Task: Look for space in Glendora, United States from 12th August, 2023 to 16th August, 2023 for 8 adults in price range Rs.10000 to Rs.16000. Place can be private room with 8 bedrooms having 8 beds and 8 bathrooms. Property type can be house, flat, guest house, hotel. Amenities needed are: wifi, TV, free parkinig on premises, gym, breakfast. Booking option can be shelf check-in. Required host language is English.
Action: Mouse moved to (439, 127)
Screenshot: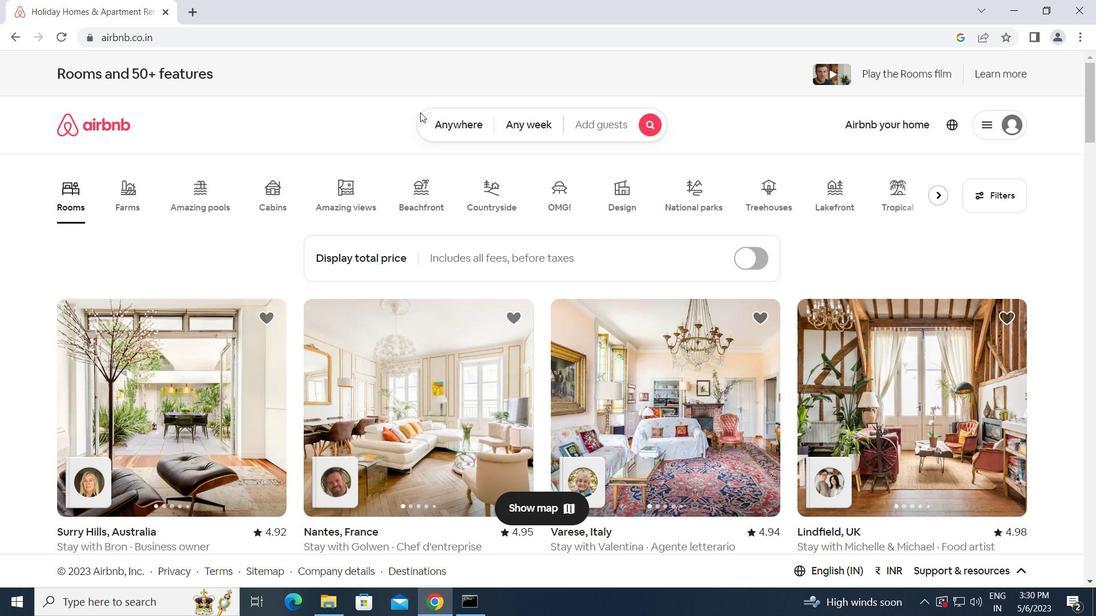 
Action: Mouse pressed left at (439, 127)
Screenshot: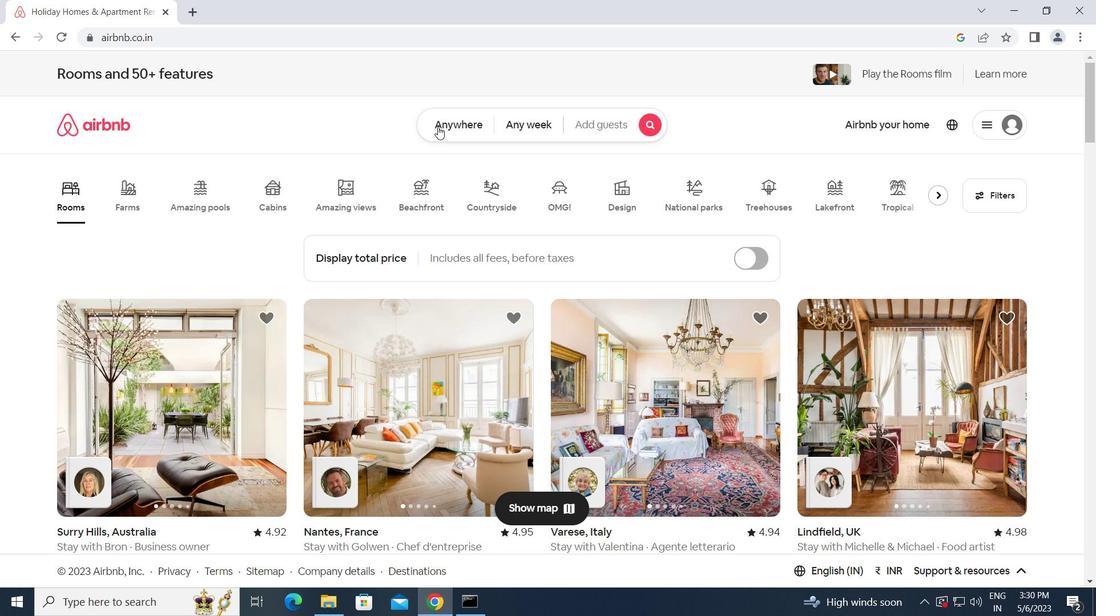 
Action: Mouse moved to (319, 172)
Screenshot: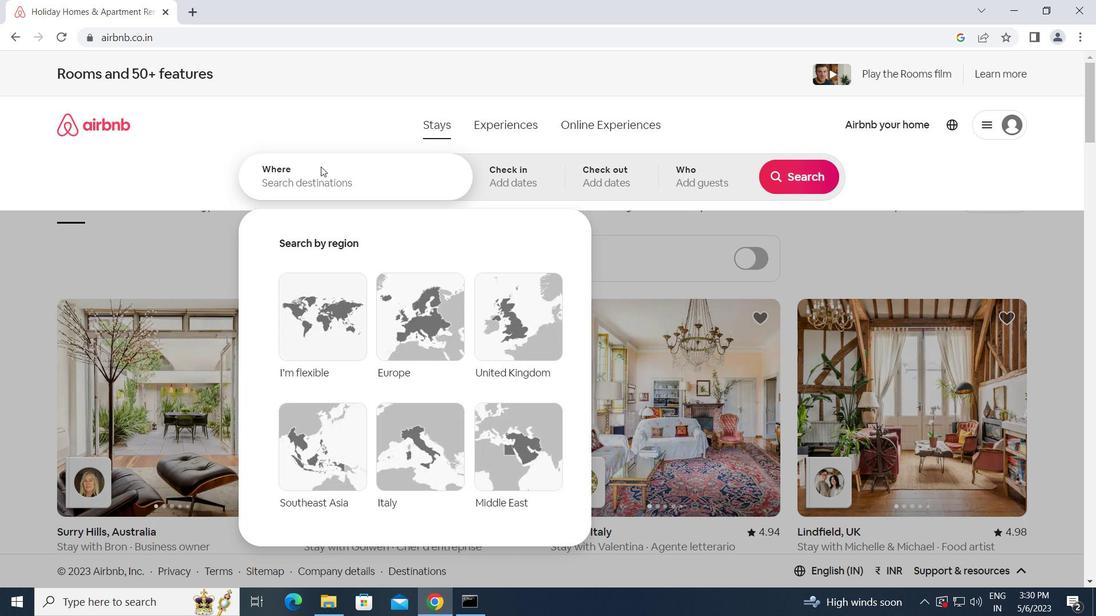 
Action: Mouse pressed left at (319, 172)
Screenshot: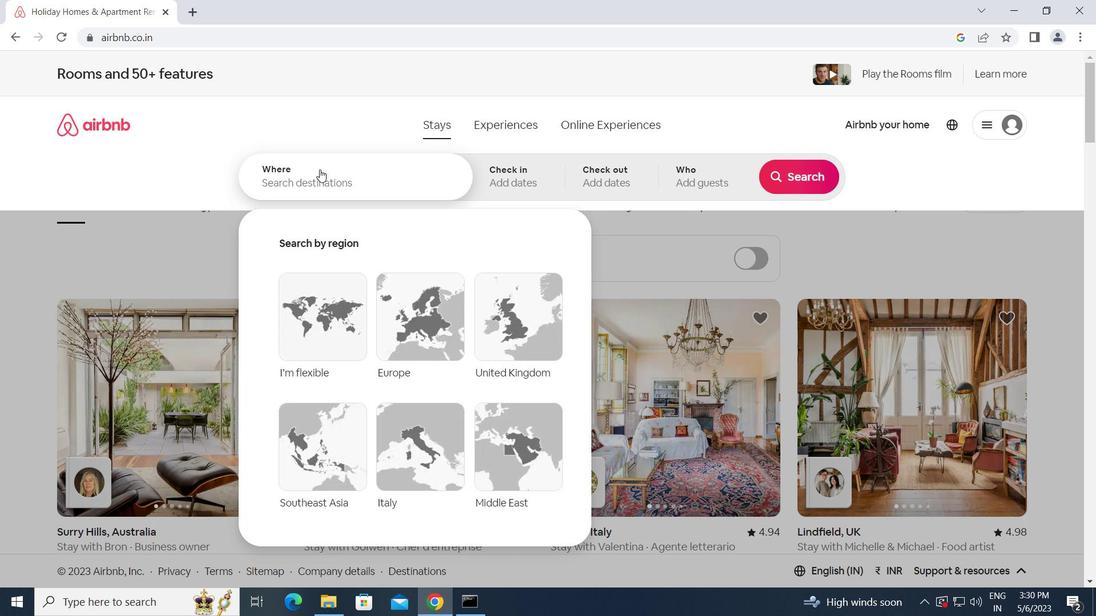 
Action: Key pressed <Key.caps_lock>g<Key.caps_lock>lendora,<Key.space><Key.caps_lock>u<Key.caps_lock>
Screenshot: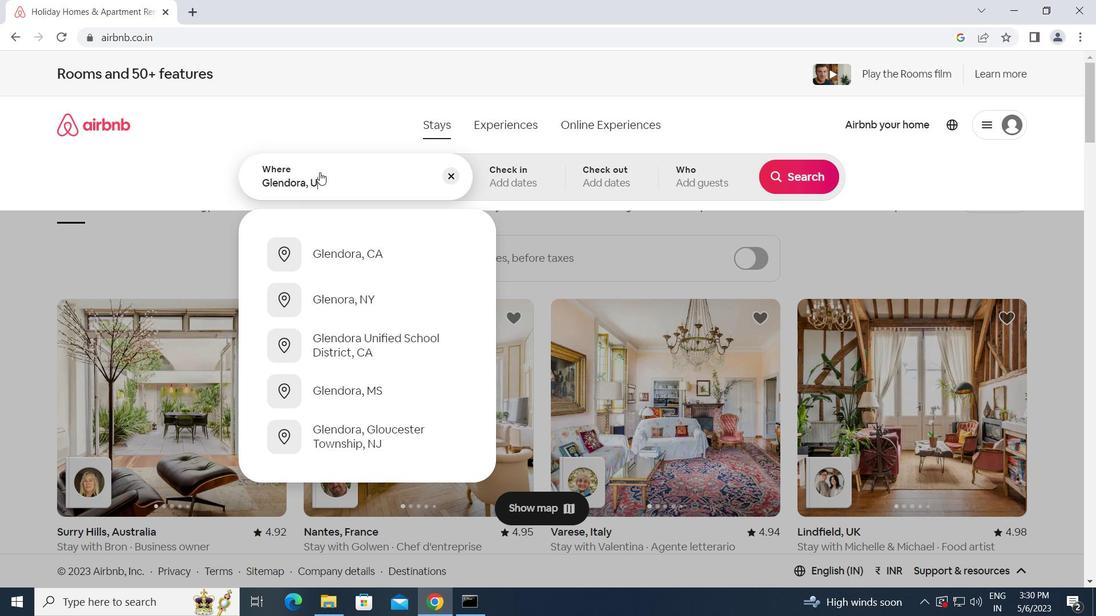 
Action: Mouse moved to (571, 0)
Screenshot: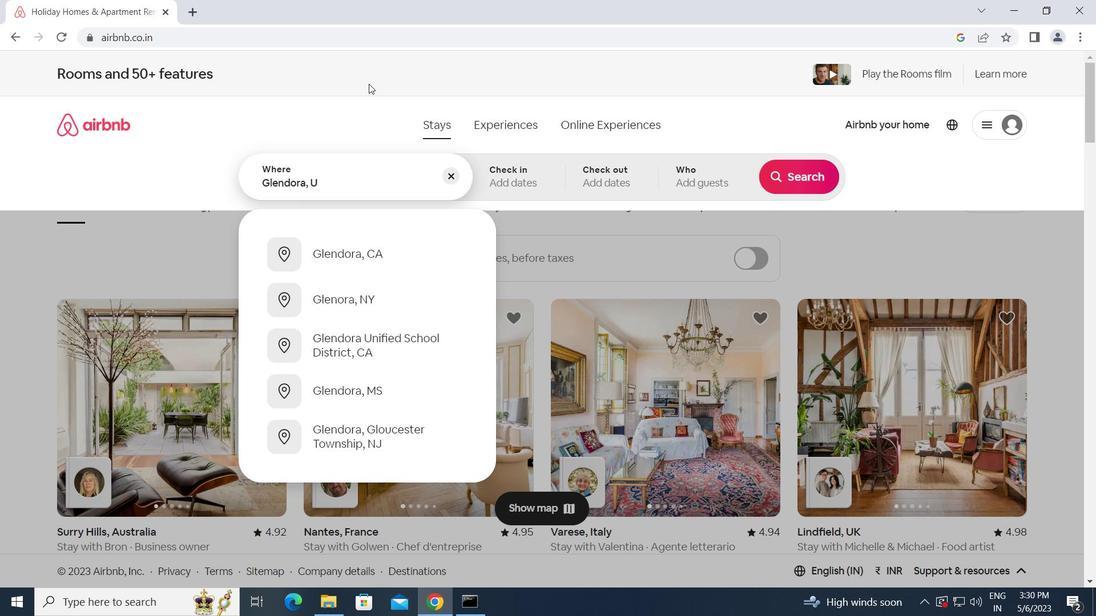 
Action: Key pressed nited<Key.space><Key.caps_lock>s<Key.caps_lock>tates<Key.enter>
Screenshot: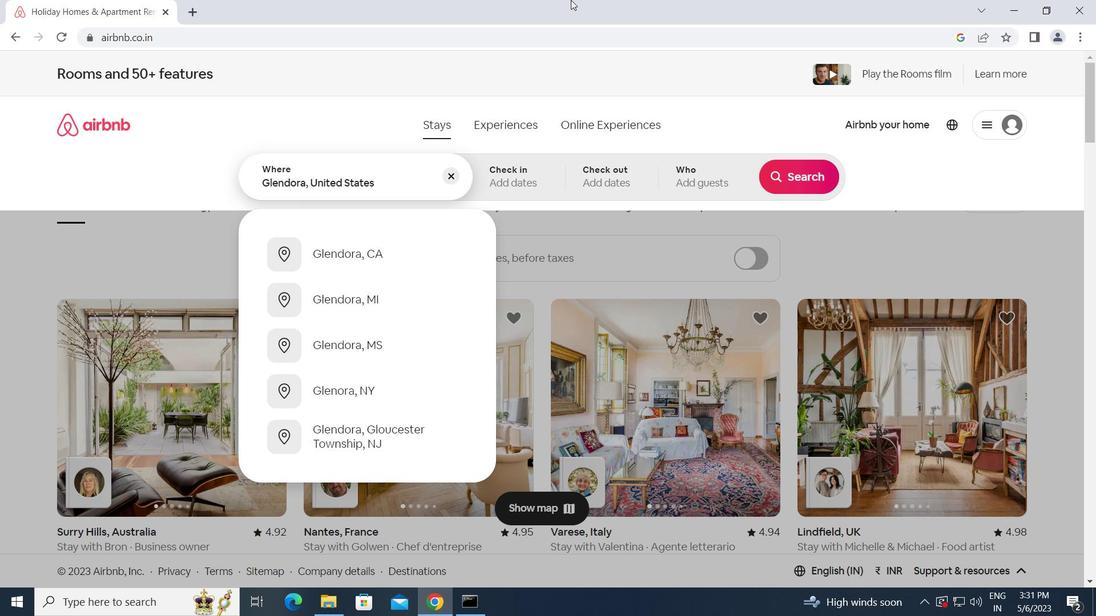
Action: Mouse moved to (796, 295)
Screenshot: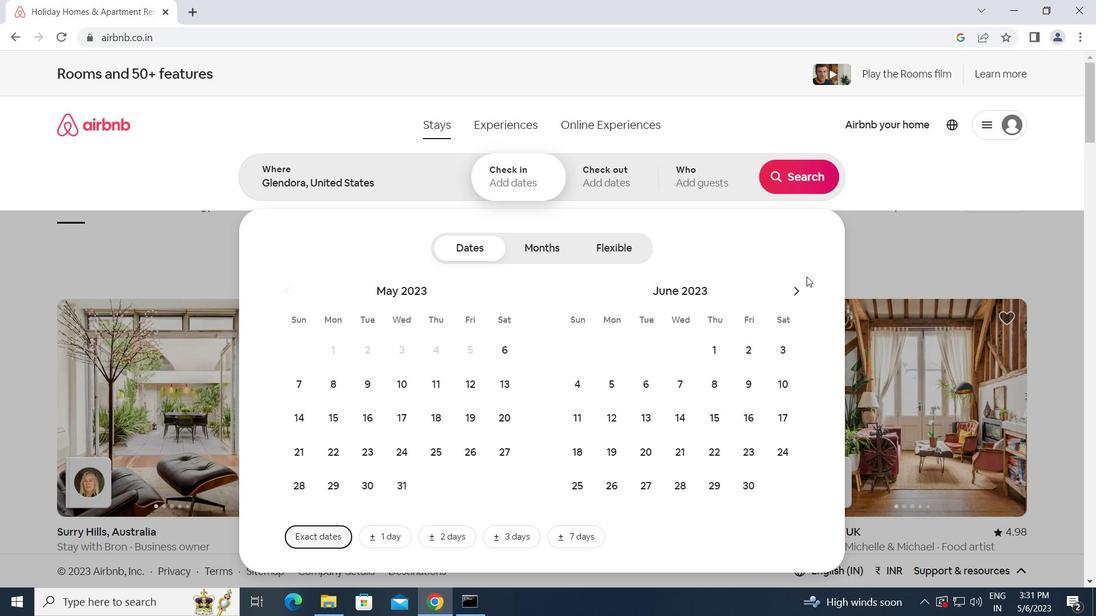 
Action: Mouse pressed left at (796, 295)
Screenshot: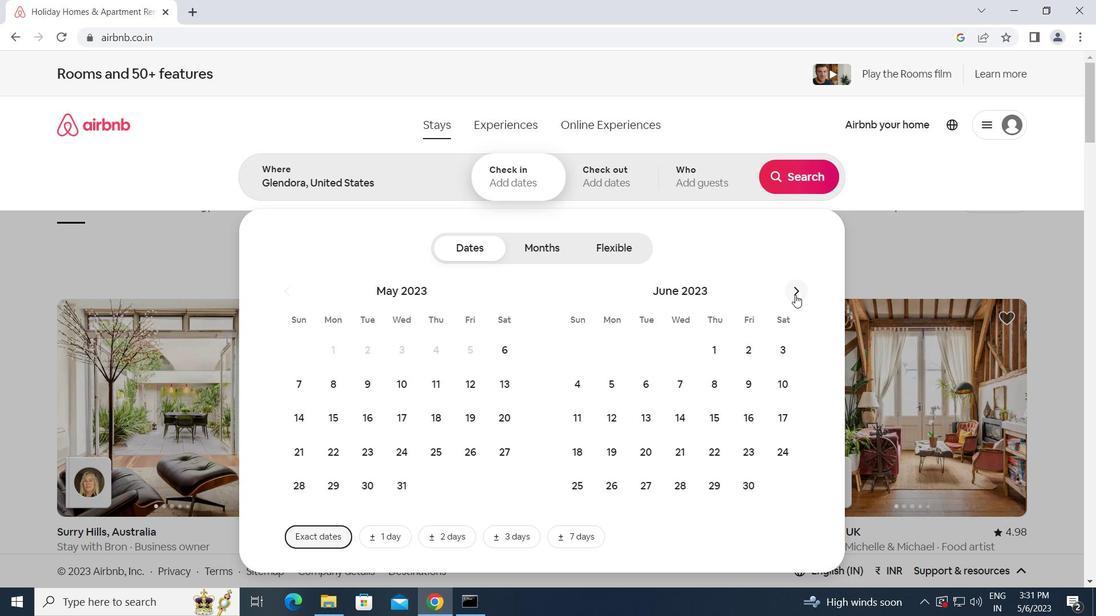 
Action: Mouse pressed left at (796, 295)
Screenshot: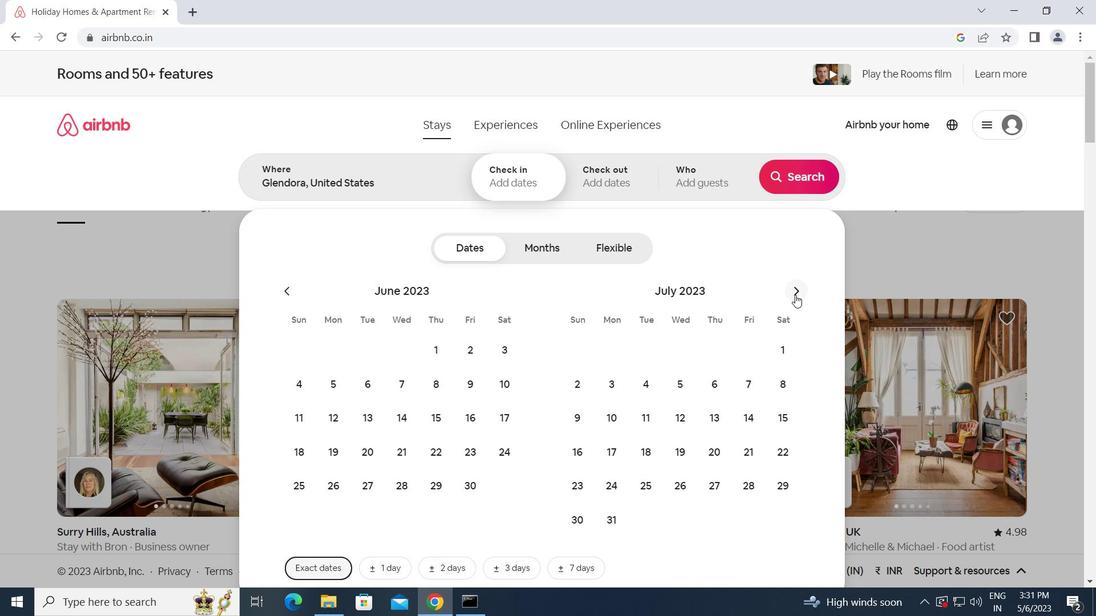 
Action: Mouse moved to (776, 388)
Screenshot: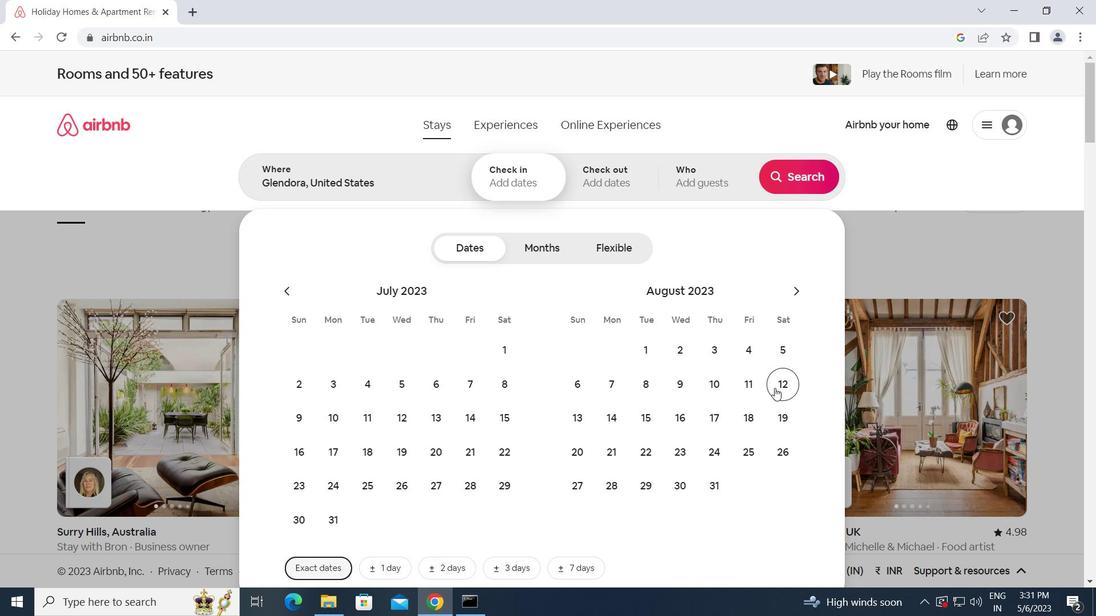 
Action: Mouse pressed left at (776, 388)
Screenshot: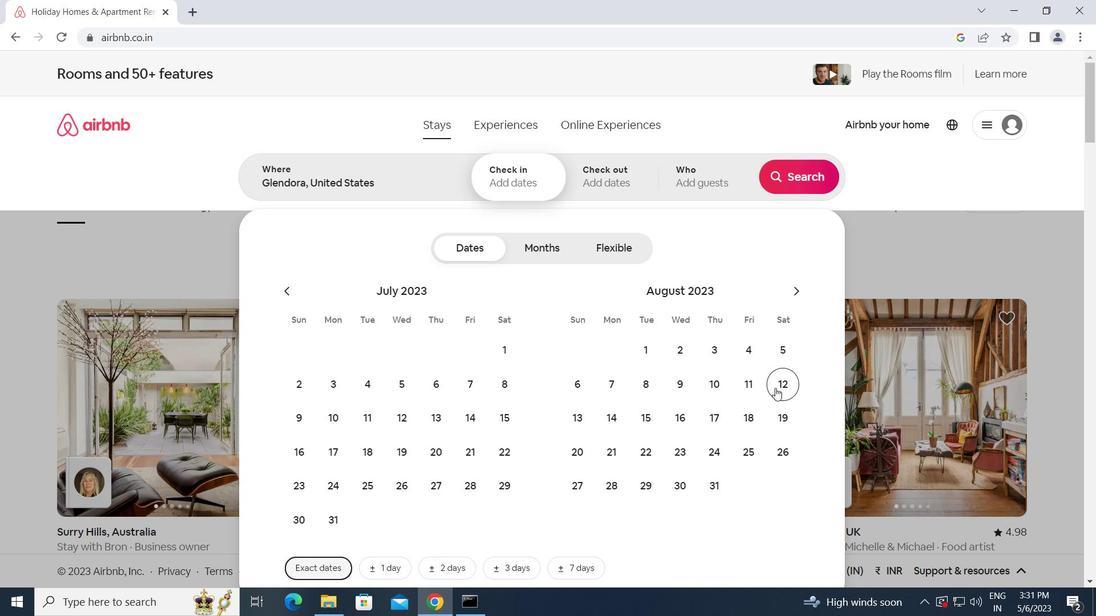 
Action: Mouse moved to (688, 415)
Screenshot: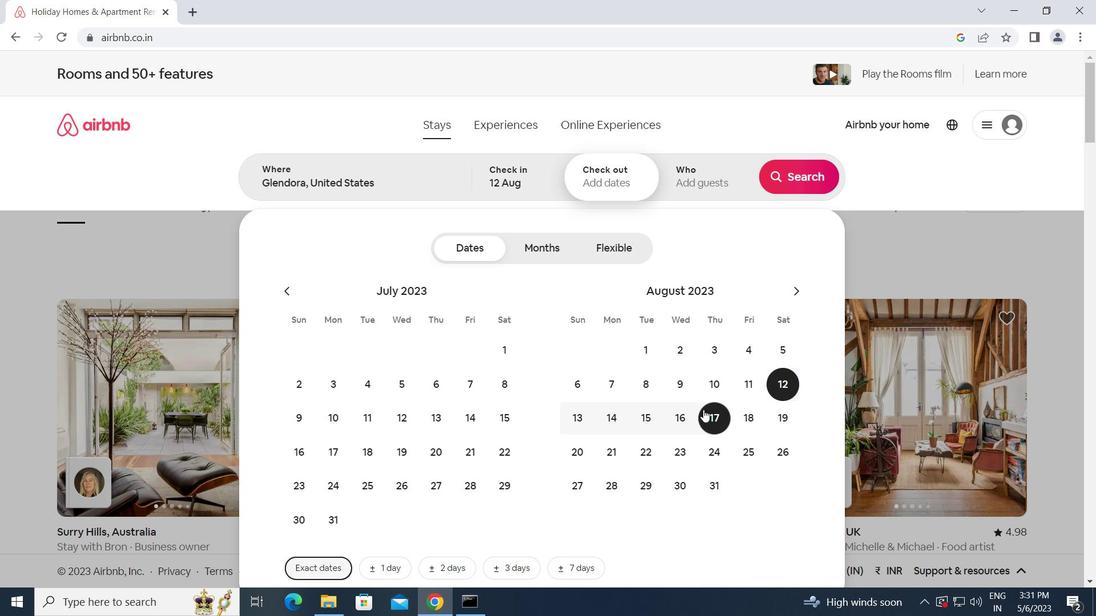 
Action: Mouse pressed left at (688, 415)
Screenshot: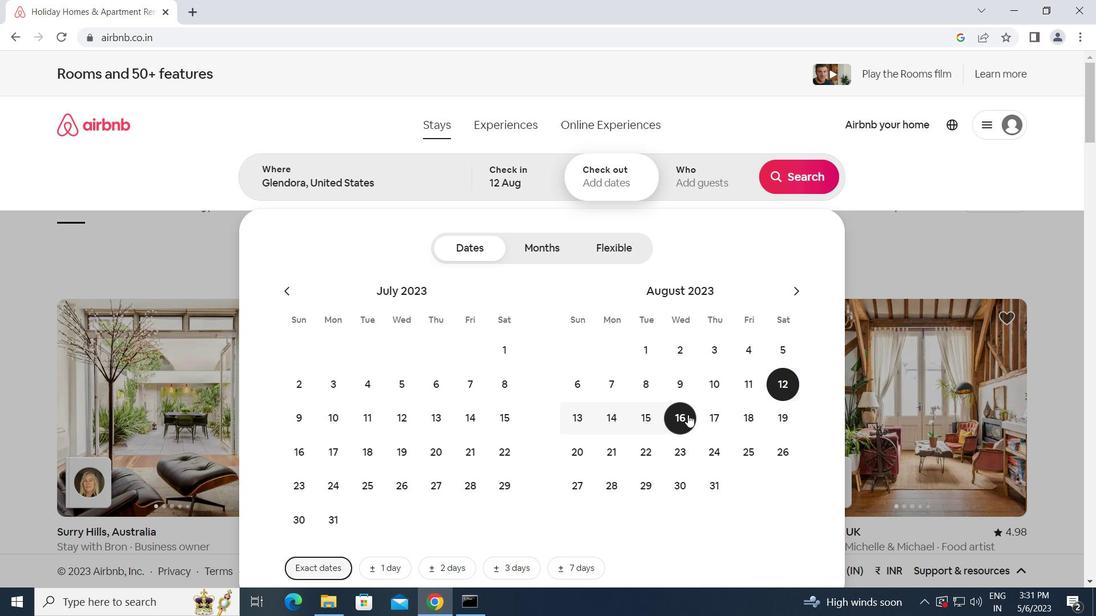 
Action: Mouse moved to (713, 177)
Screenshot: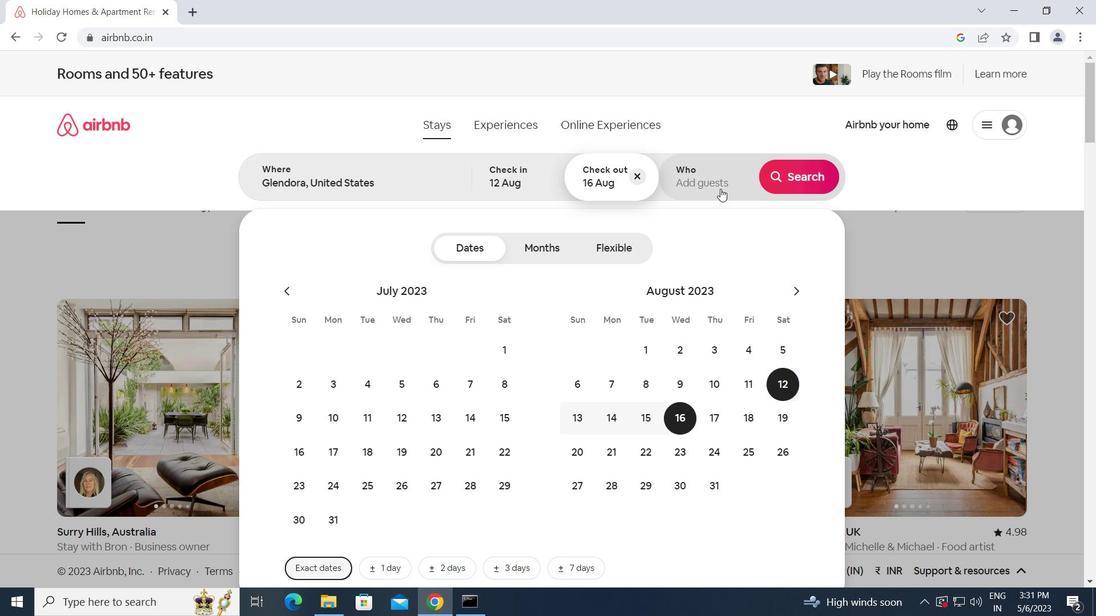 
Action: Mouse pressed left at (713, 177)
Screenshot: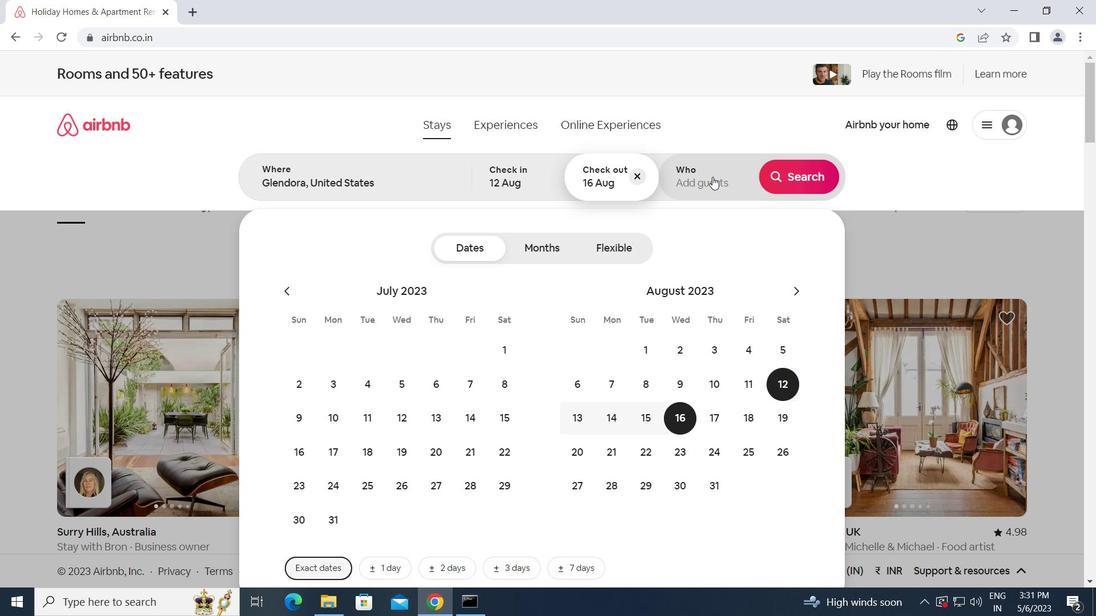 
Action: Mouse moved to (804, 243)
Screenshot: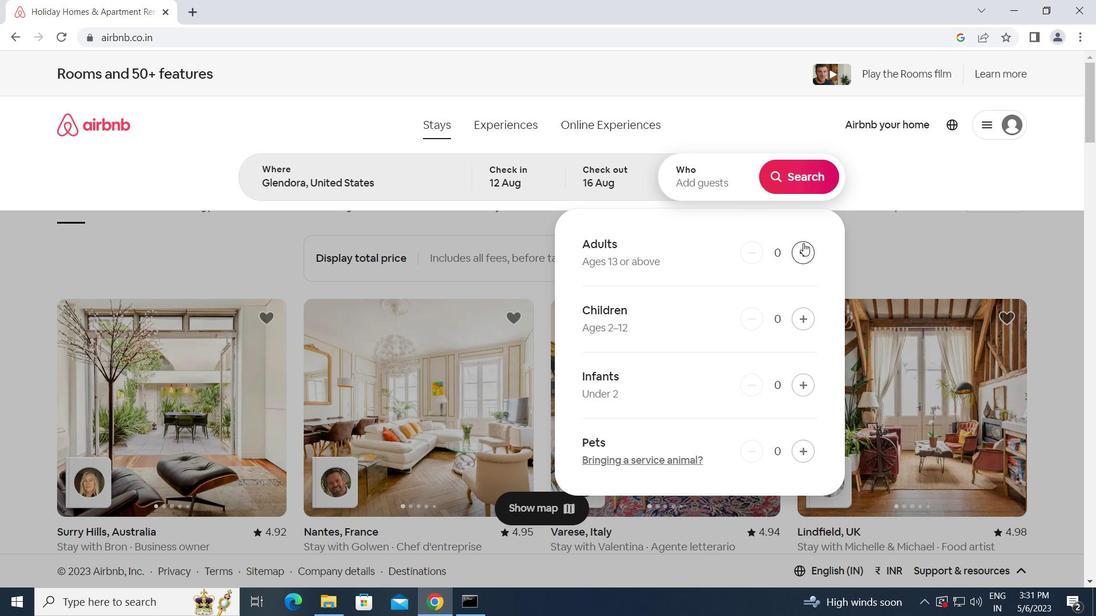 
Action: Mouse pressed left at (804, 243)
Screenshot: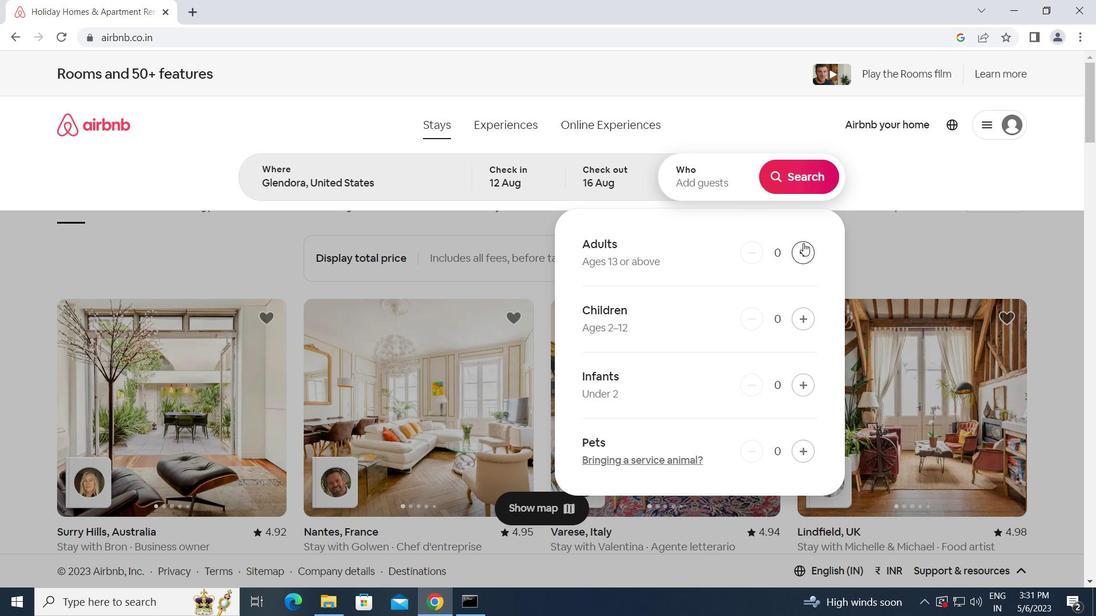 
Action: Mouse pressed left at (804, 243)
Screenshot: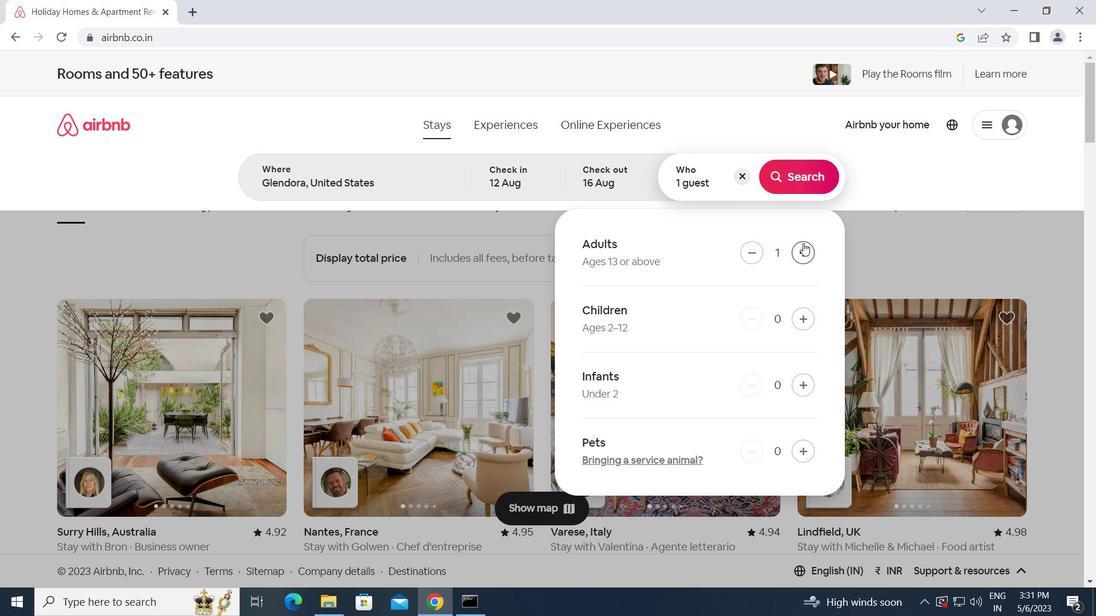 
Action: Mouse pressed left at (804, 243)
Screenshot: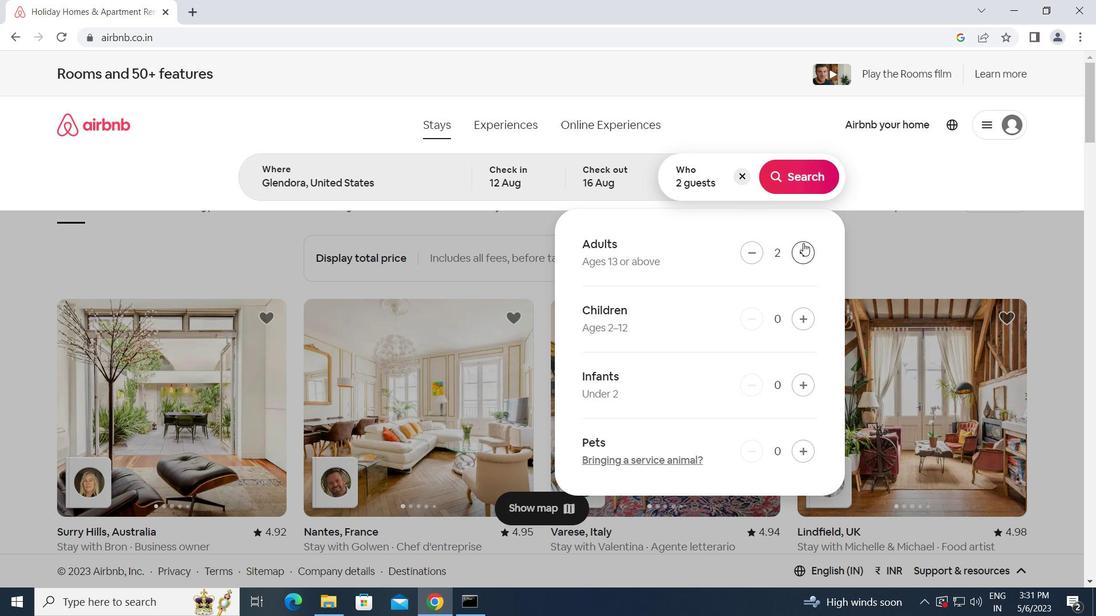 
Action: Mouse pressed left at (804, 243)
Screenshot: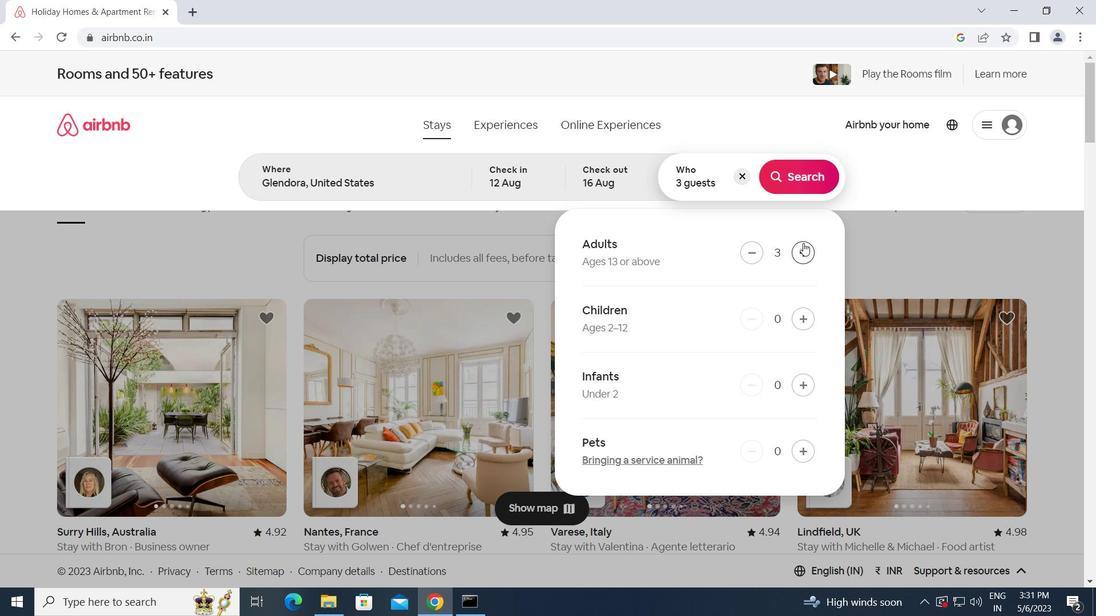 
Action: Mouse moved to (804, 251)
Screenshot: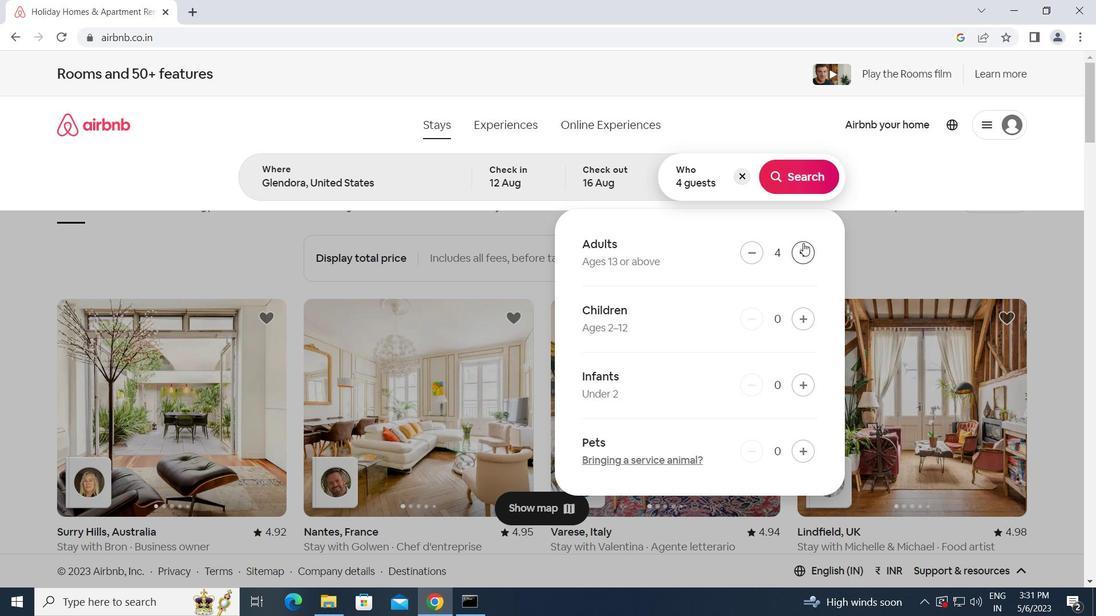 
Action: Mouse pressed left at (804, 251)
Screenshot: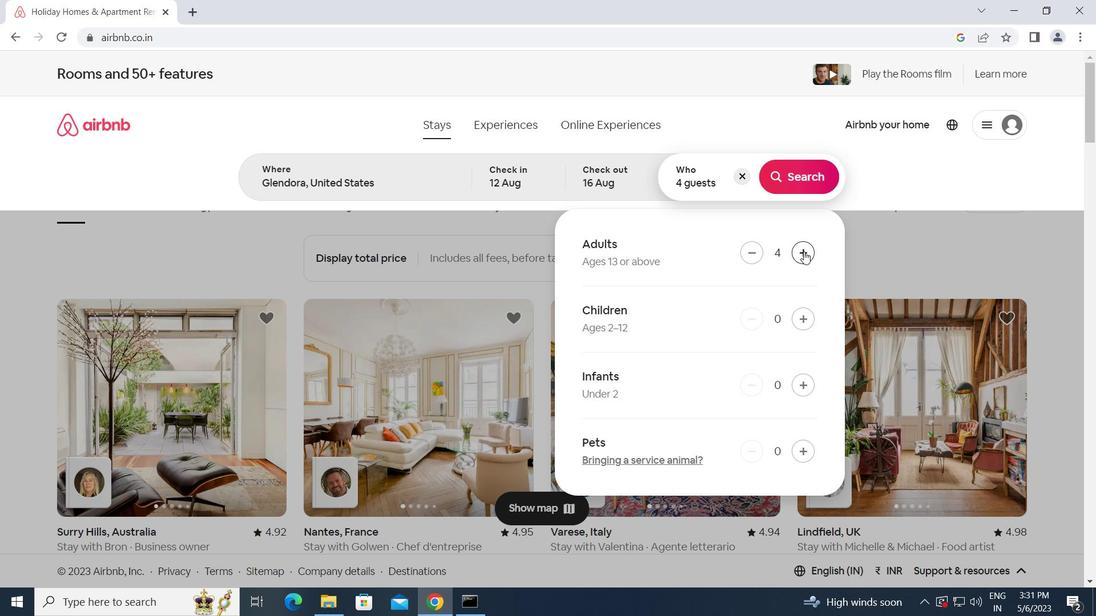 
Action: Mouse pressed left at (804, 251)
Screenshot: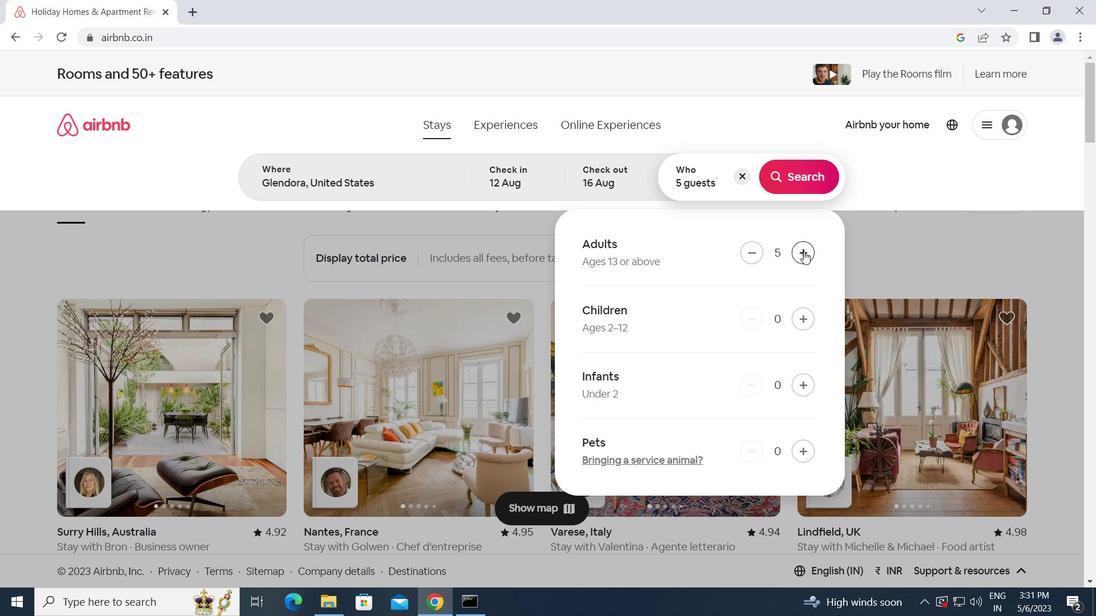 
Action: Mouse pressed left at (804, 251)
Screenshot: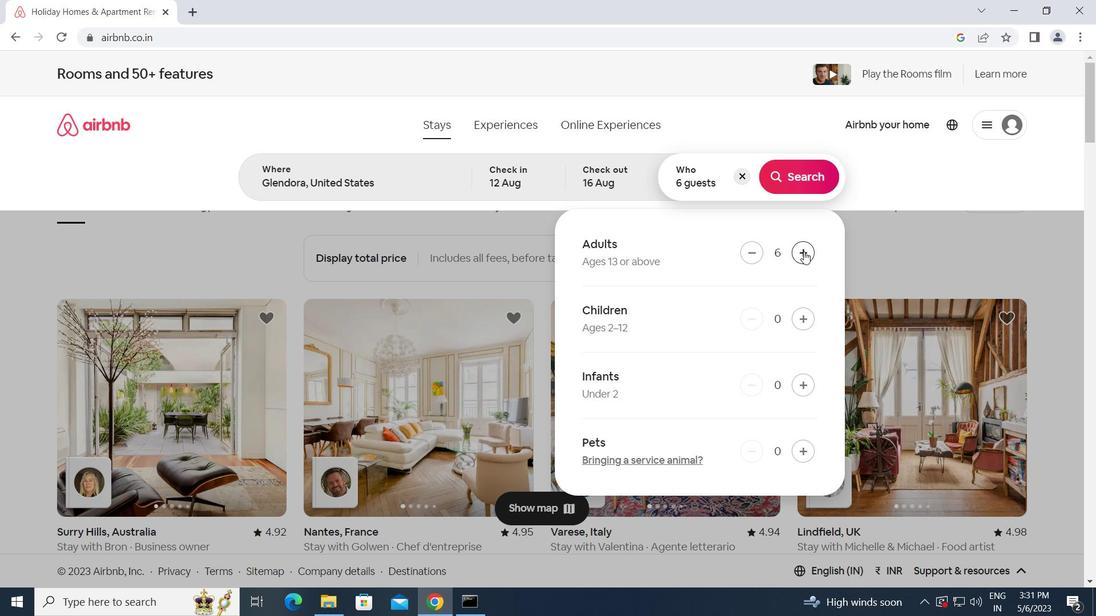 
Action: Mouse pressed left at (804, 251)
Screenshot: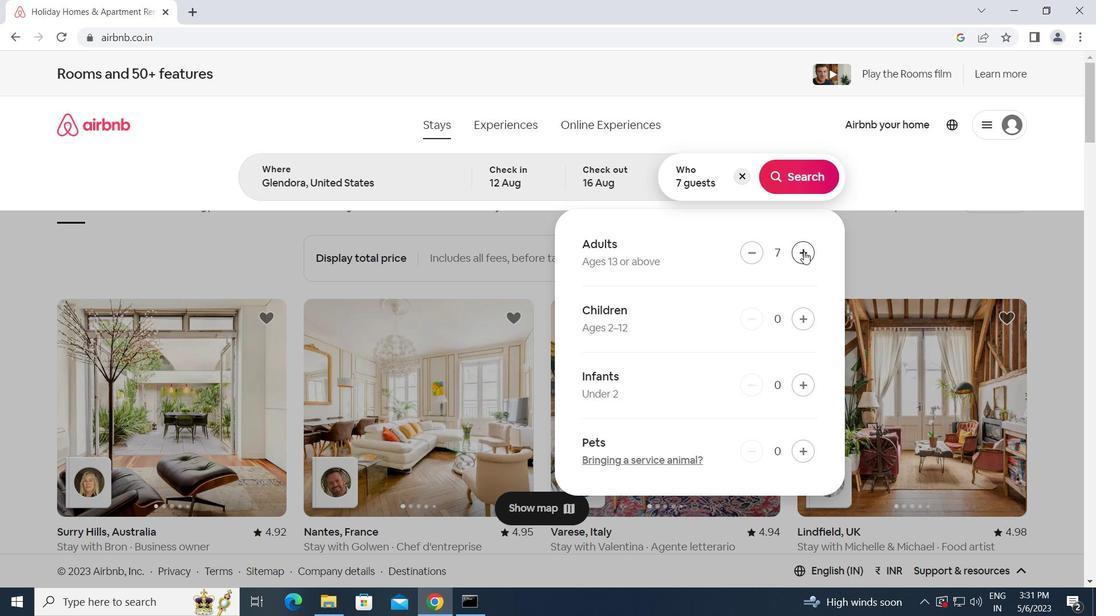 
Action: Mouse moved to (802, 171)
Screenshot: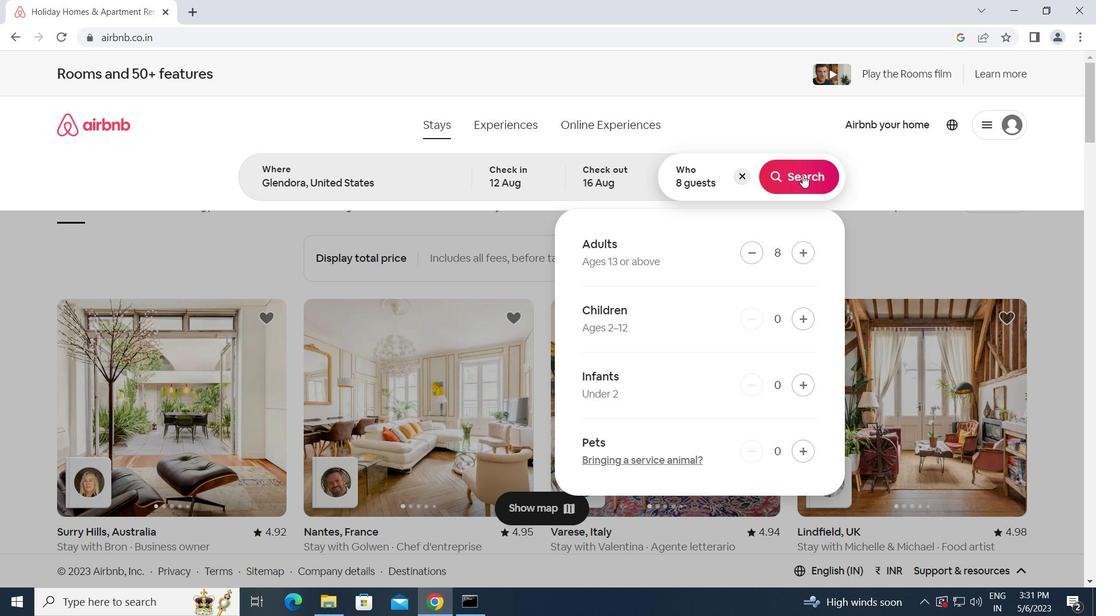 
Action: Mouse pressed left at (802, 171)
Screenshot: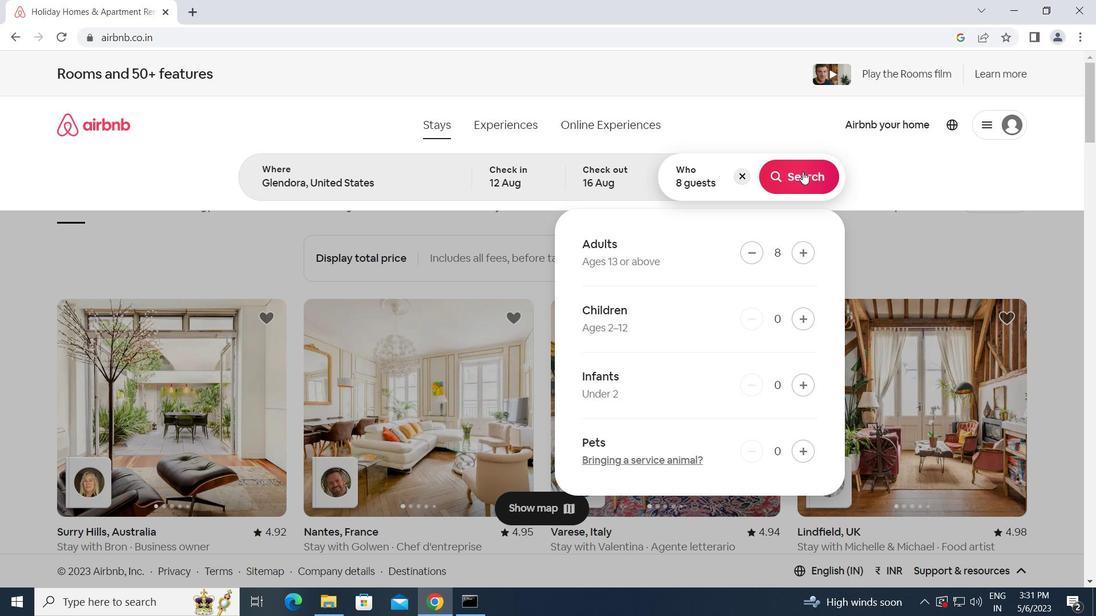 
Action: Mouse moved to (1024, 133)
Screenshot: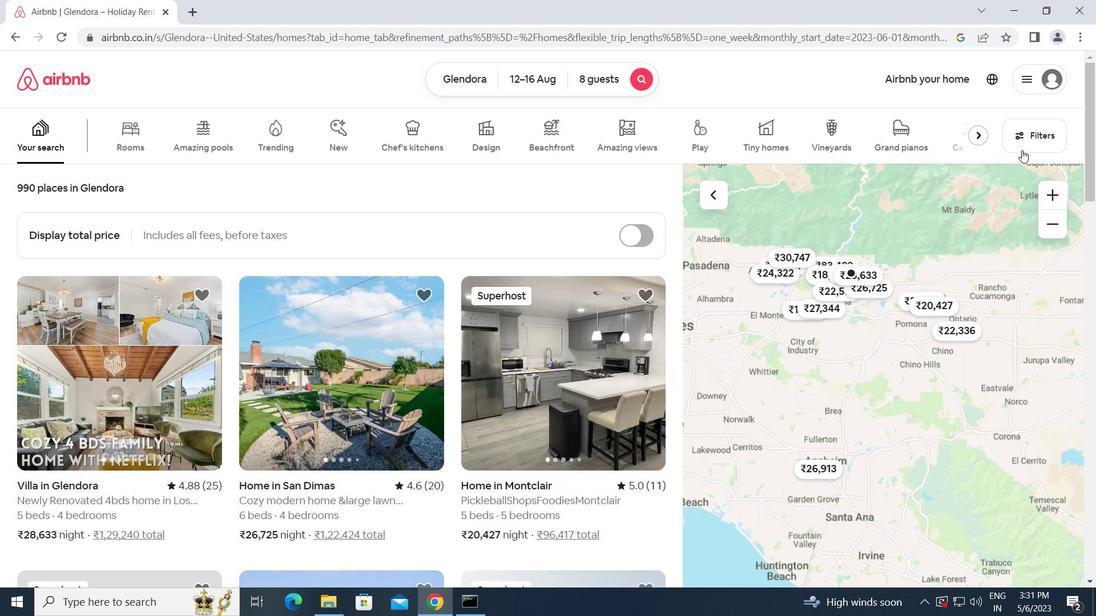 
Action: Mouse pressed left at (1024, 133)
Screenshot: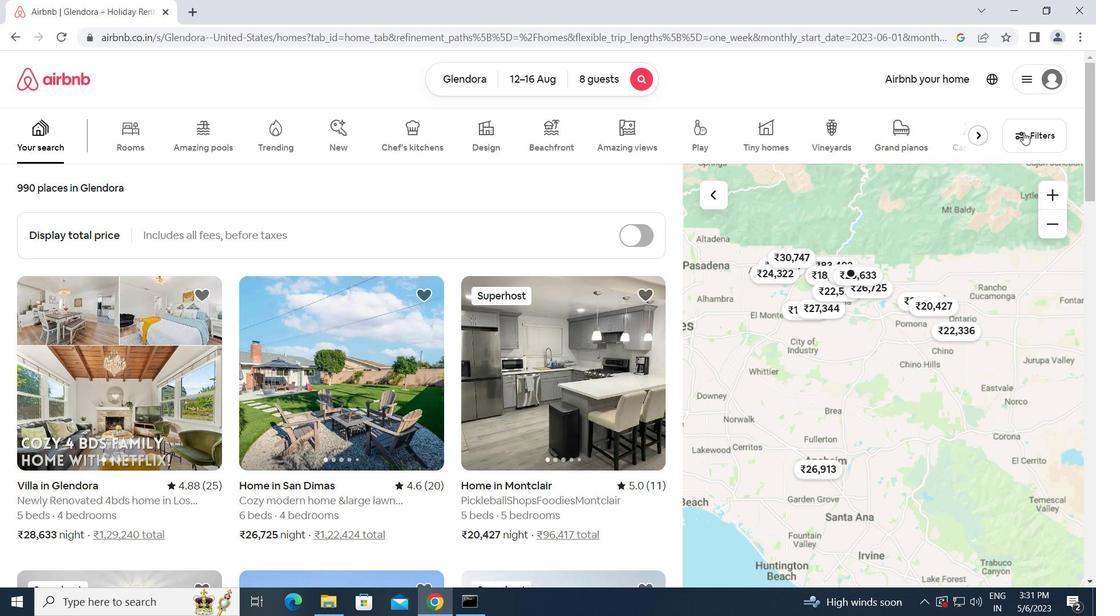 
Action: Mouse moved to (360, 486)
Screenshot: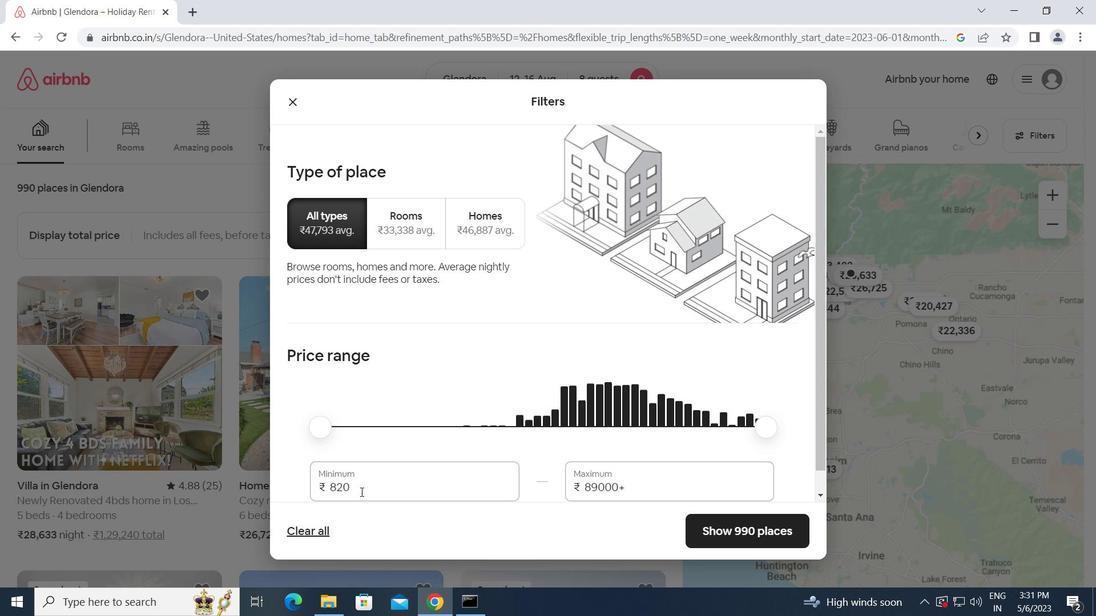 
Action: Mouse pressed left at (360, 486)
Screenshot: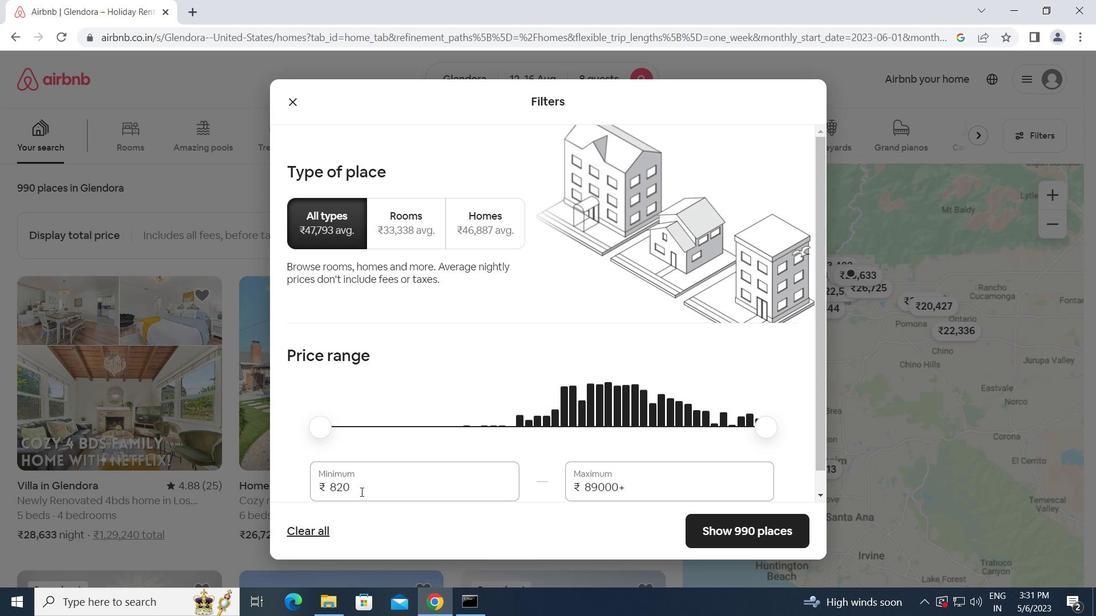 
Action: Mouse moved to (306, 488)
Screenshot: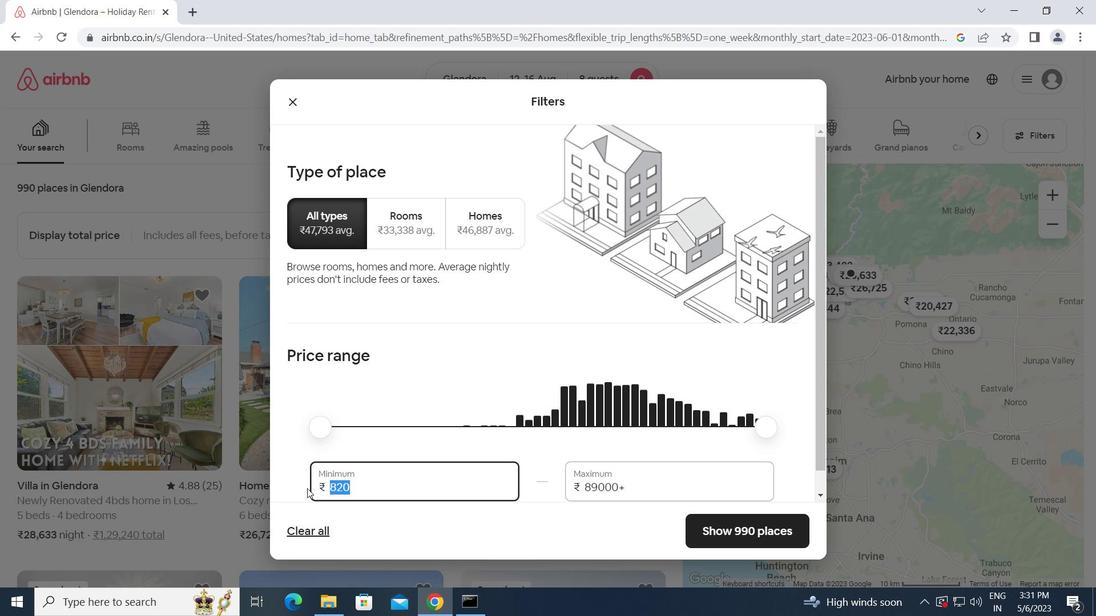 
Action: Key pressed 10000<Key.tab>16000
Screenshot: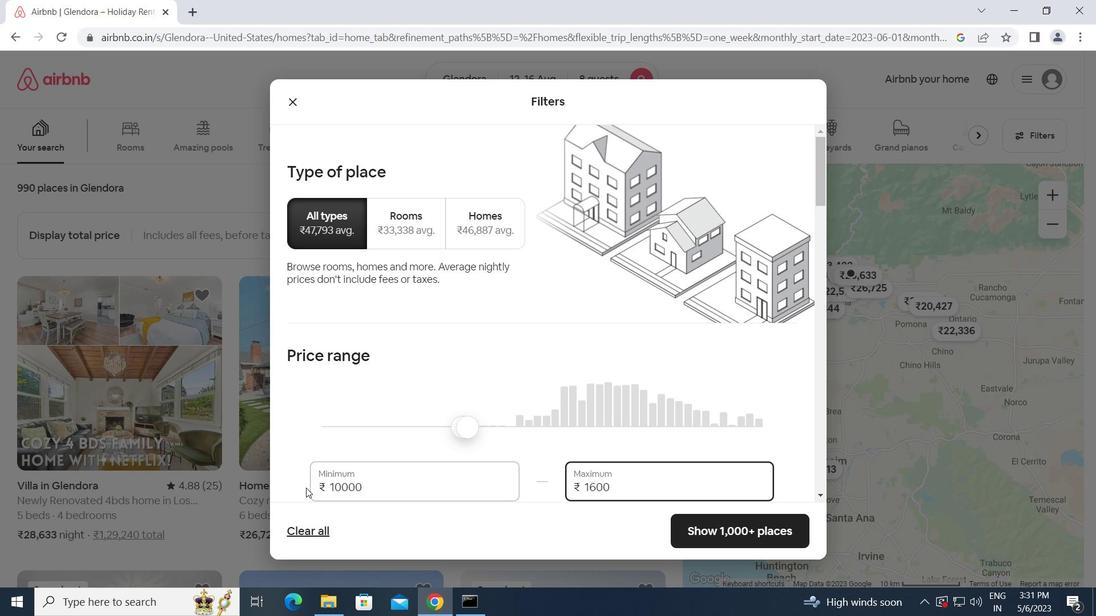 
Action: Mouse moved to (356, 472)
Screenshot: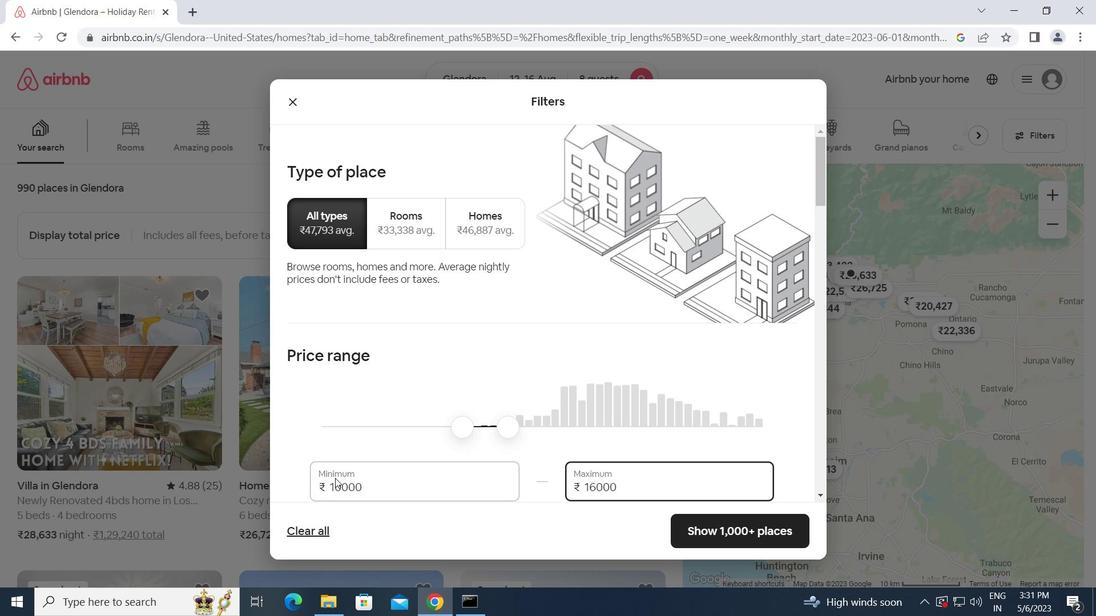 
Action: Mouse scrolled (356, 472) with delta (0, 0)
Screenshot: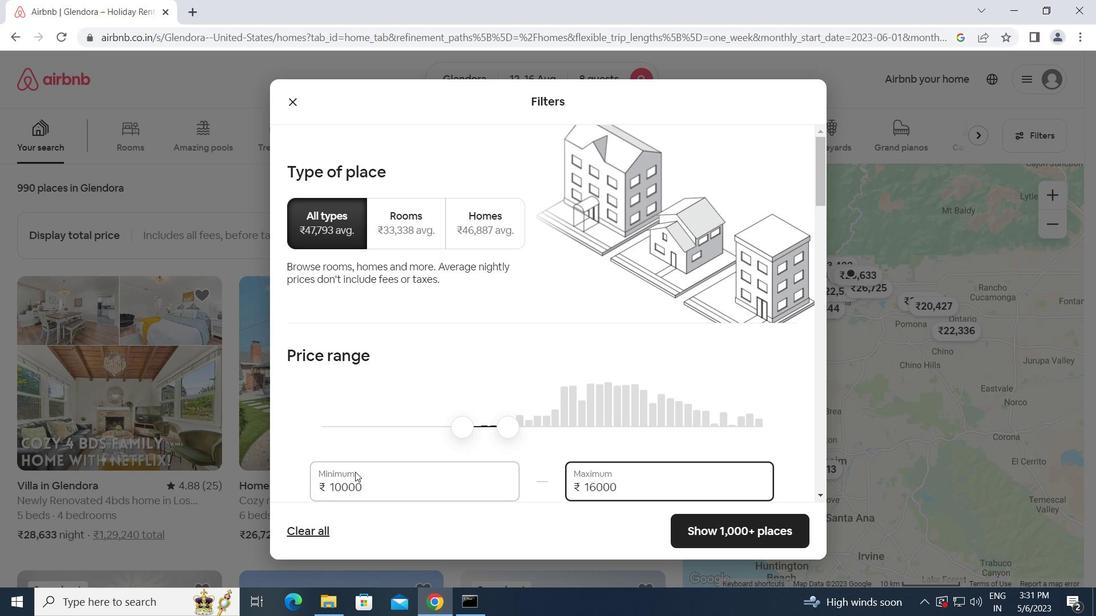 
Action: Mouse moved to (358, 471)
Screenshot: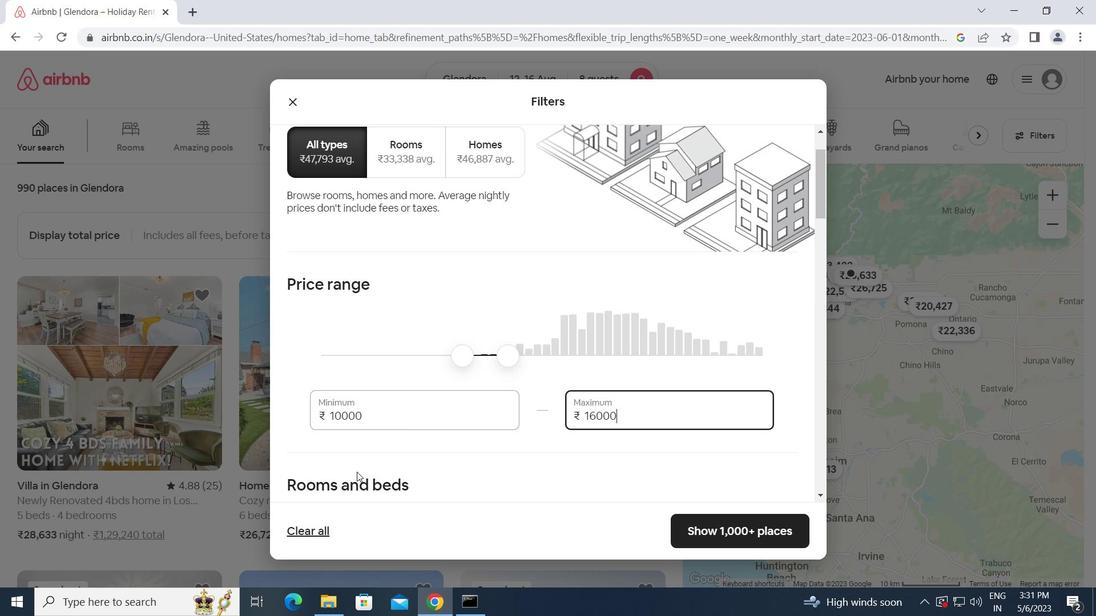 
Action: Mouse scrolled (358, 471) with delta (0, 0)
Screenshot: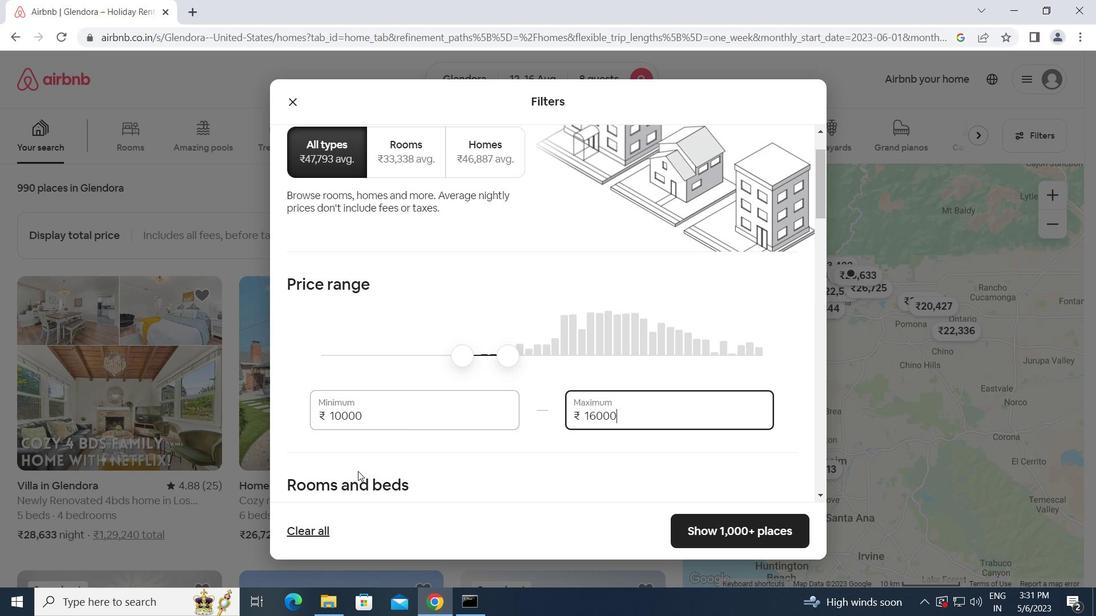 
Action: Mouse scrolled (358, 471) with delta (0, 0)
Screenshot: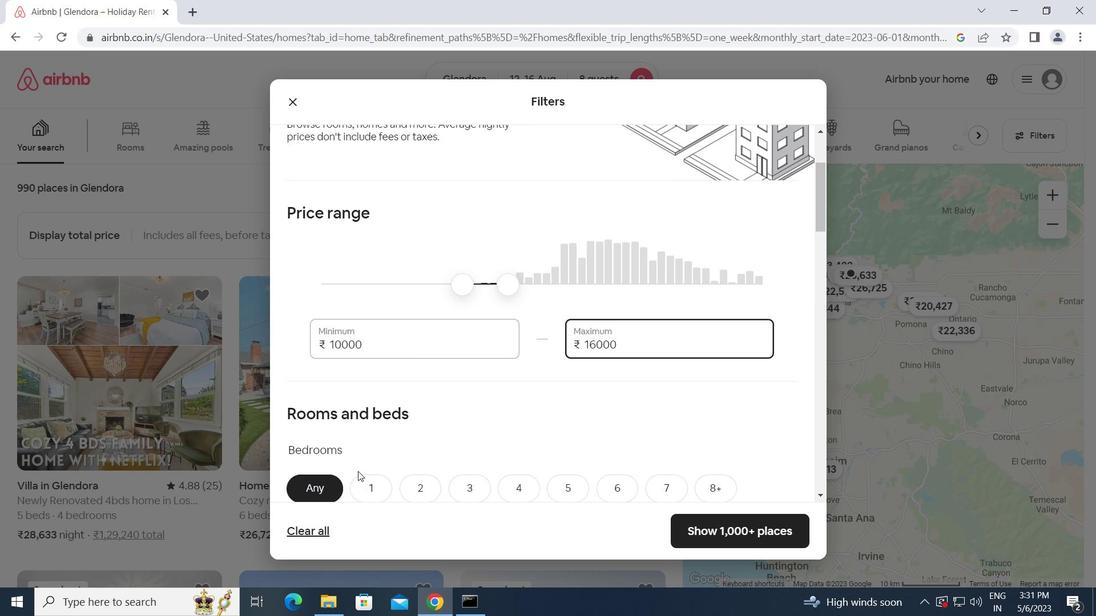 
Action: Mouse scrolled (358, 471) with delta (0, 0)
Screenshot: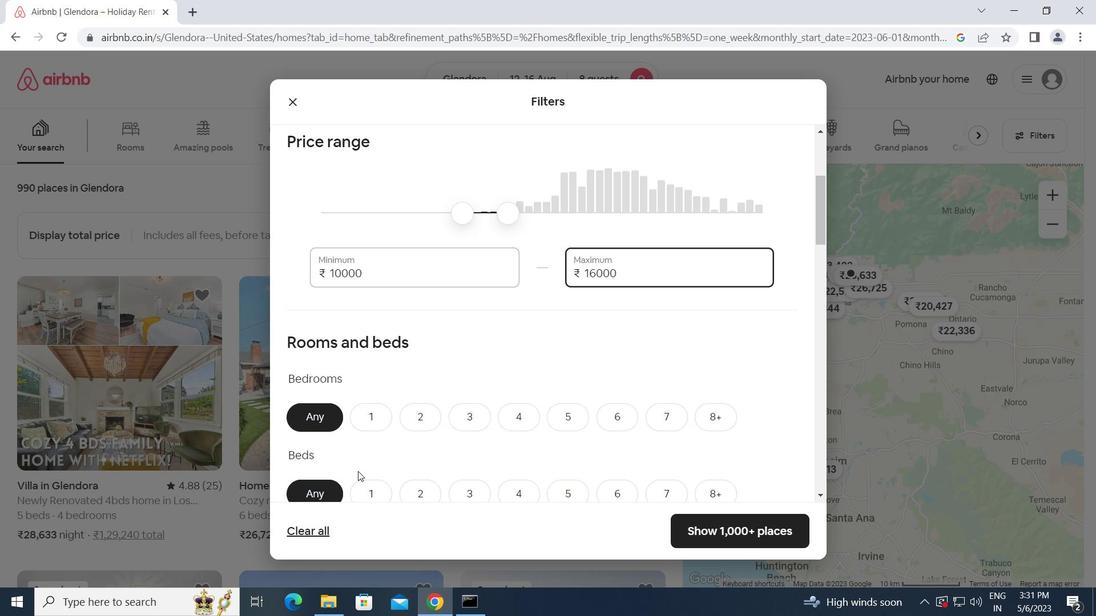 
Action: Mouse moved to (720, 346)
Screenshot: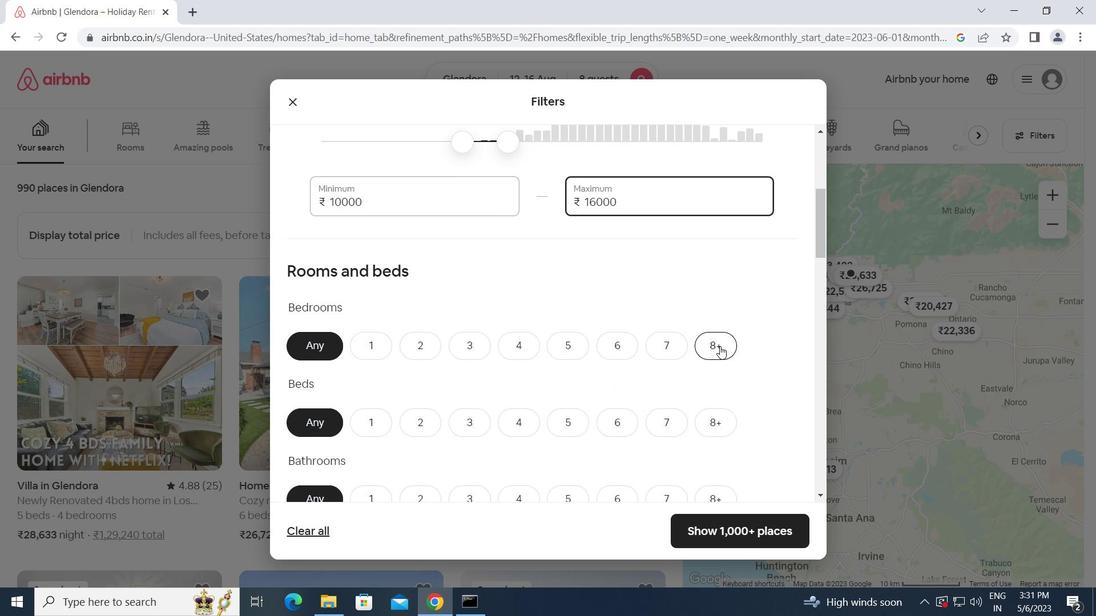 
Action: Mouse pressed left at (720, 346)
Screenshot: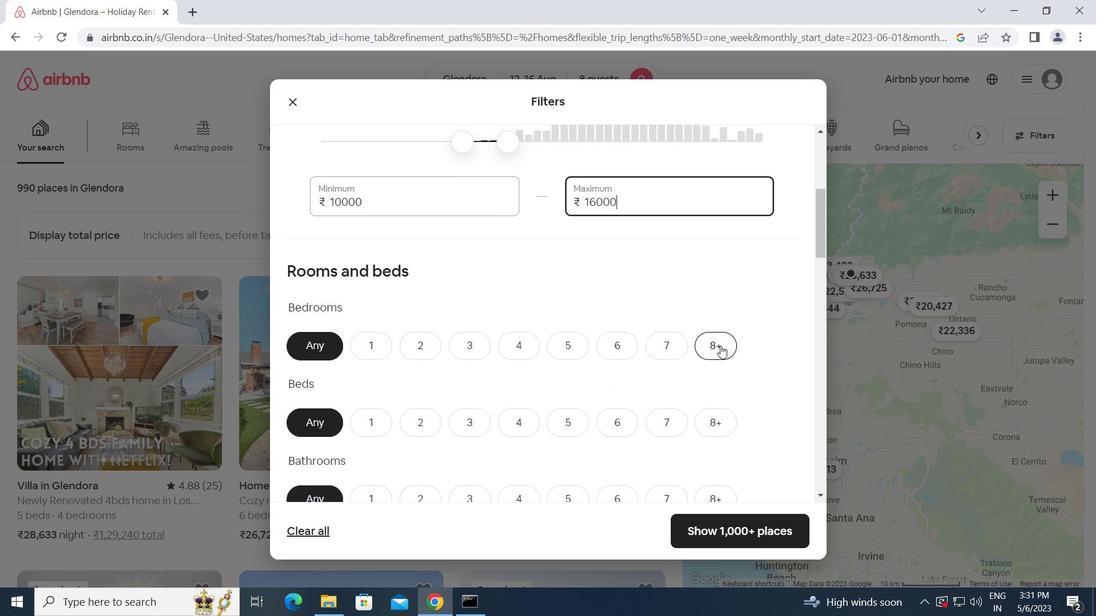
Action: Mouse moved to (716, 410)
Screenshot: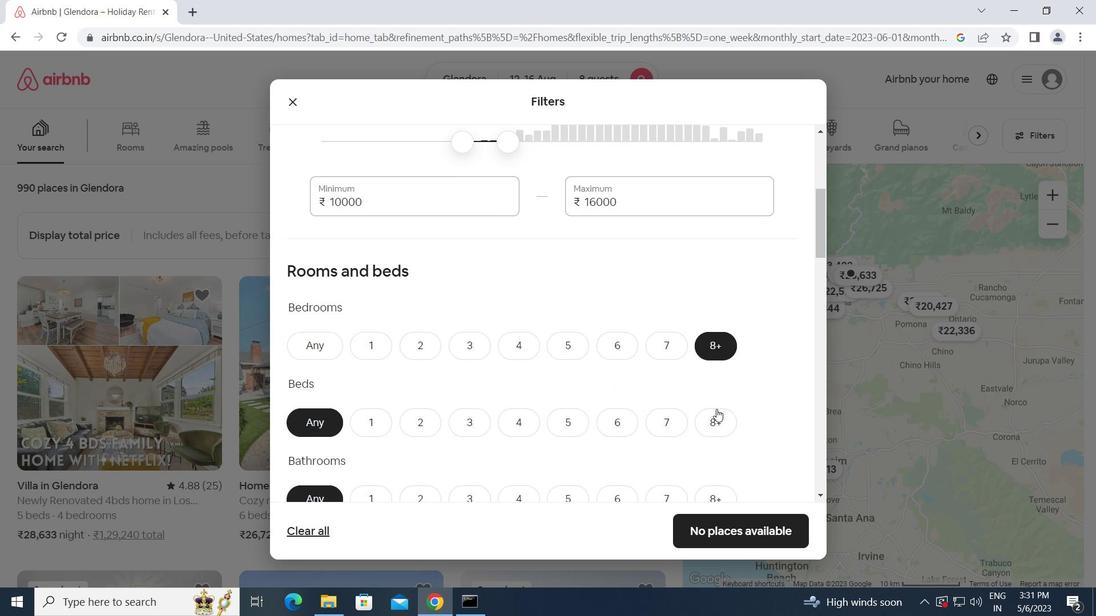 
Action: Mouse scrolled (716, 410) with delta (0, 0)
Screenshot: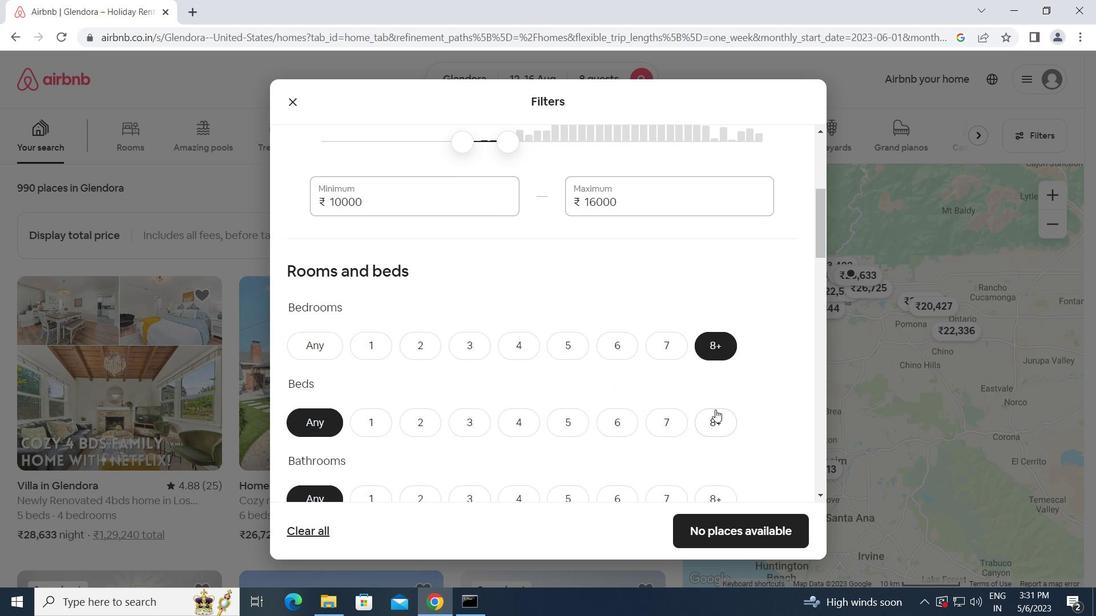 
Action: Mouse moved to (722, 347)
Screenshot: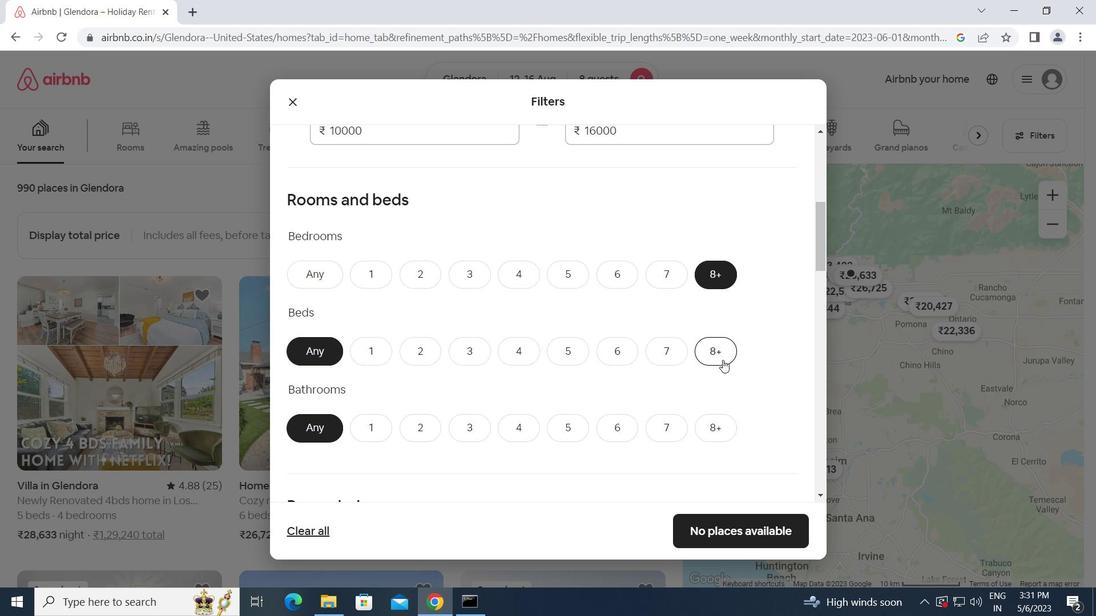
Action: Mouse pressed left at (722, 347)
Screenshot: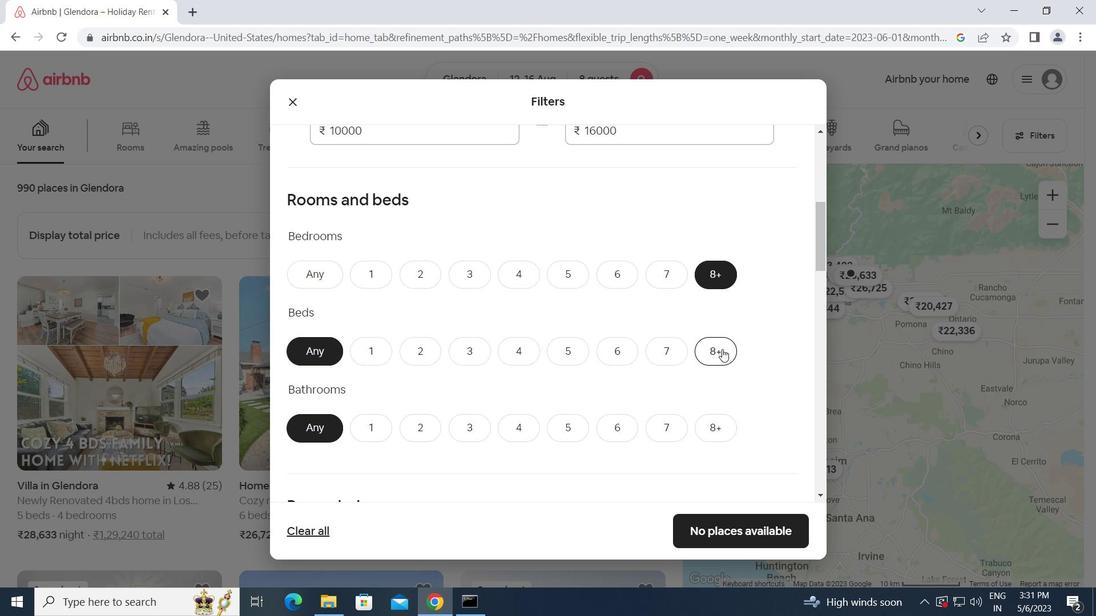 
Action: Mouse moved to (720, 422)
Screenshot: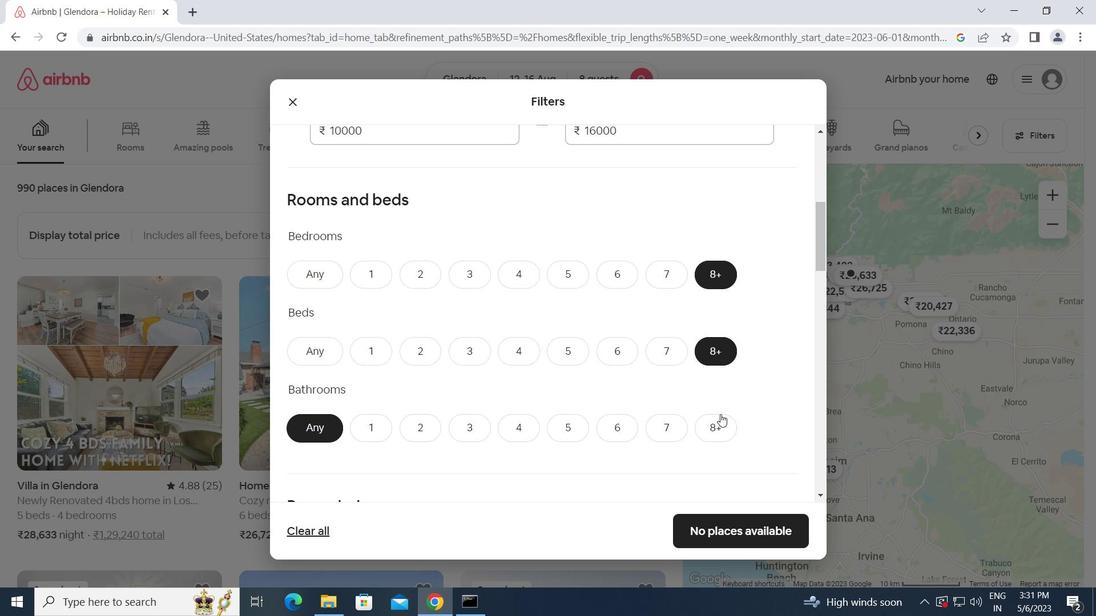 
Action: Mouse pressed left at (720, 422)
Screenshot: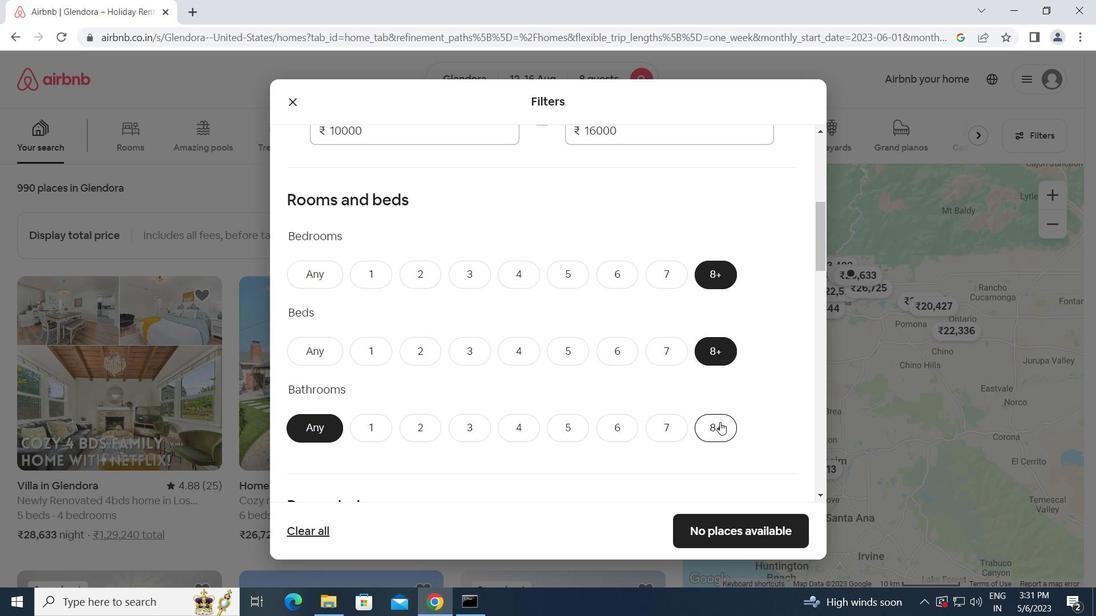 
Action: Mouse moved to (644, 430)
Screenshot: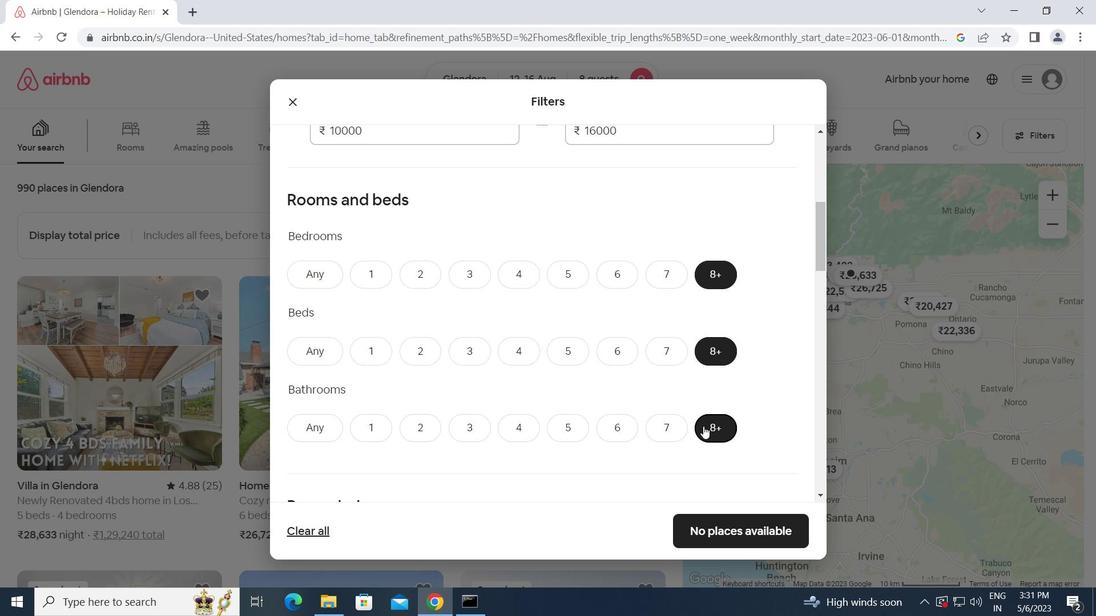 
Action: Mouse scrolled (644, 430) with delta (0, 0)
Screenshot: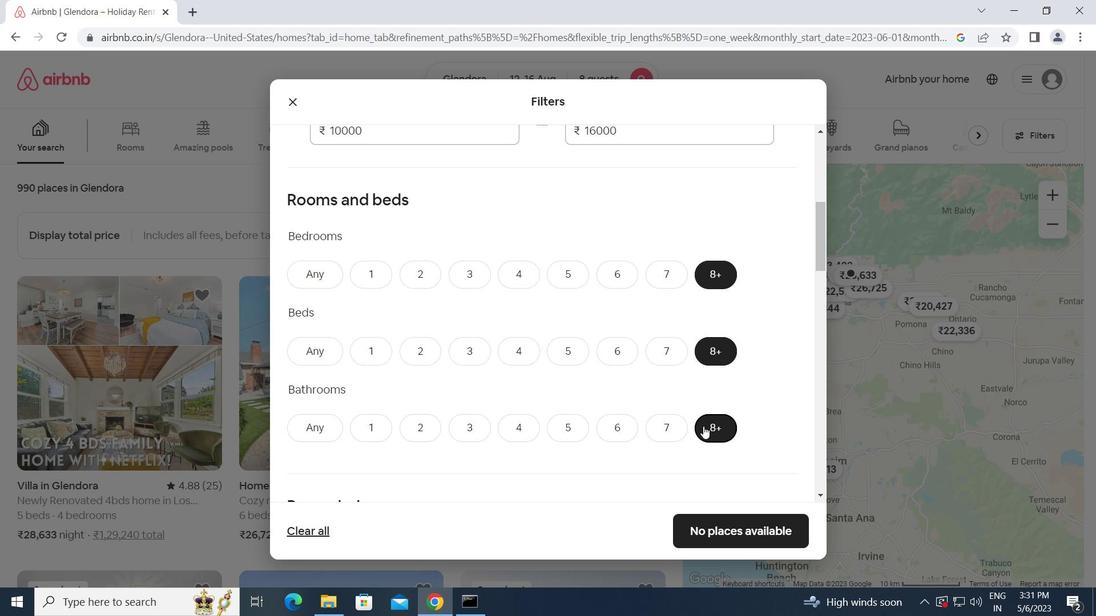 
Action: Mouse moved to (584, 422)
Screenshot: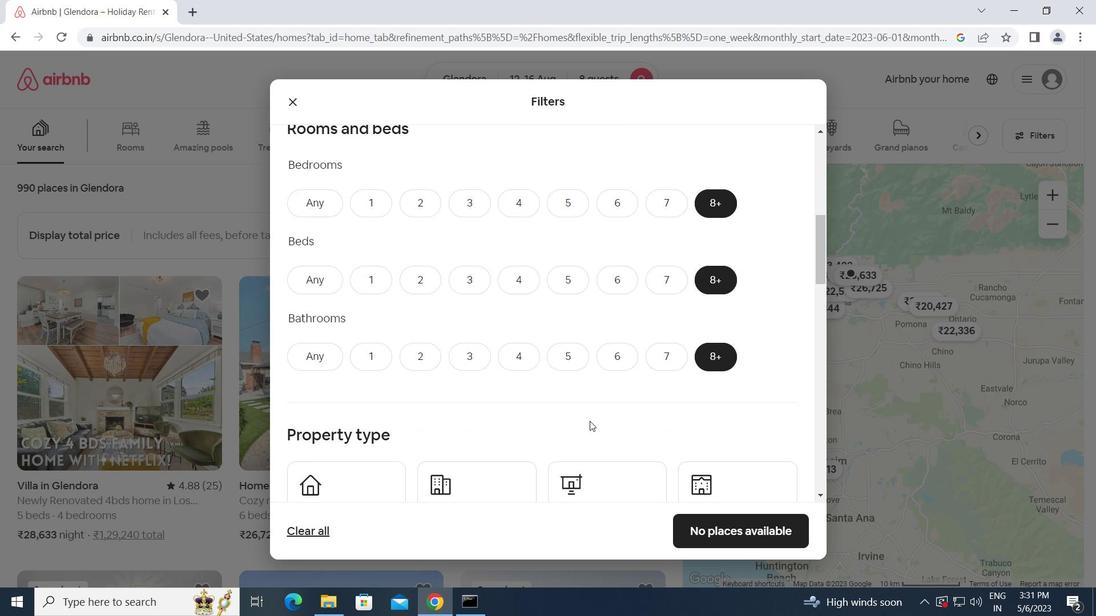 
Action: Mouse scrolled (584, 422) with delta (0, 0)
Screenshot: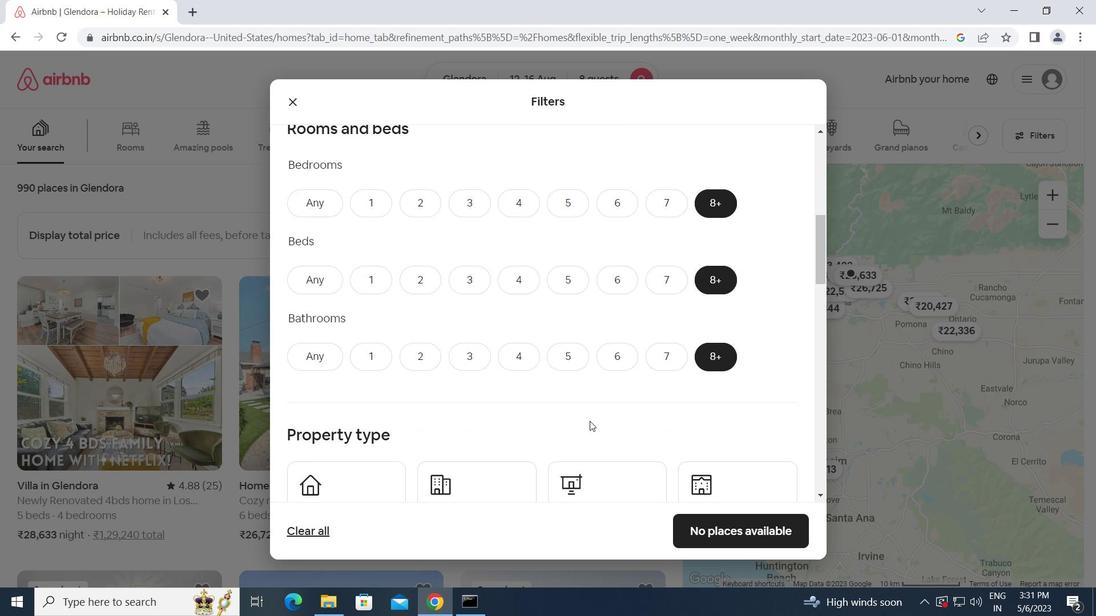 
Action: Mouse moved to (370, 430)
Screenshot: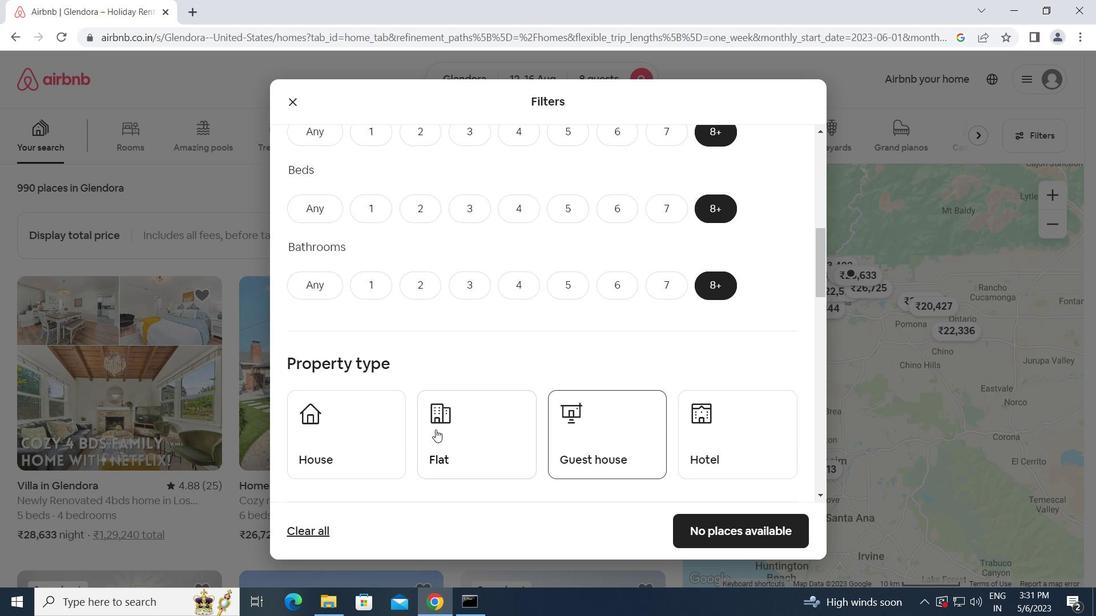 
Action: Mouse pressed left at (370, 430)
Screenshot: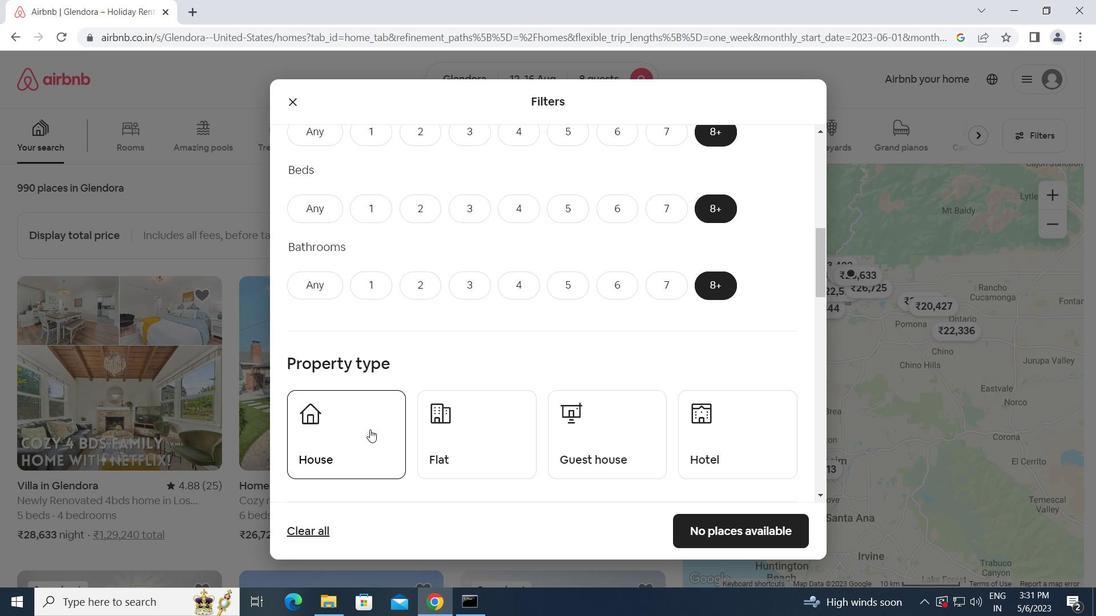 
Action: Mouse moved to (483, 435)
Screenshot: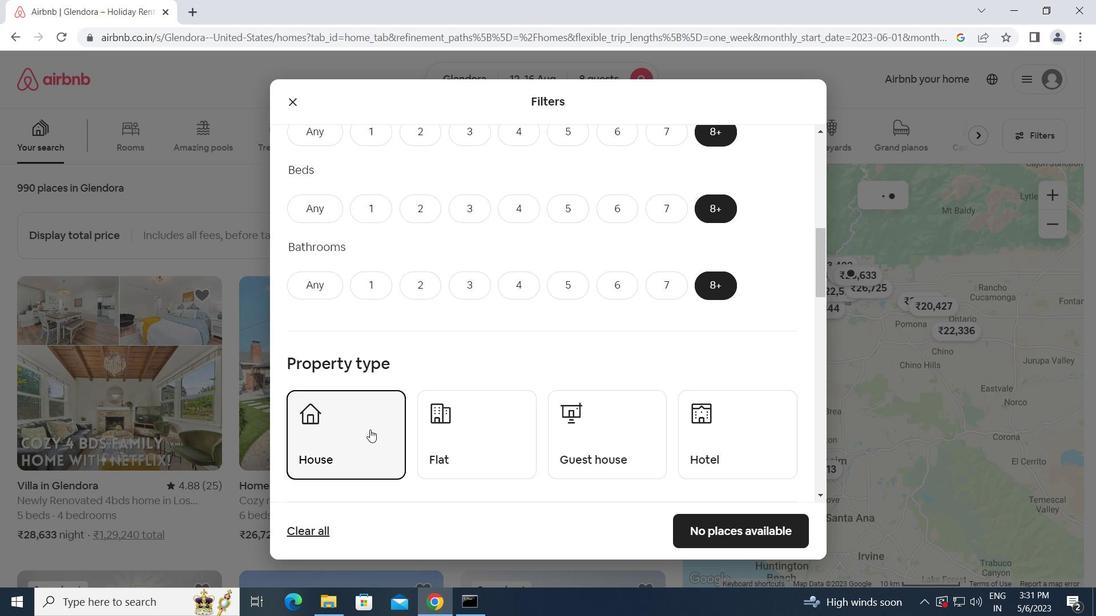 
Action: Mouse pressed left at (483, 435)
Screenshot: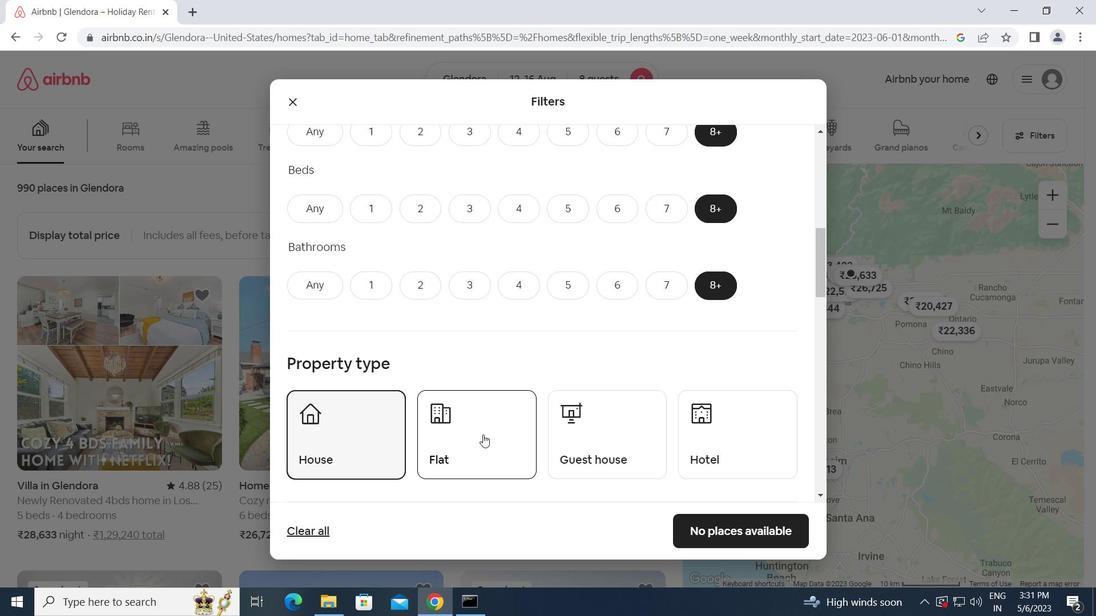 
Action: Mouse moved to (580, 435)
Screenshot: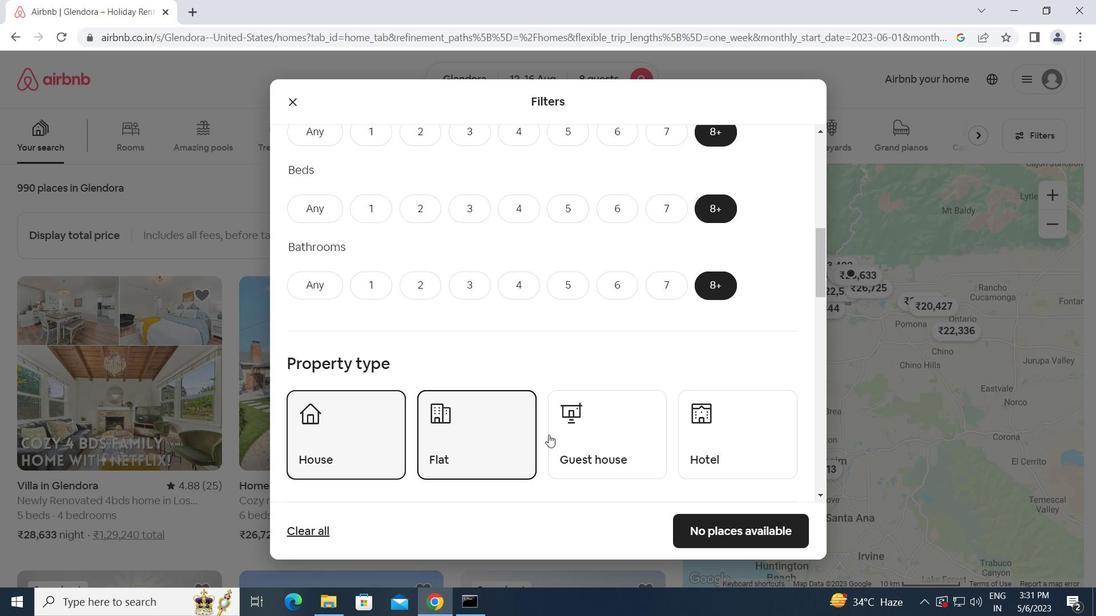 
Action: Mouse pressed left at (580, 435)
Screenshot: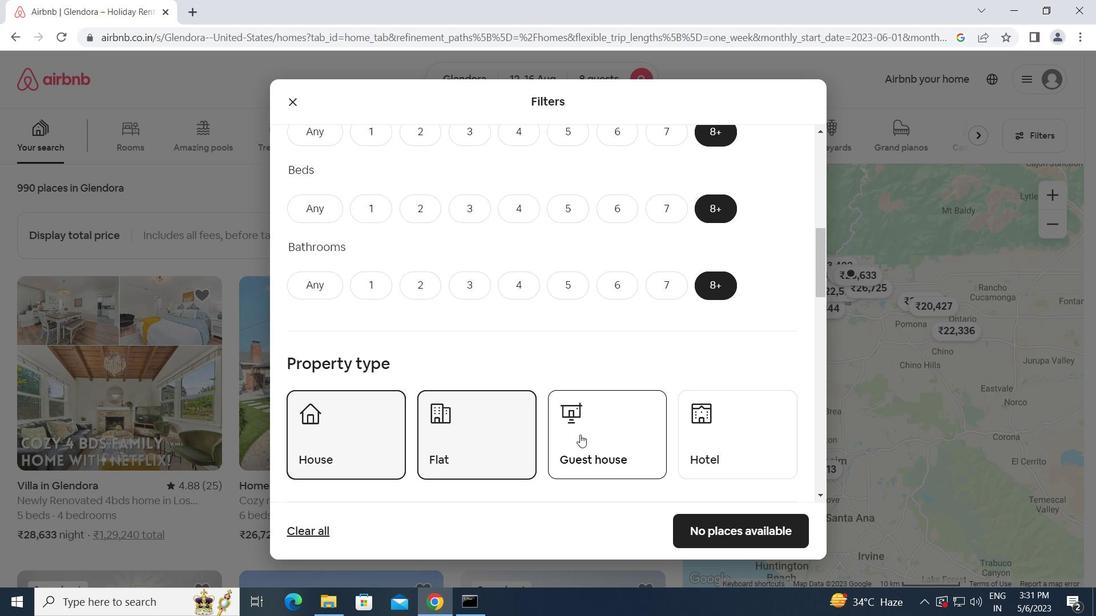 
Action: Mouse moved to (718, 435)
Screenshot: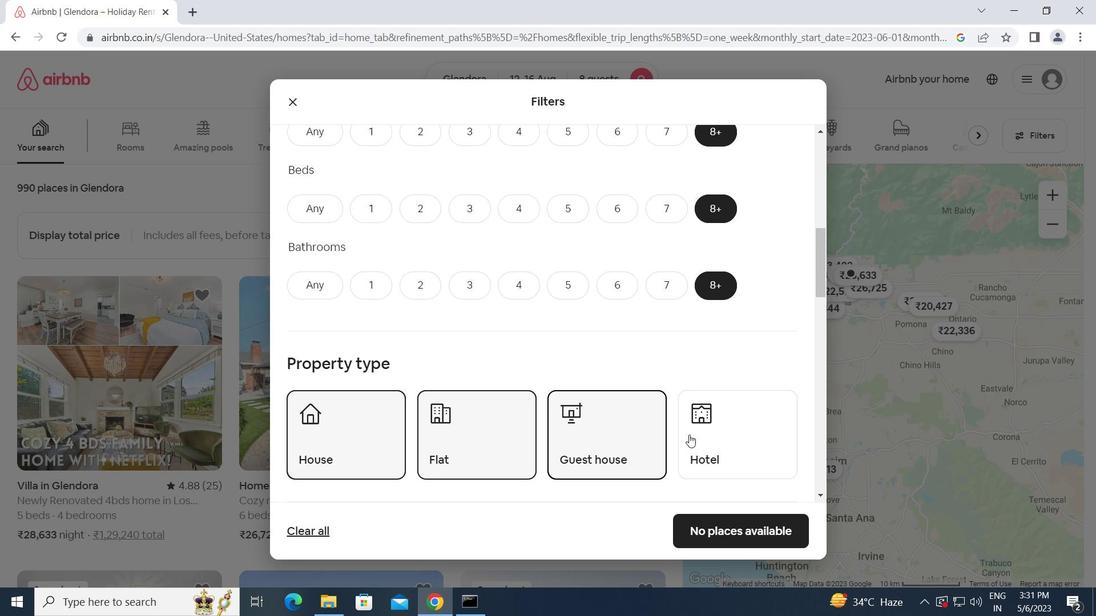 
Action: Mouse pressed left at (718, 435)
Screenshot: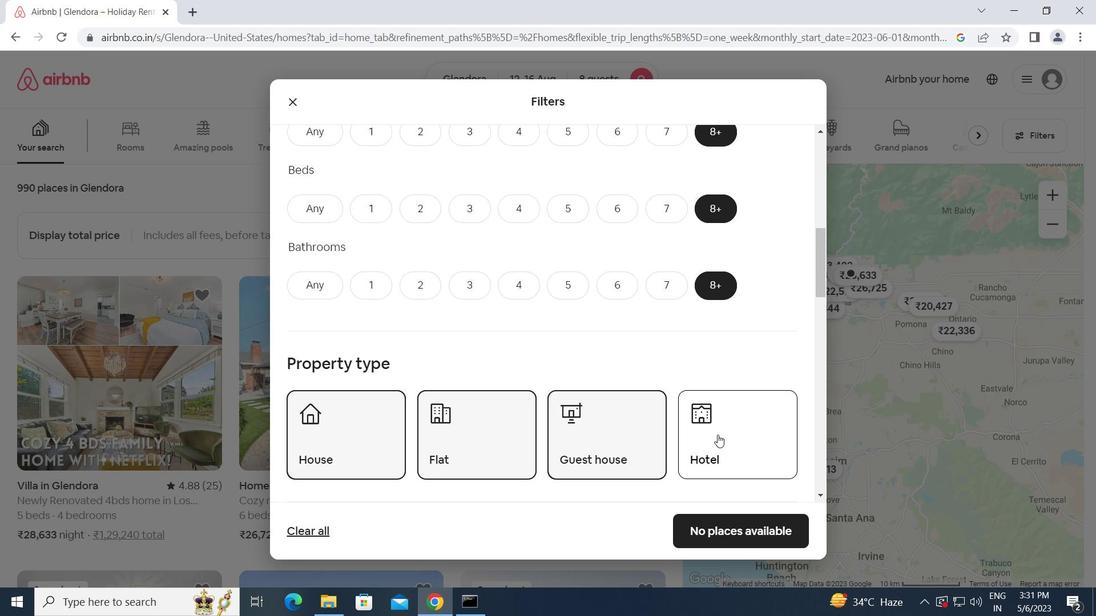 
Action: Mouse moved to (492, 458)
Screenshot: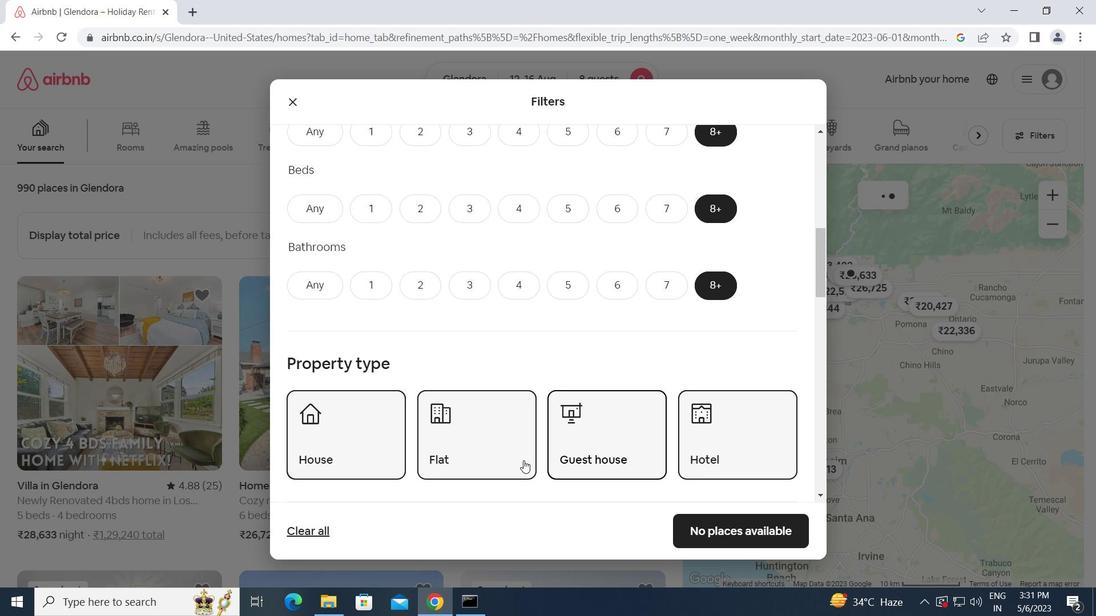 
Action: Mouse scrolled (492, 457) with delta (0, 0)
Screenshot: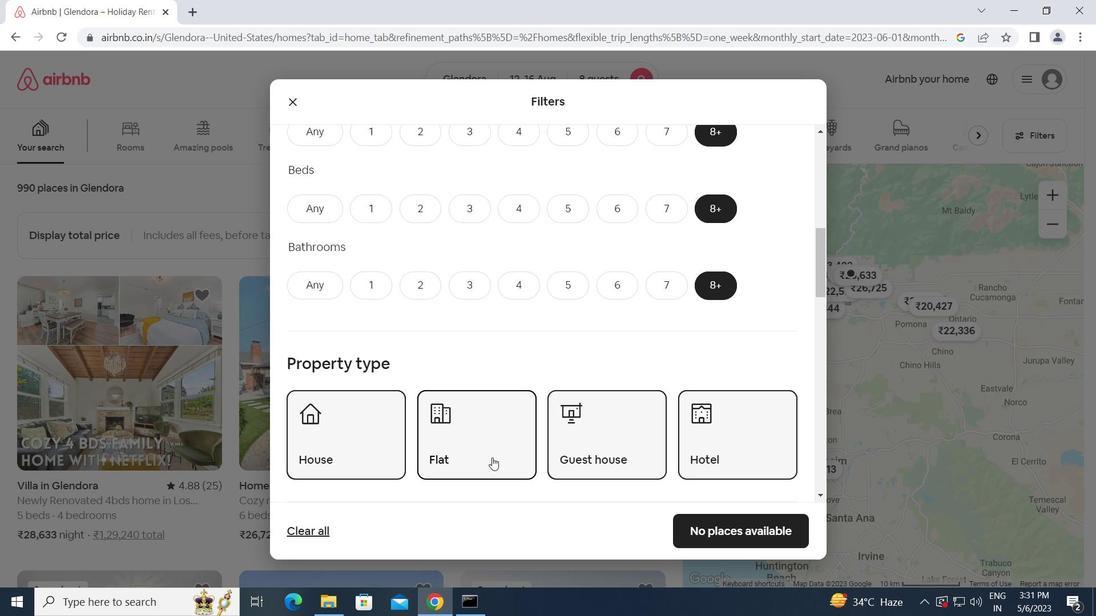 
Action: Mouse scrolled (492, 457) with delta (0, 0)
Screenshot: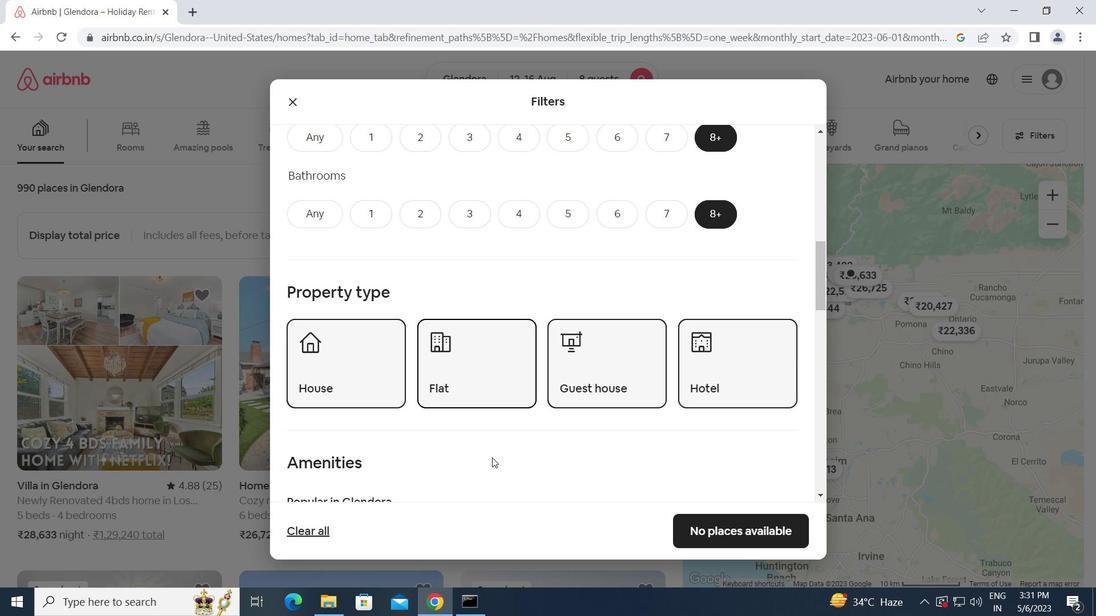 
Action: Mouse scrolled (492, 457) with delta (0, 0)
Screenshot: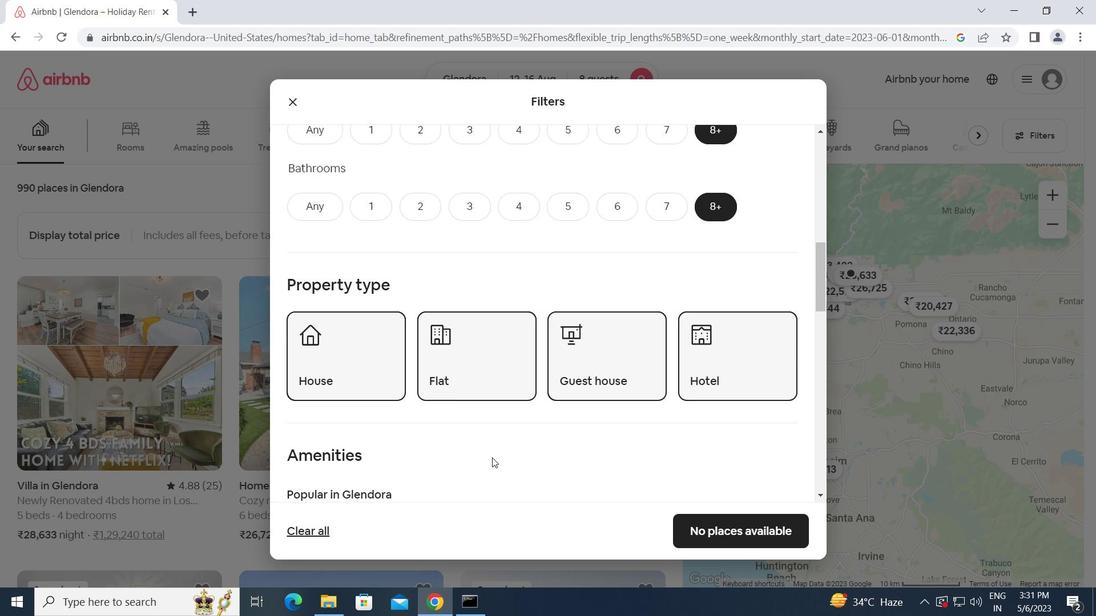 
Action: Mouse scrolled (492, 457) with delta (0, 0)
Screenshot: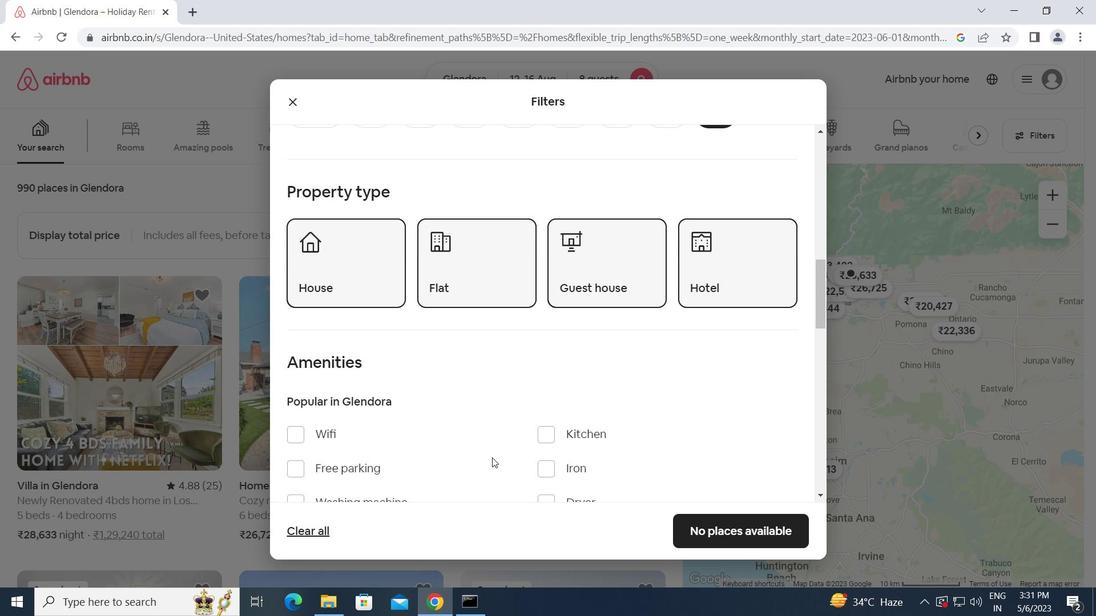 
Action: Mouse moved to (327, 419)
Screenshot: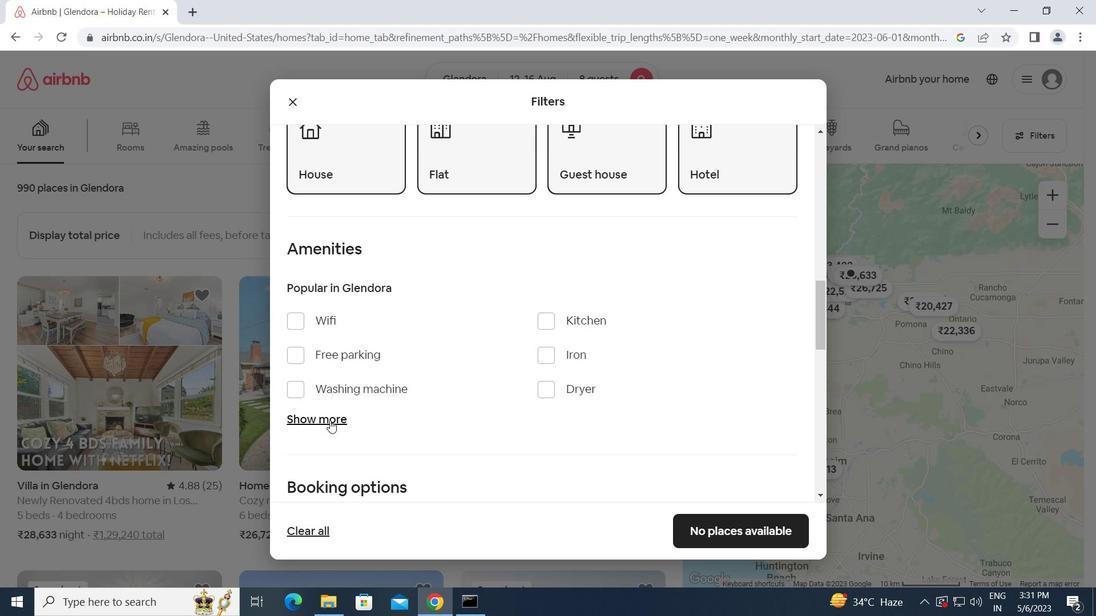 
Action: Mouse pressed left at (327, 419)
Screenshot: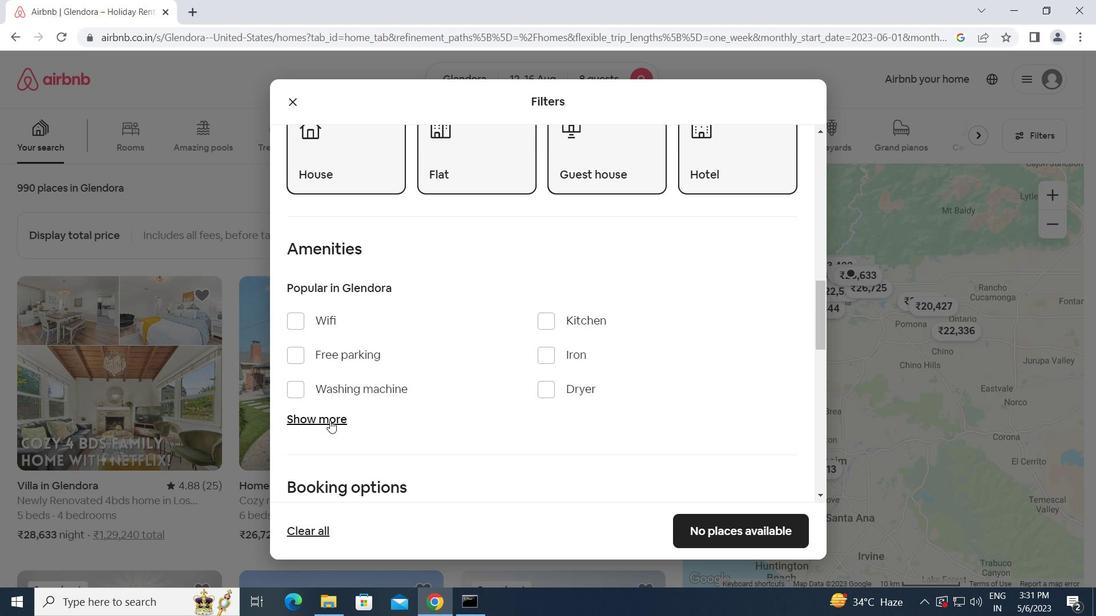 
Action: Mouse moved to (329, 419)
Screenshot: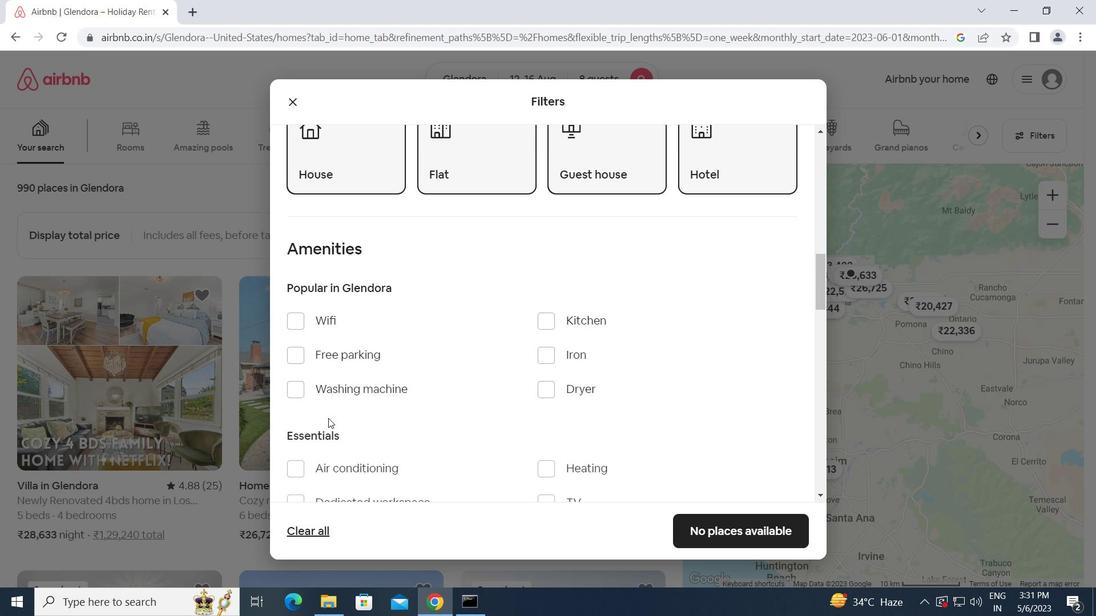 
Action: Mouse scrolled (329, 419) with delta (0, 0)
Screenshot: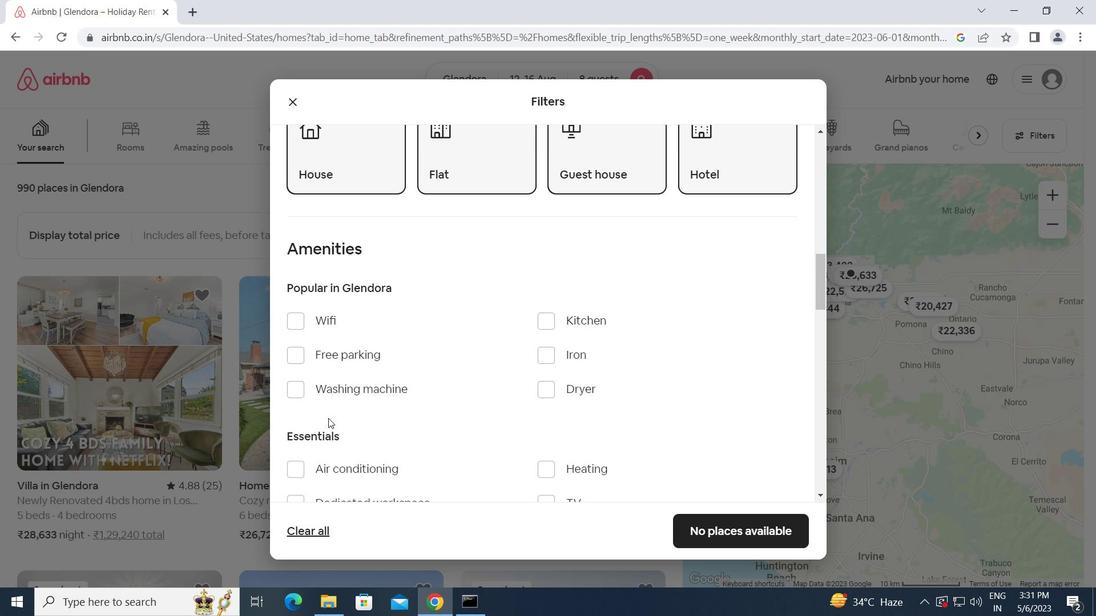 
Action: Mouse moved to (295, 246)
Screenshot: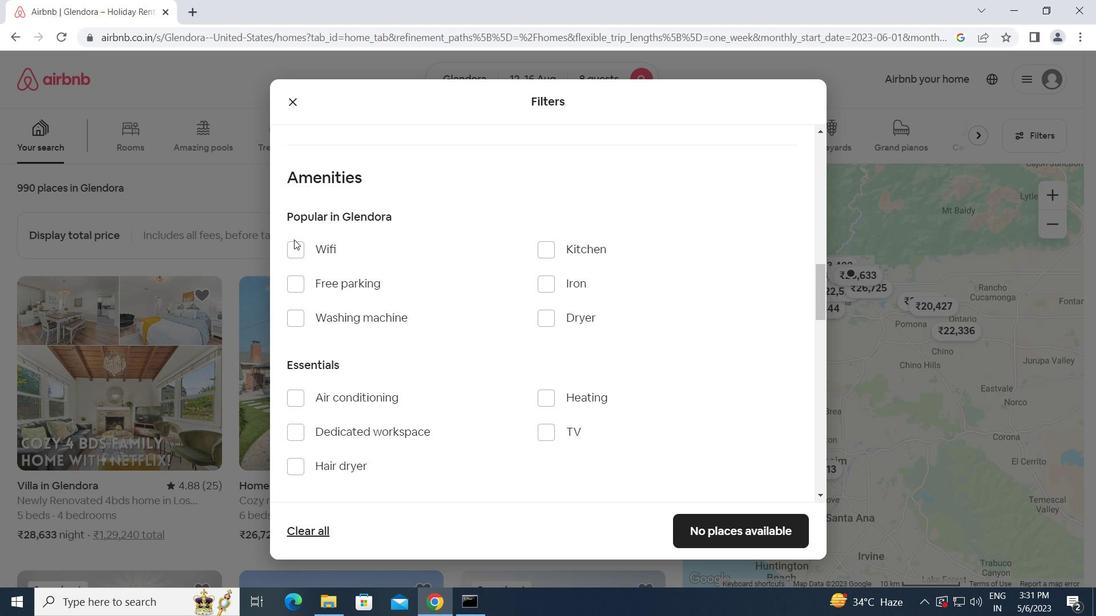 
Action: Mouse pressed left at (295, 246)
Screenshot: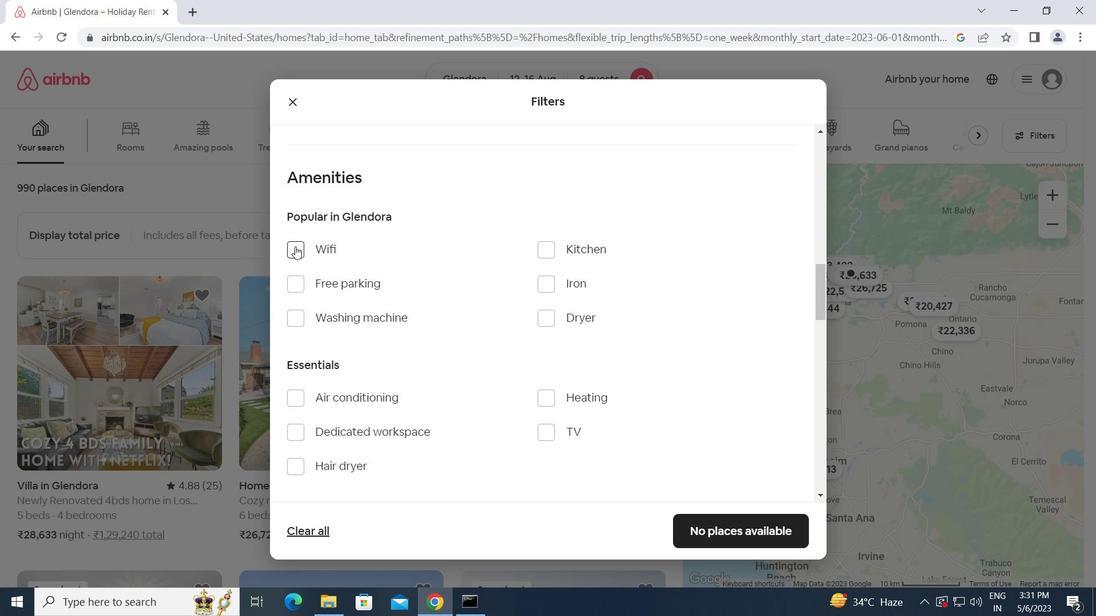 
Action: Mouse moved to (543, 432)
Screenshot: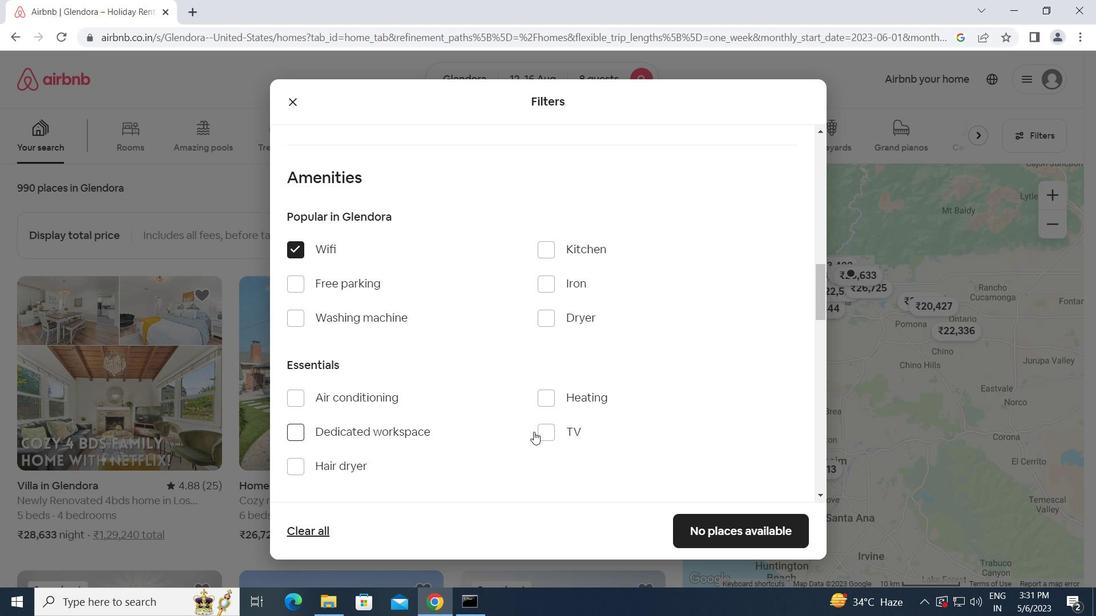 
Action: Mouse pressed left at (543, 432)
Screenshot: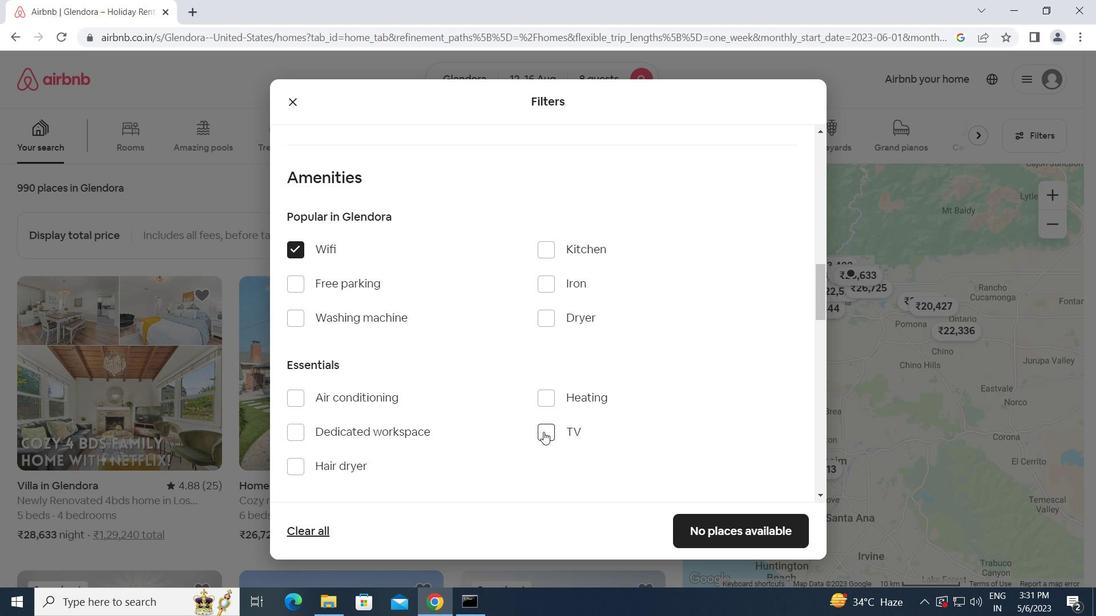
Action: Mouse moved to (297, 281)
Screenshot: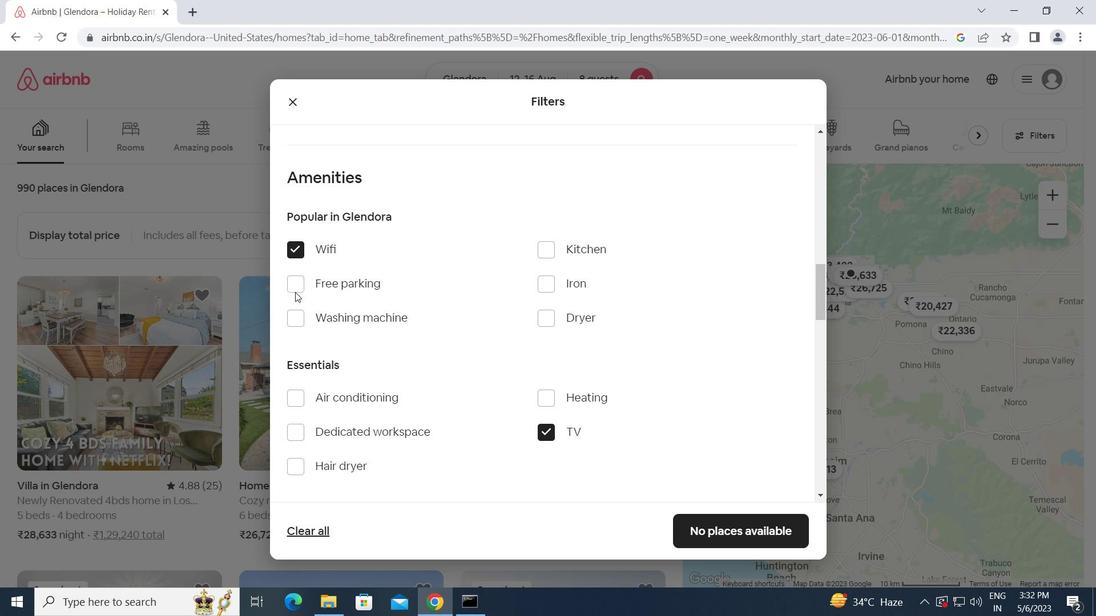 
Action: Mouse pressed left at (297, 281)
Screenshot: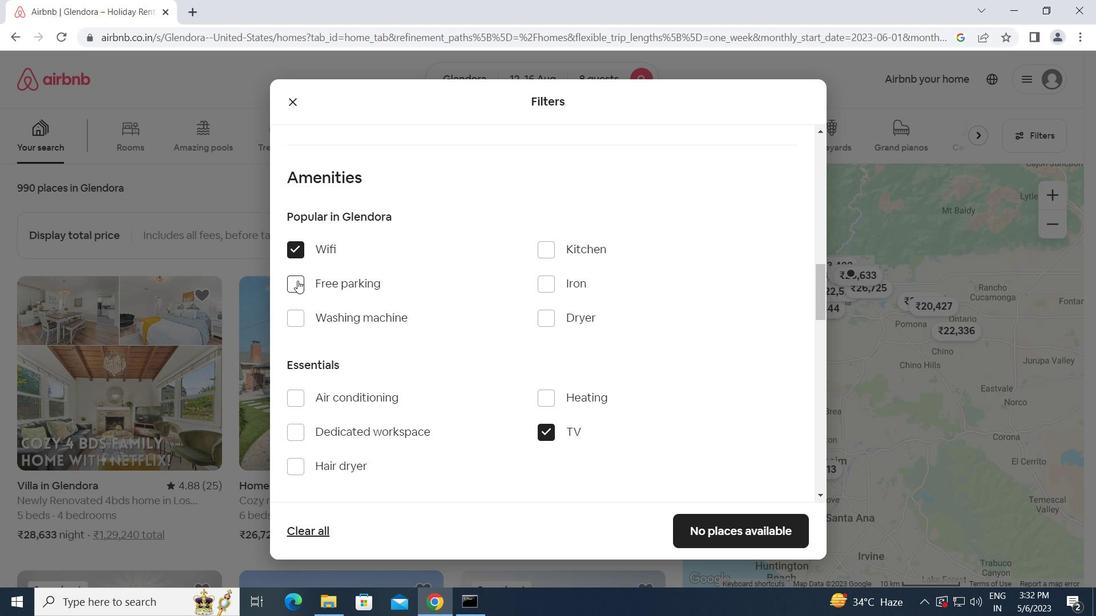 
Action: Mouse moved to (407, 359)
Screenshot: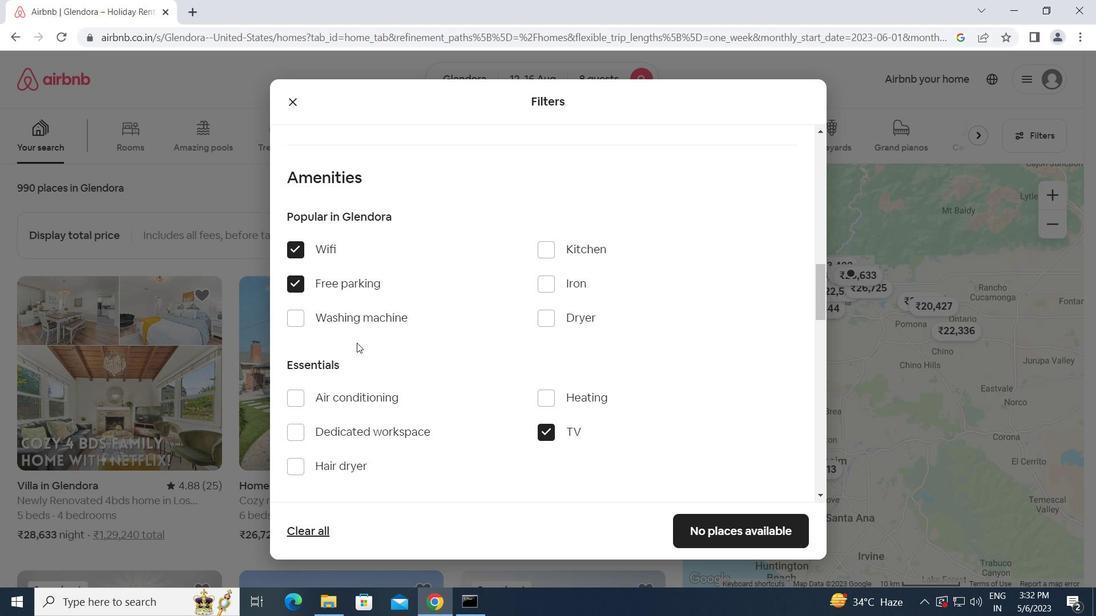 
Action: Mouse scrolled (407, 359) with delta (0, 0)
Screenshot: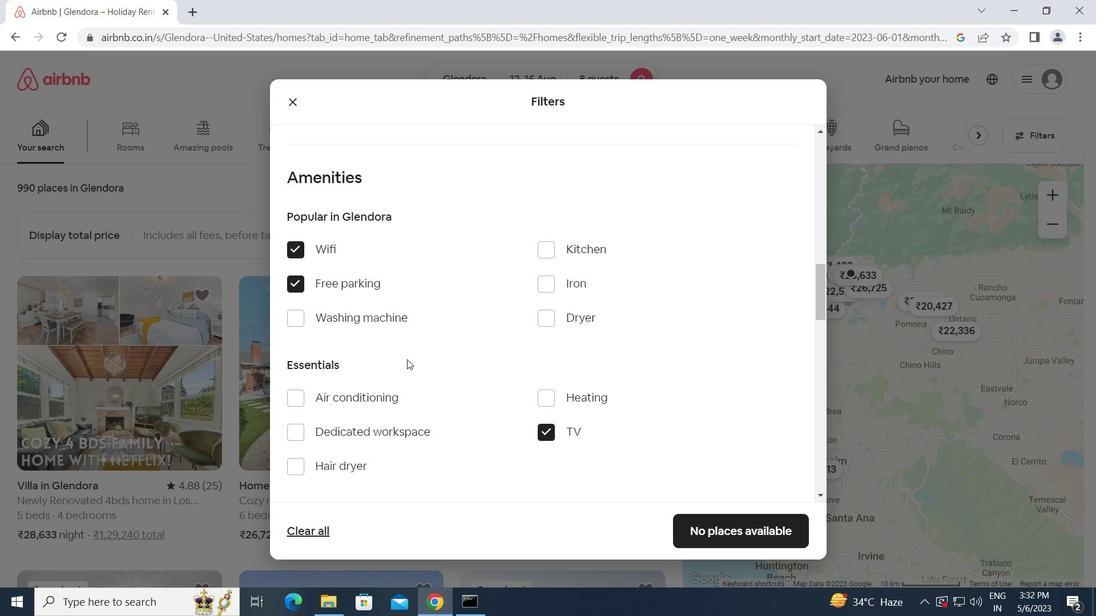 
Action: Mouse scrolled (407, 359) with delta (0, 0)
Screenshot: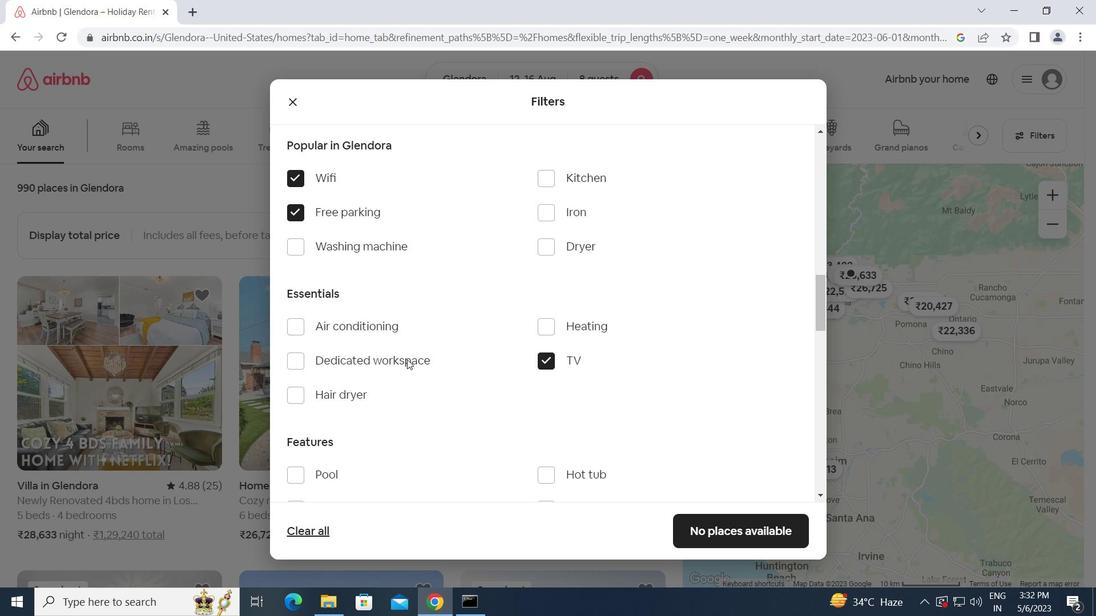 
Action: Mouse scrolled (407, 359) with delta (0, 0)
Screenshot: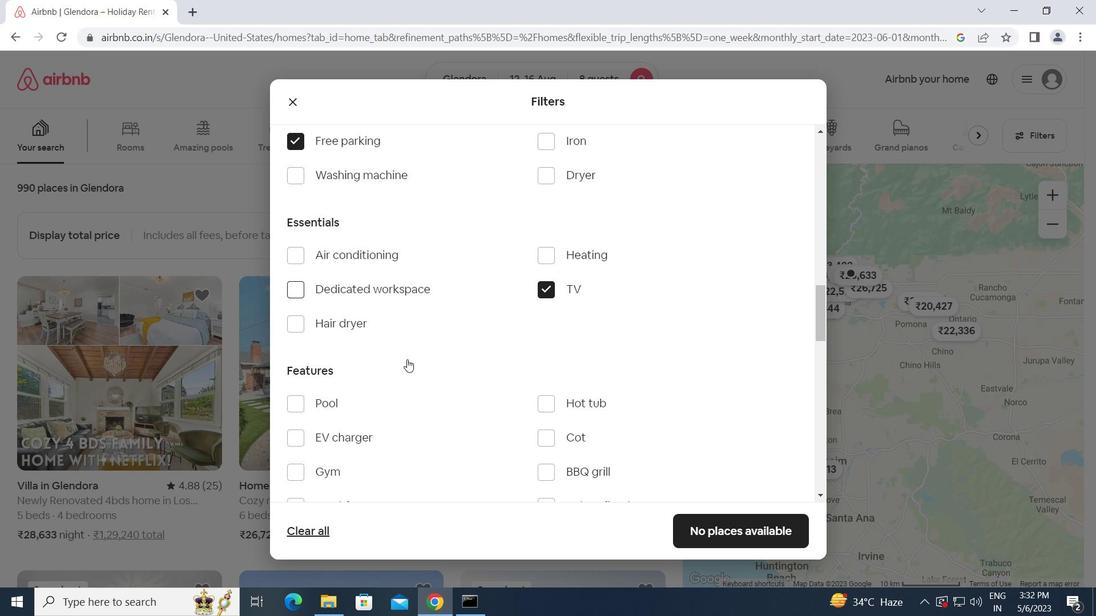 
Action: Mouse moved to (297, 400)
Screenshot: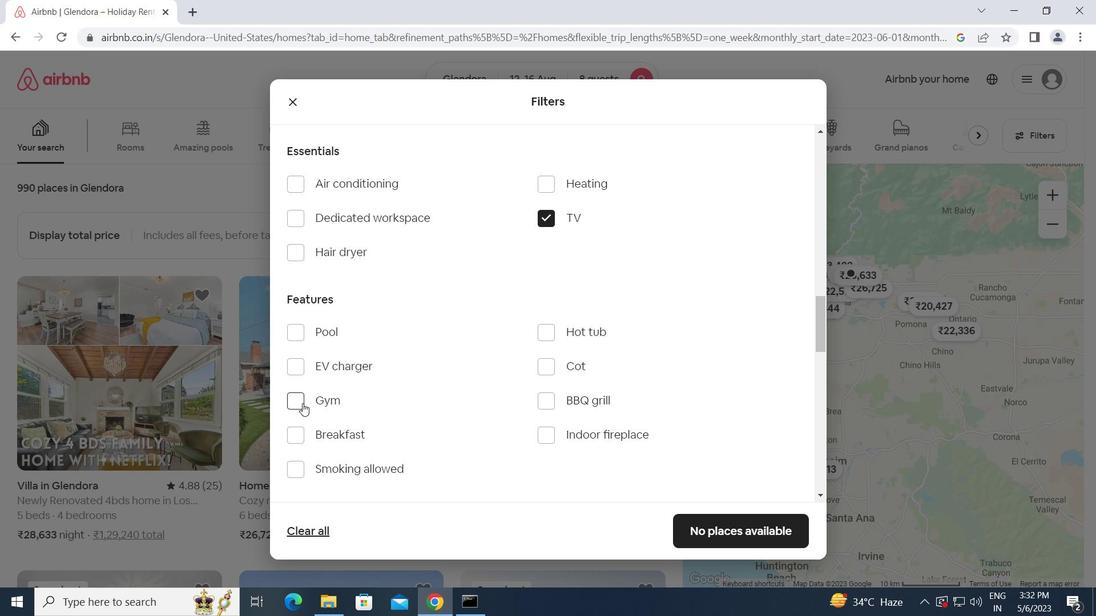 
Action: Mouse pressed left at (297, 400)
Screenshot: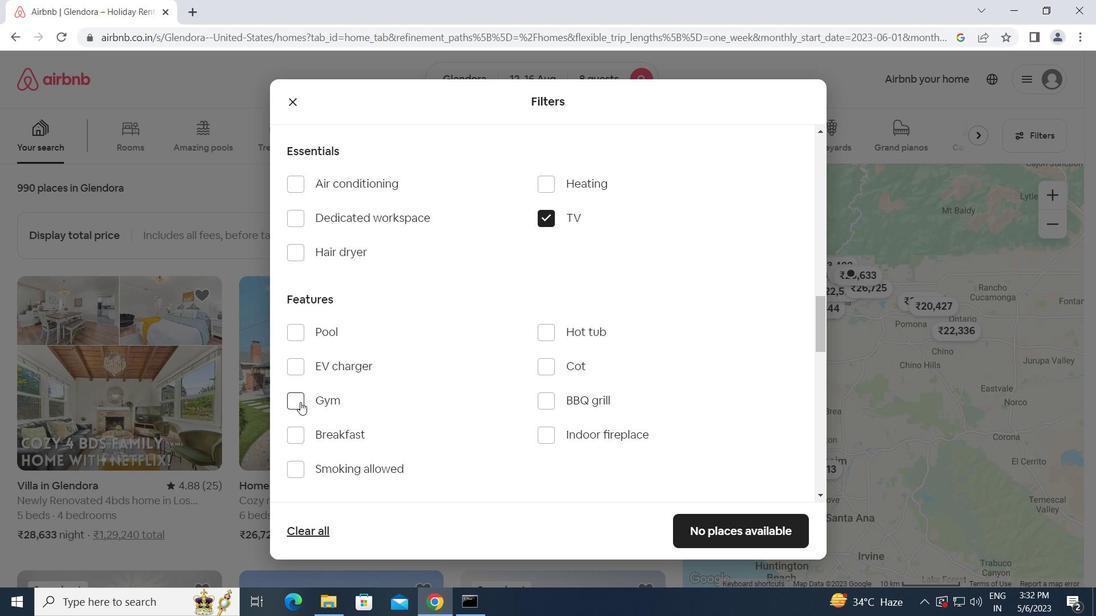 
Action: Mouse moved to (300, 438)
Screenshot: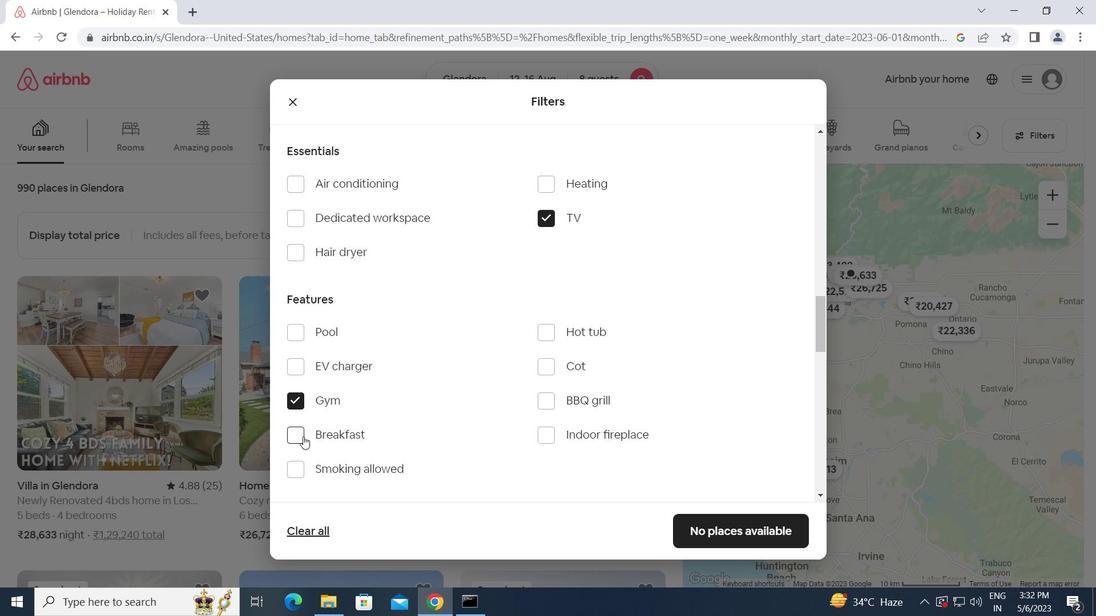 
Action: Mouse pressed left at (300, 438)
Screenshot: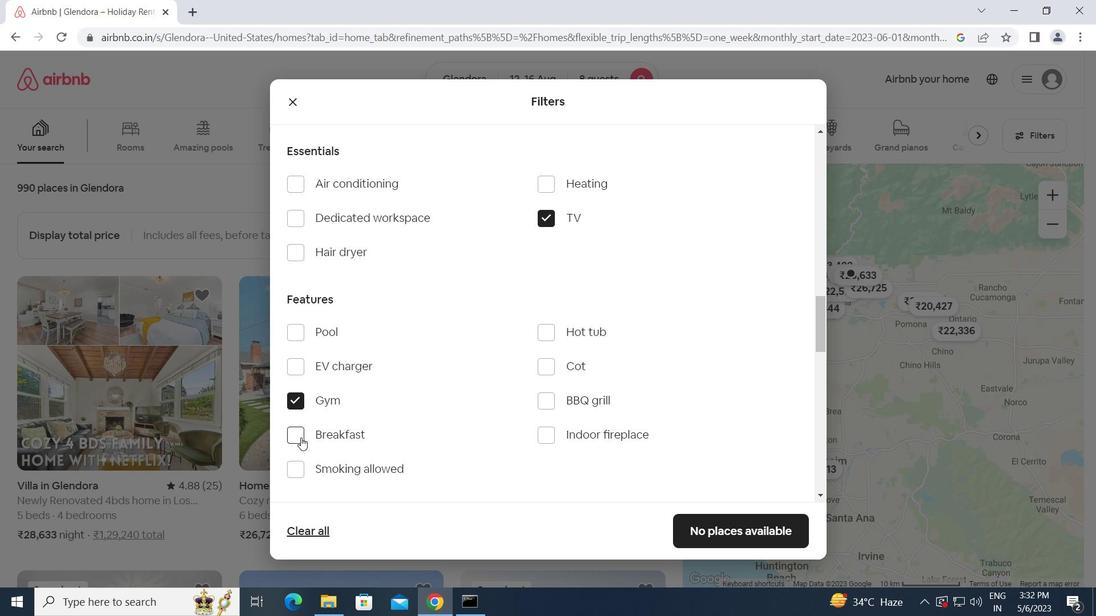 
Action: Mouse moved to (424, 454)
Screenshot: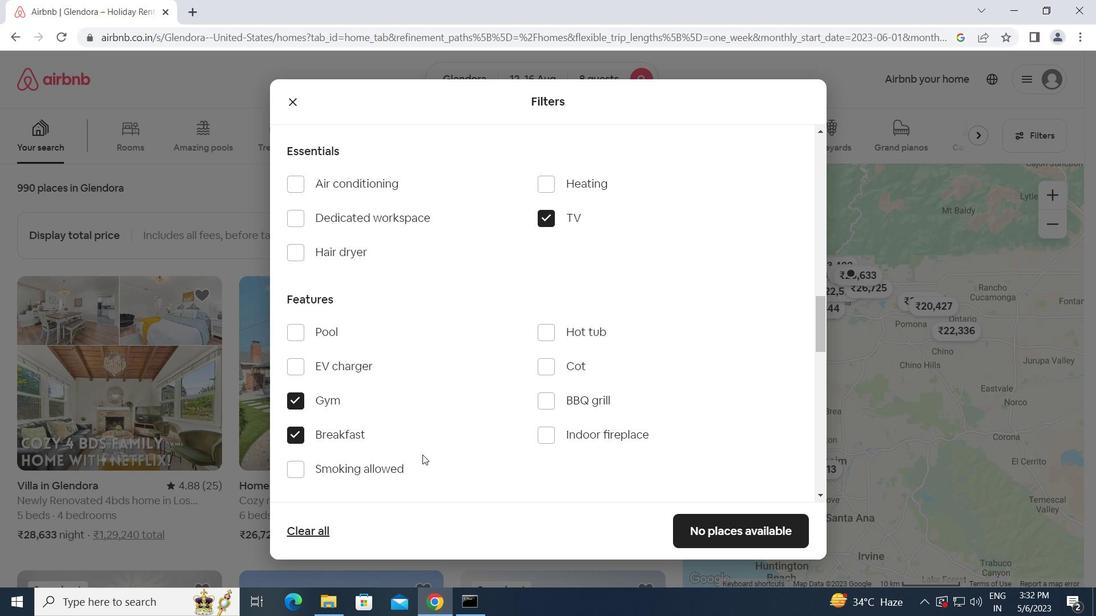 
Action: Mouse scrolled (424, 453) with delta (0, 0)
Screenshot: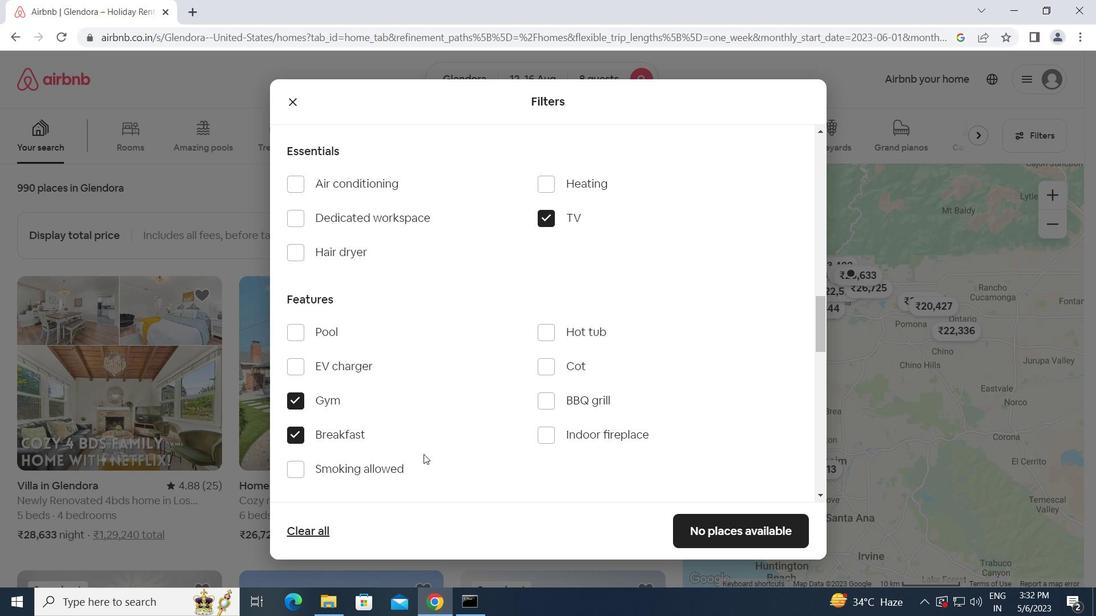 
Action: Mouse scrolled (424, 453) with delta (0, 0)
Screenshot: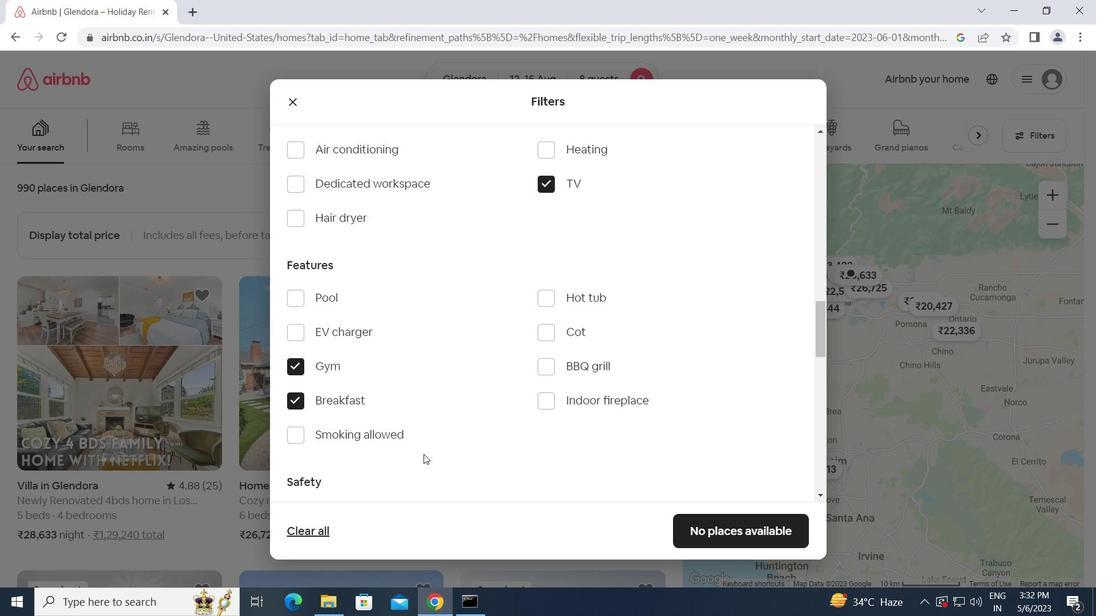 
Action: Mouse scrolled (424, 453) with delta (0, 0)
Screenshot: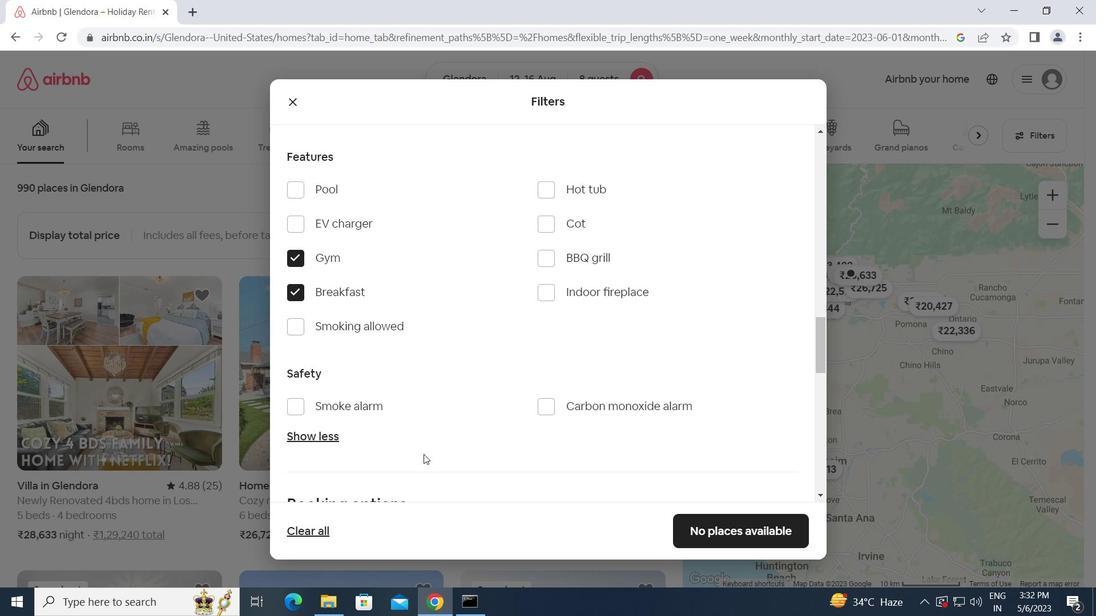 
Action: Mouse scrolled (424, 453) with delta (0, 0)
Screenshot: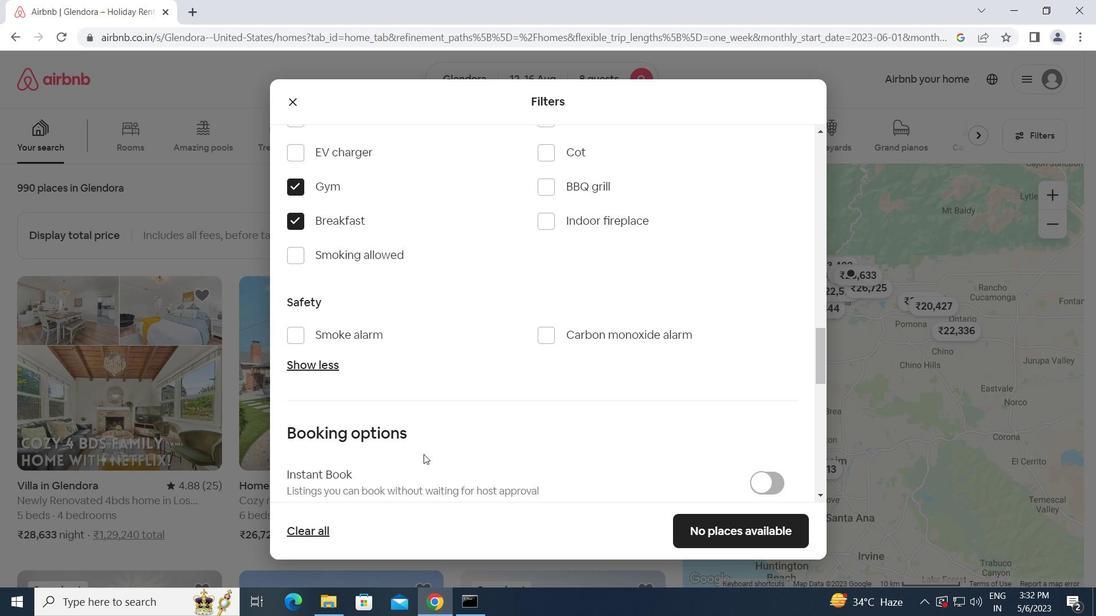
Action: Mouse moved to (762, 463)
Screenshot: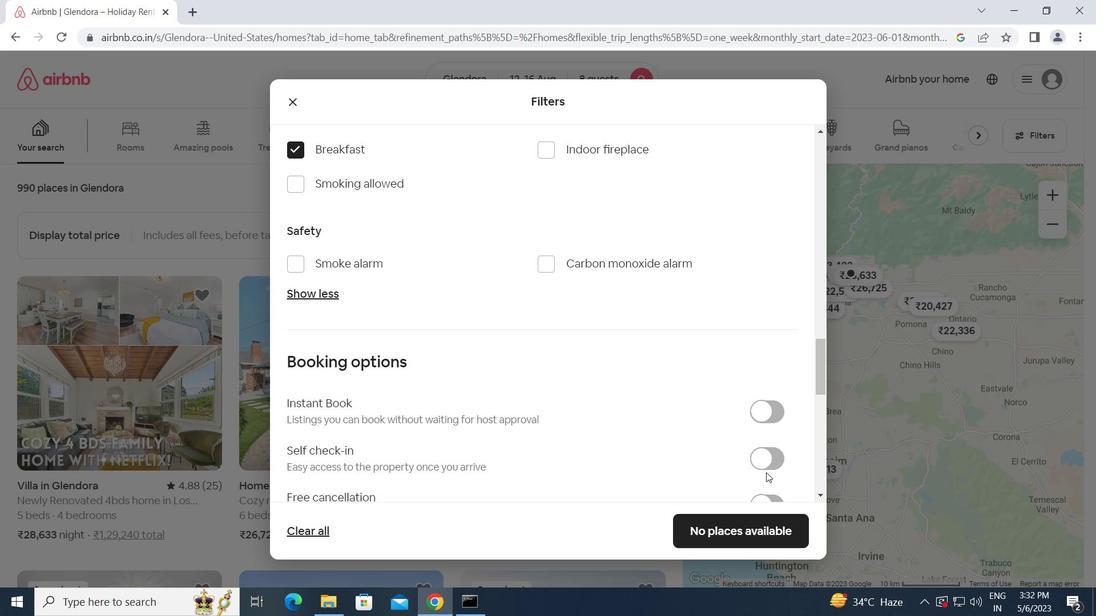 
Action: Mouse pressed left at (762, 463)
Screenshot: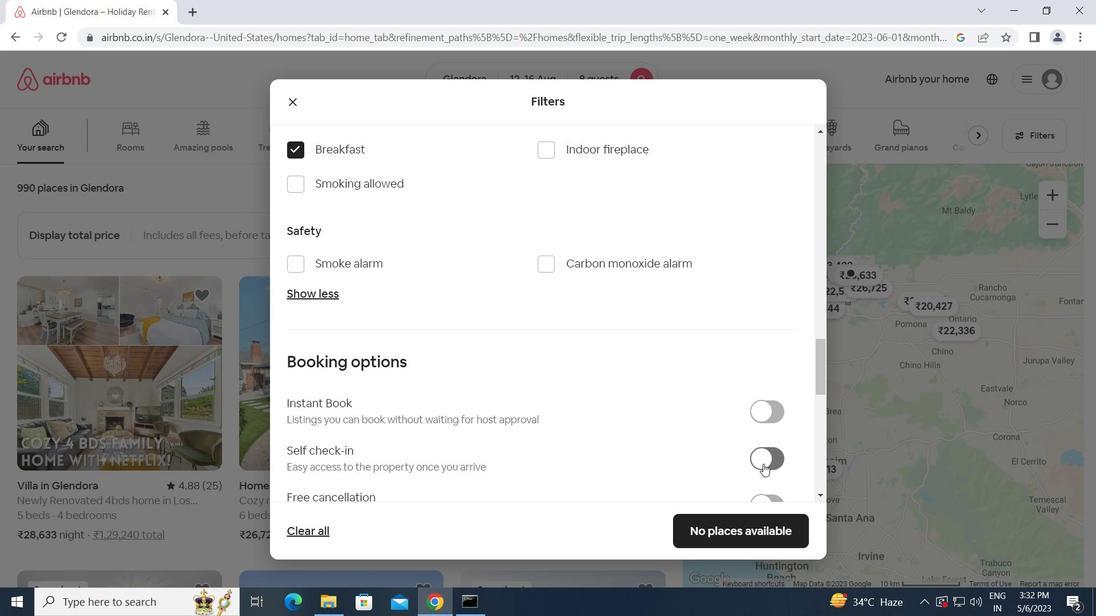 
Action: Mouse moved to (520, 487)
Screenshot: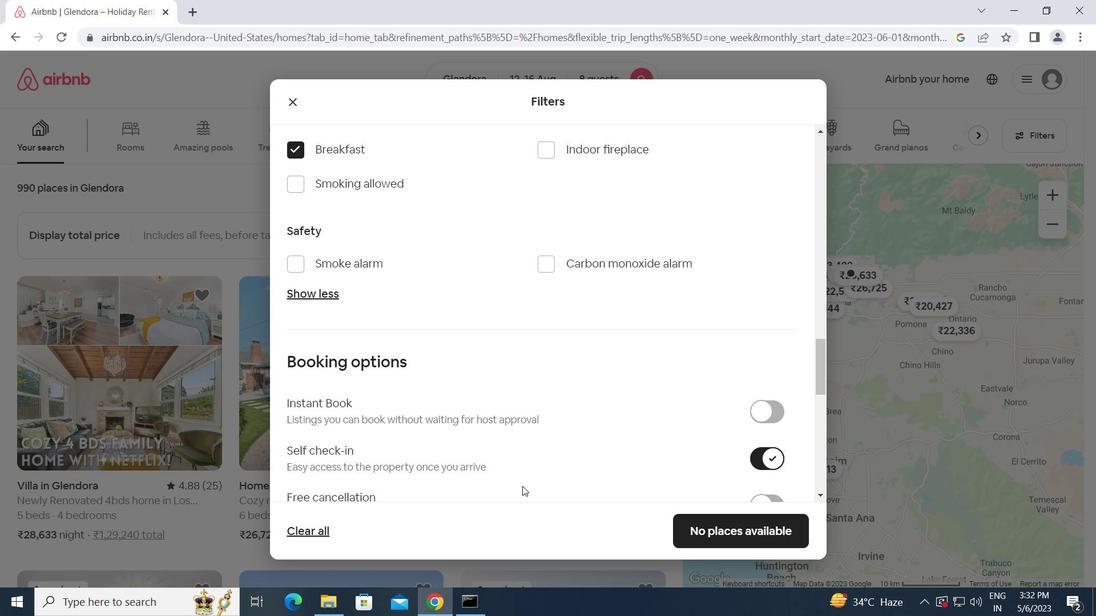 
Action: Mouse scrolled (520, 486) with delta (0, 0)
Screenshot: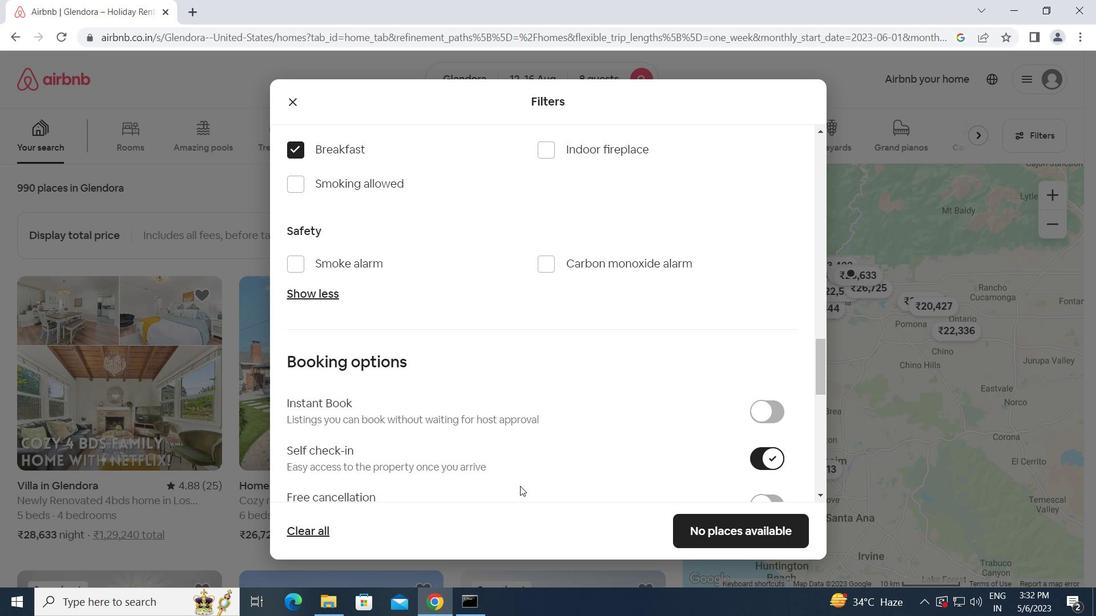 
Action: Mouse scrolled (520, 486) with delta (0, 0)
Screenshot: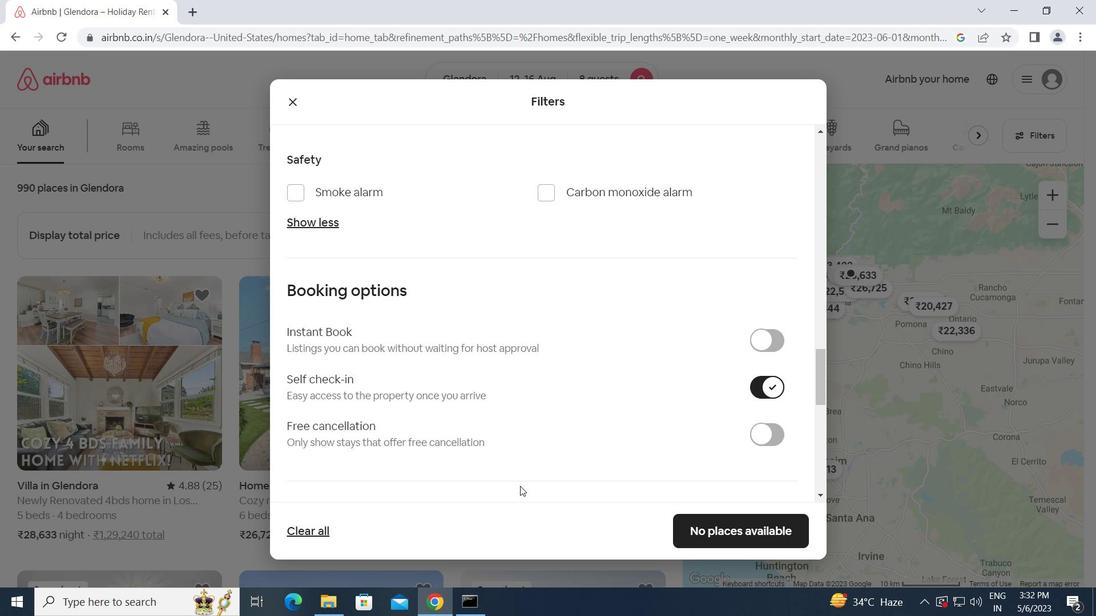 
Action: Mouse scrolled (520, 486) with delta (0, 0)
Screenshot: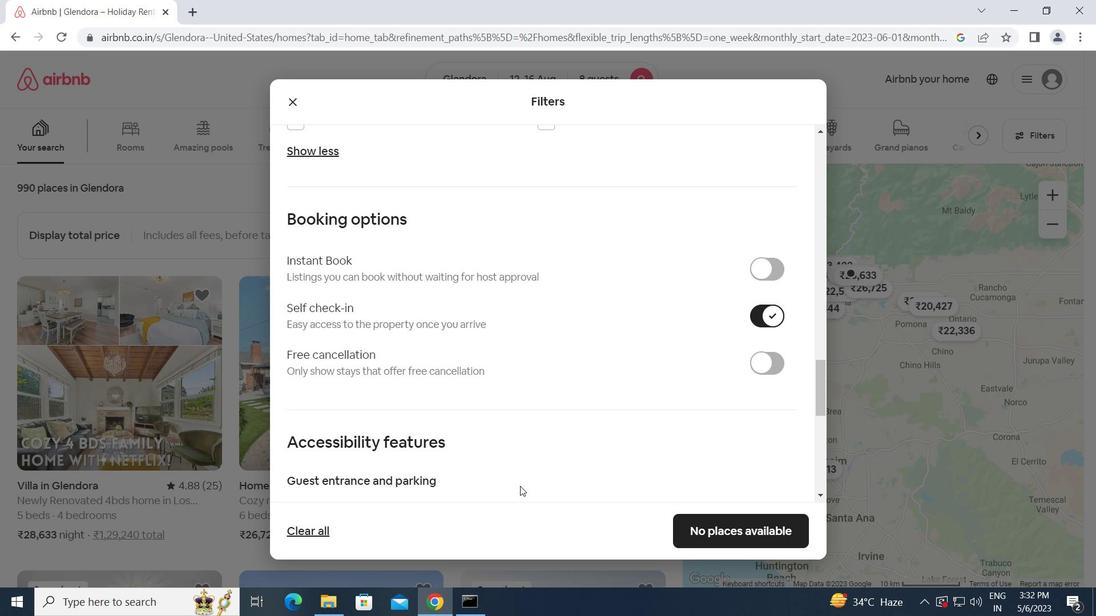 
Action: Mouse scrolled (520, 486) with delta (0, 0)
Screenshot: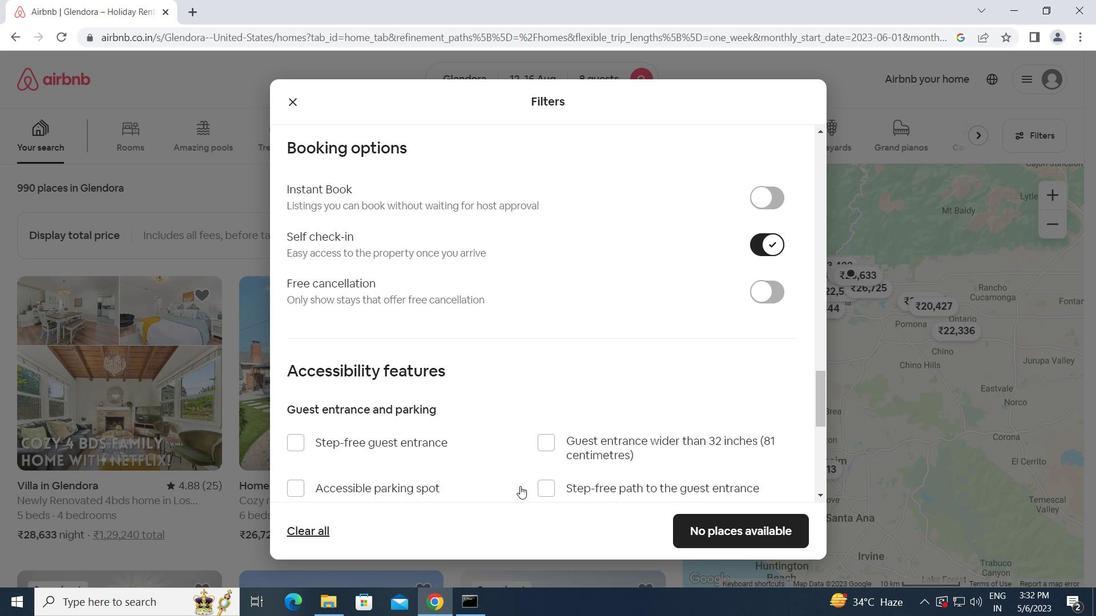
Action: Mouse scrolled (520, 486) with delta (0, 0)
Screenshot: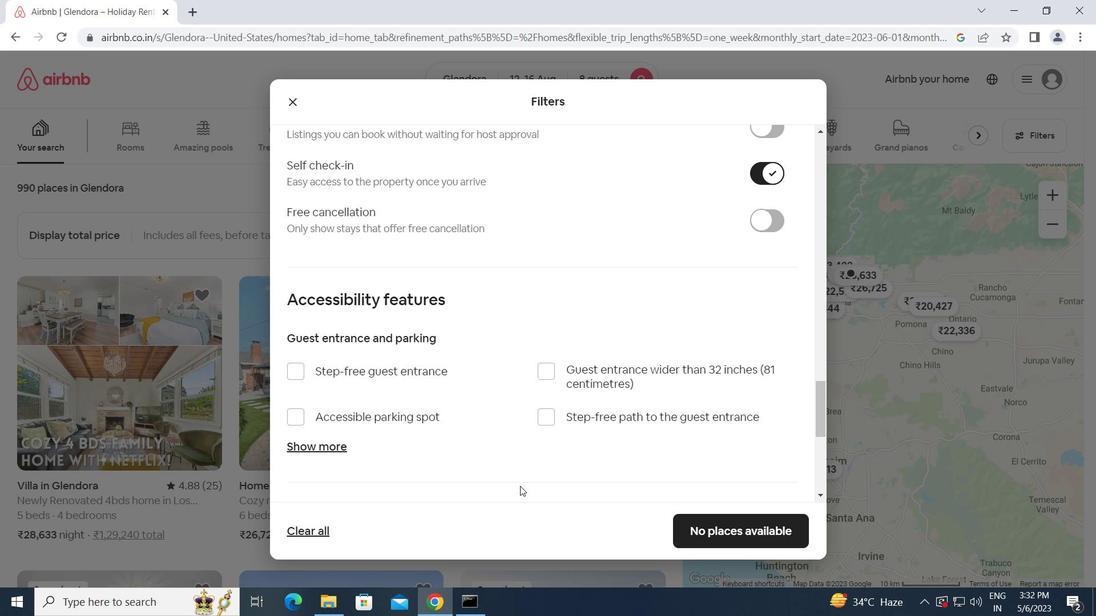 
Action: Mouse scrolled (520, 486) with delta (0, 0)
Screenshot: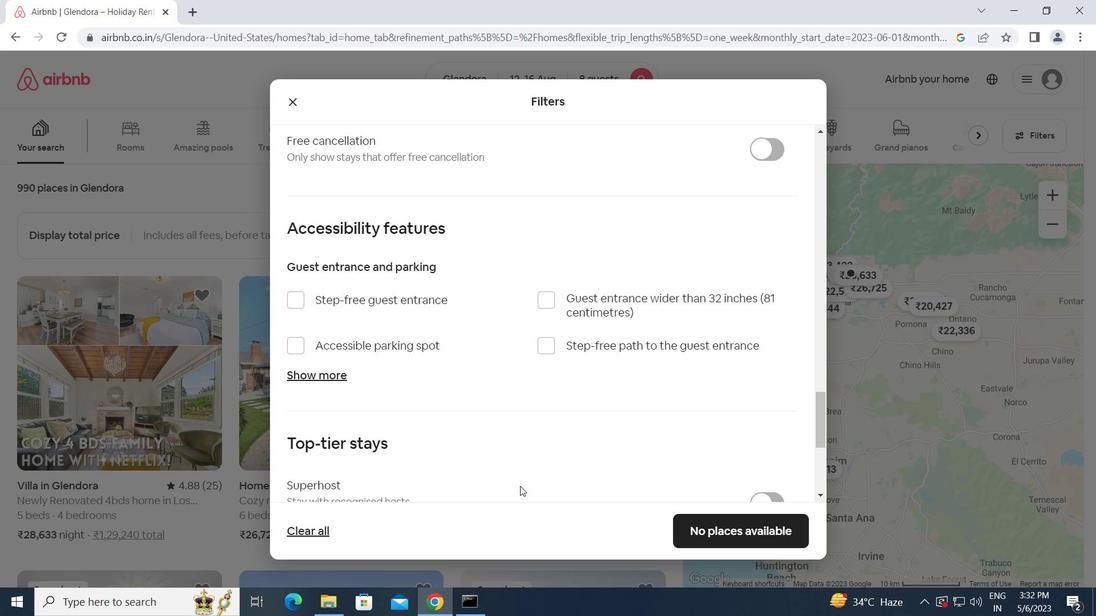 
Action: Mouse scrolled (520, 486) with delta (0, 0)
Screenshot: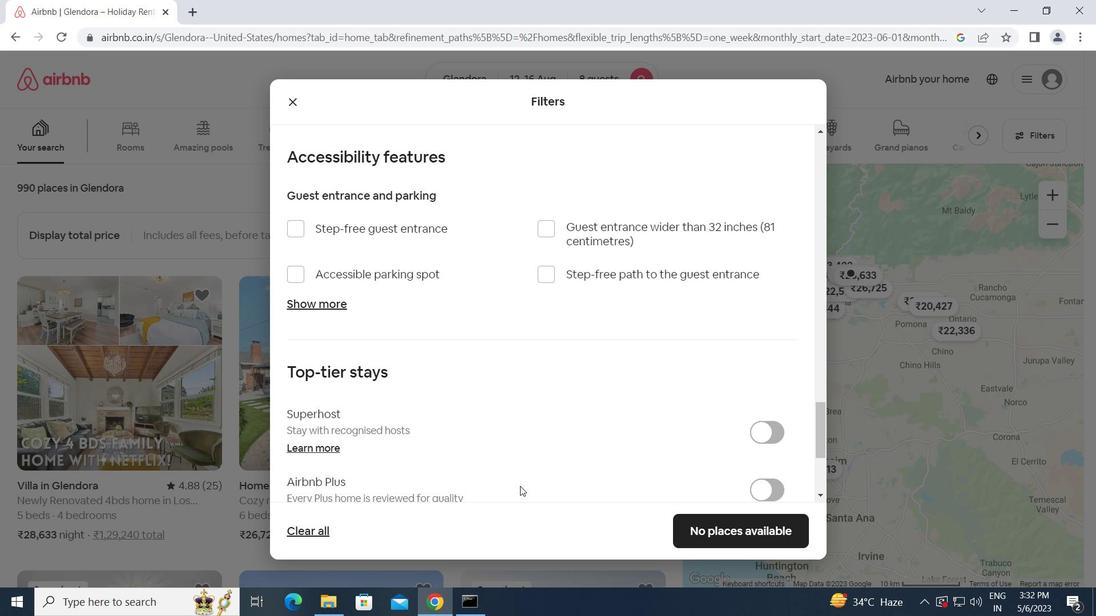 
Action: Mouse scrolled (520, 486) with delta (0, 0)
Screenshot: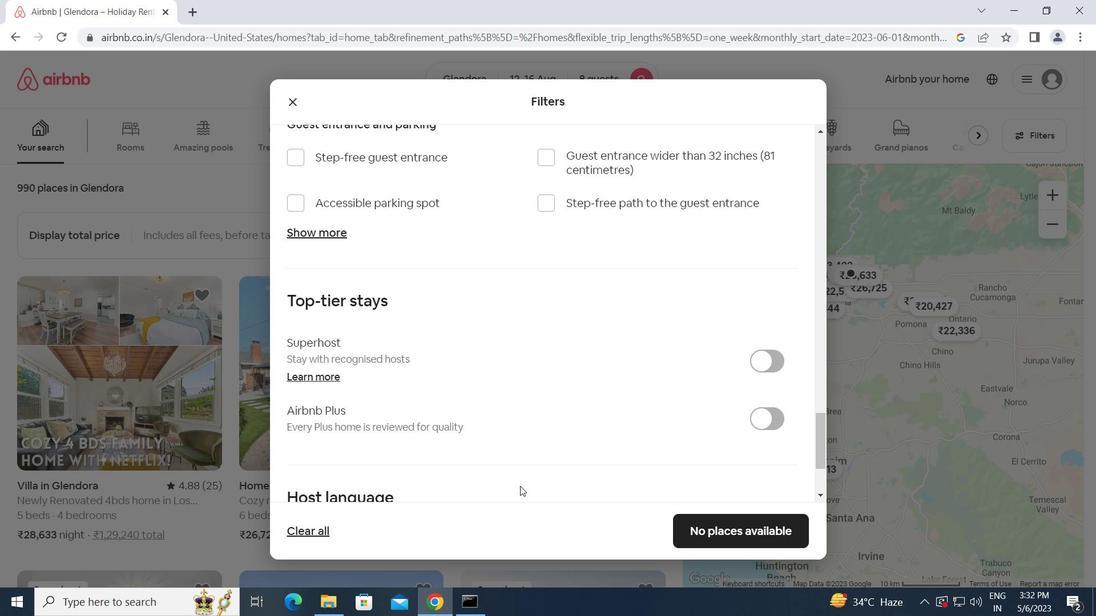 
Action: Mouse scrolled (520, 486) with delta (0, 0)
Screenshot: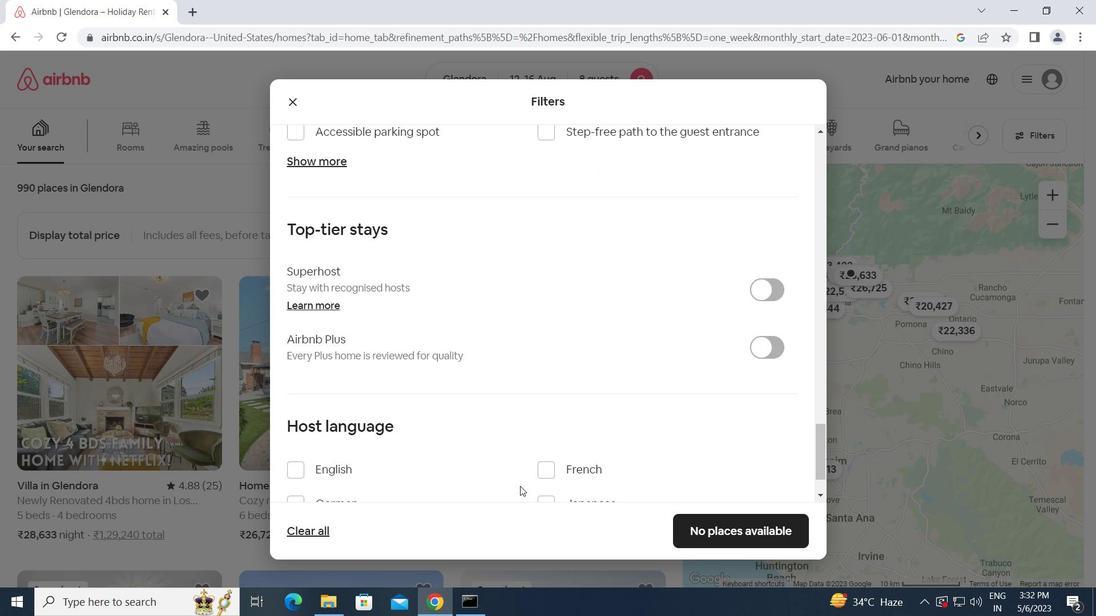 
Action: Mouse moved to (304, 402)
Screenshot: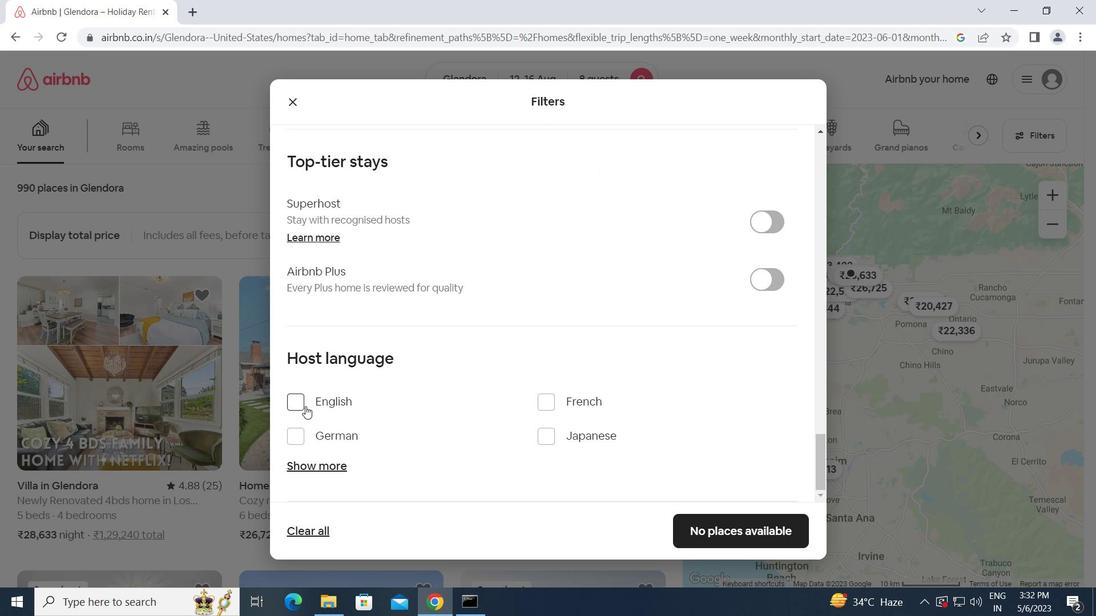
Action: Mouse pressed left at (304, 402)
Screenshot: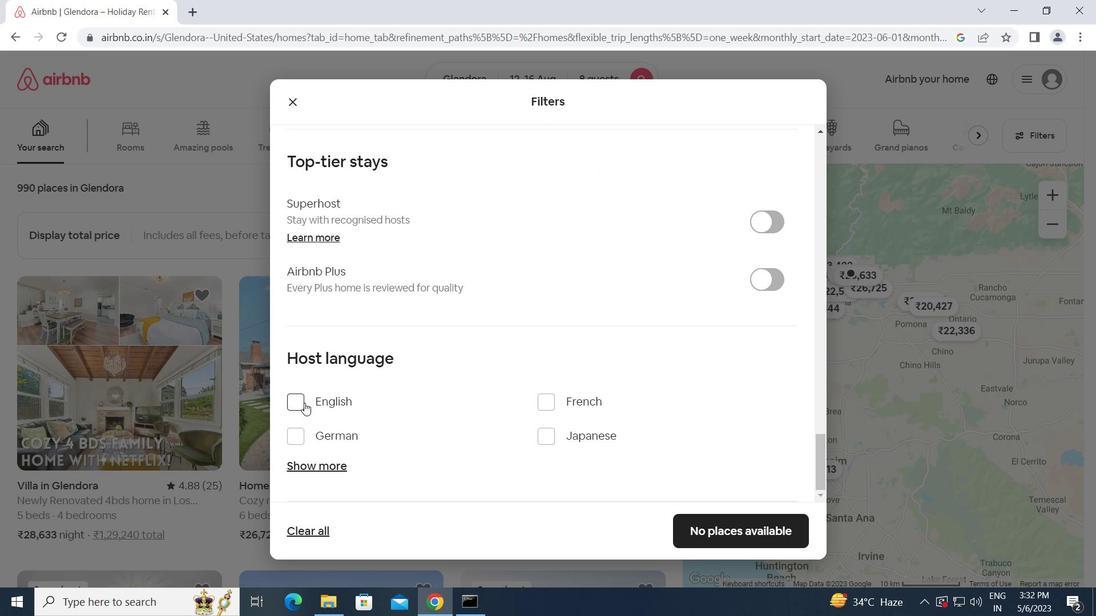 
Action: Mouse moved to (693, 530)
Screenshot: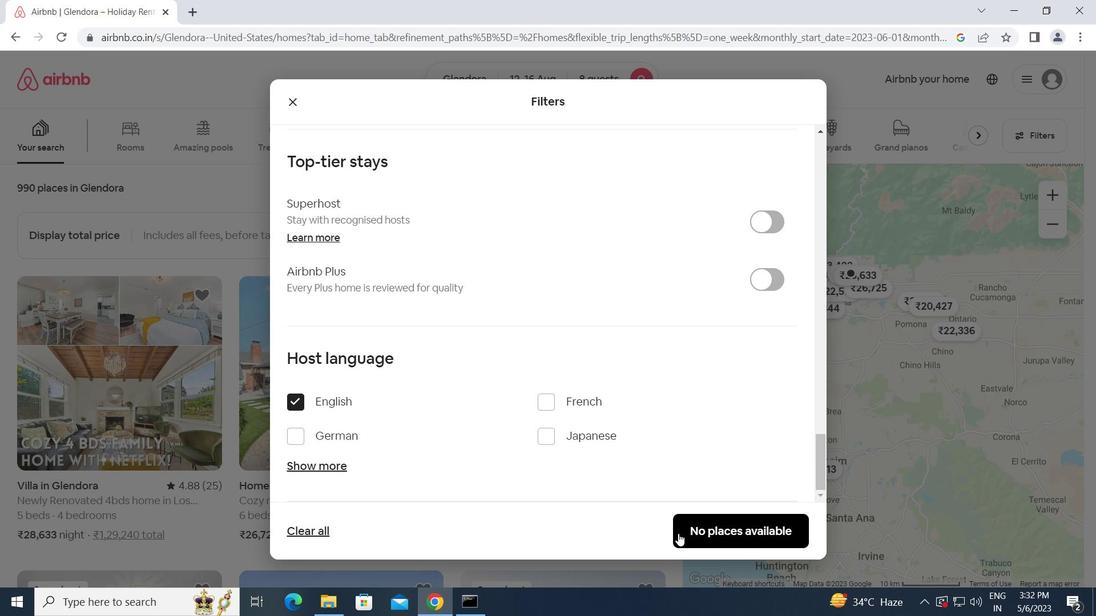 
Action: Mouse pressed left at (693, 530)
Screenshot: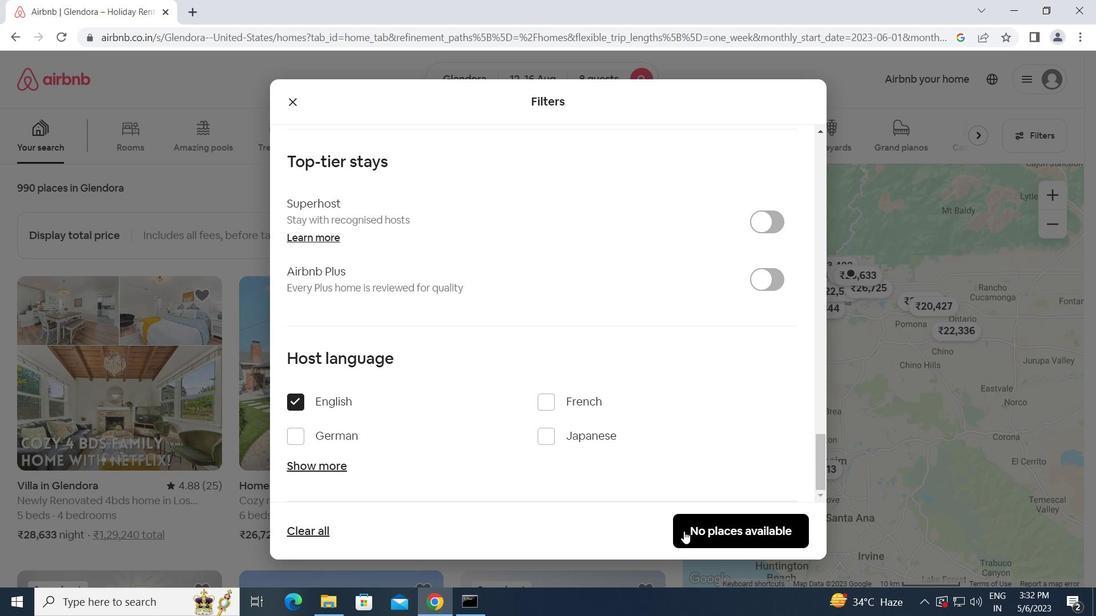 
